 Task: Find connections with filter location Limay with filter topic #Creativitywith filter profile language German with filter current company THE BANKING RECRUITERS with filter school Jobs for freshers in MYSORE with filter industry Pet Services with filter service category Business Law with filter keywords title Operations Analyst
Action: Mouse moved to (546, 90)
Screenshot: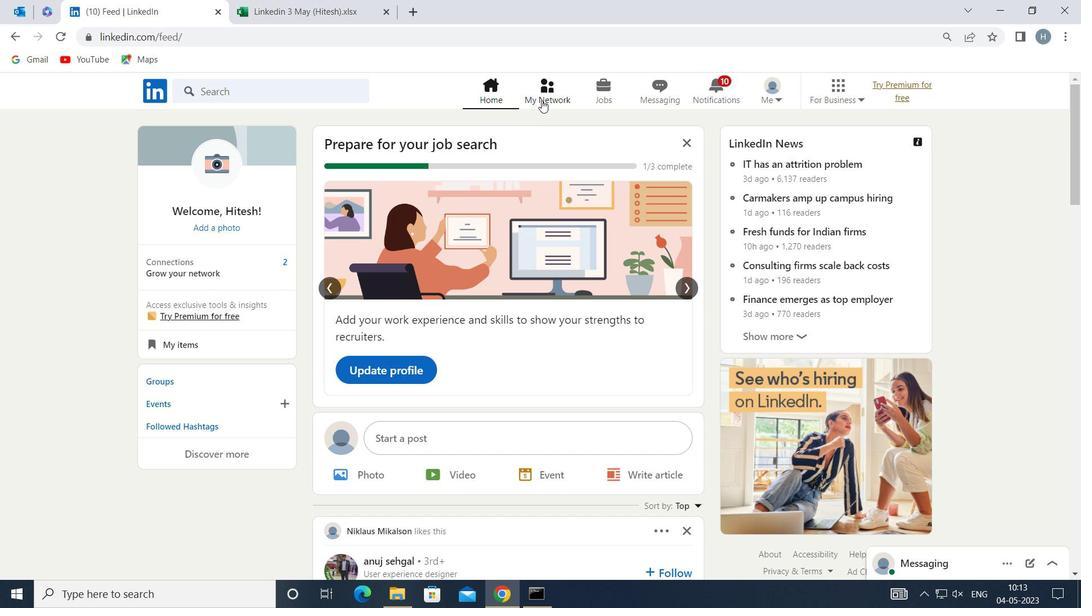
Action: Mouse pressed left at (546, 90)
Screenshot: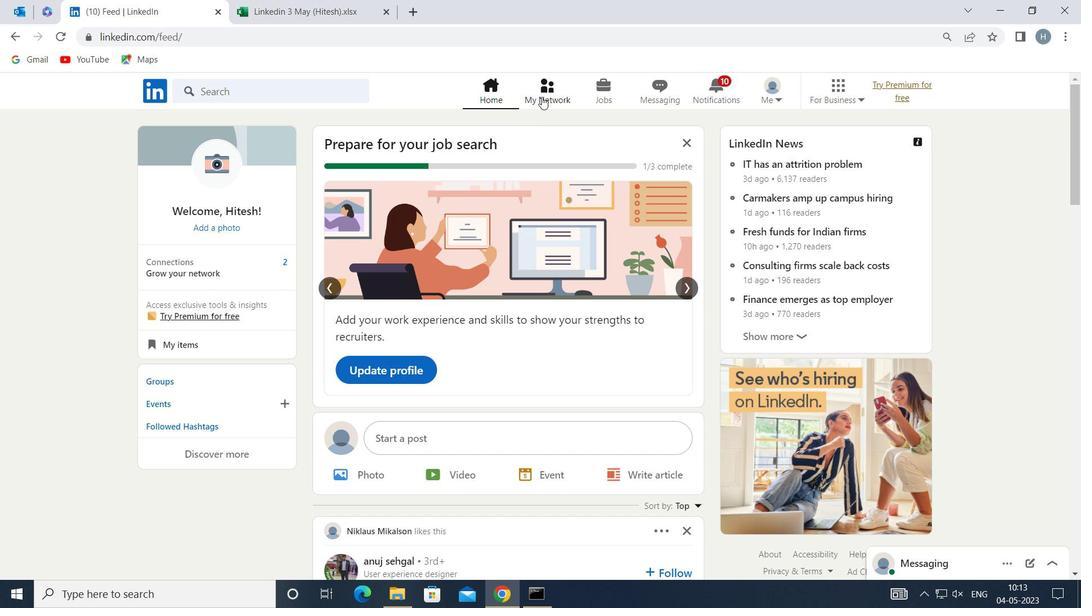 
Action: Mouse moved to (270, 162)
Screenshot: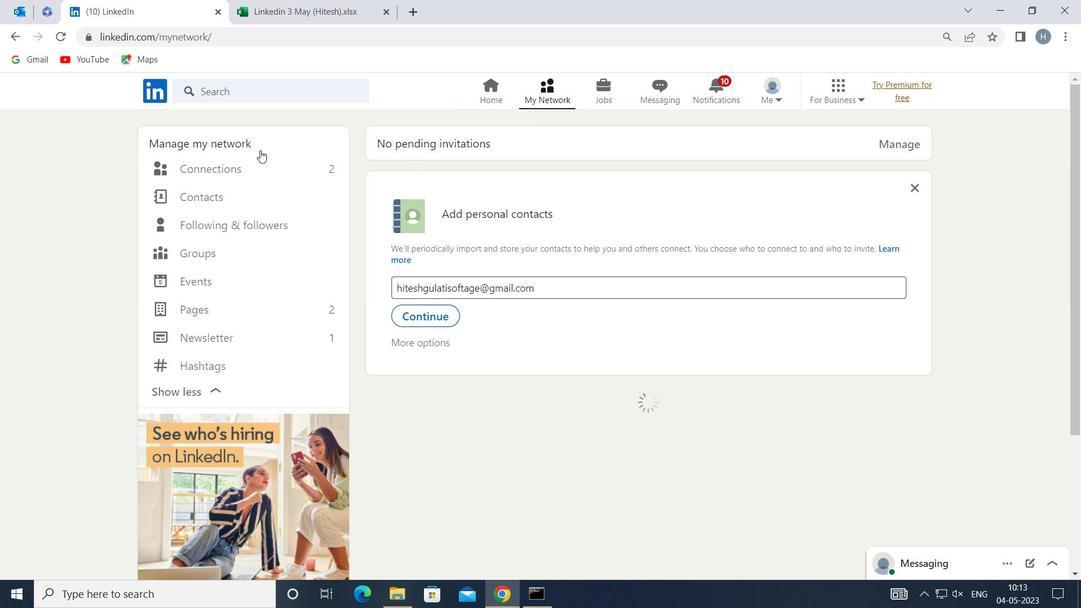
Action: Mouse pressed left at (270, 162)
Screenshot: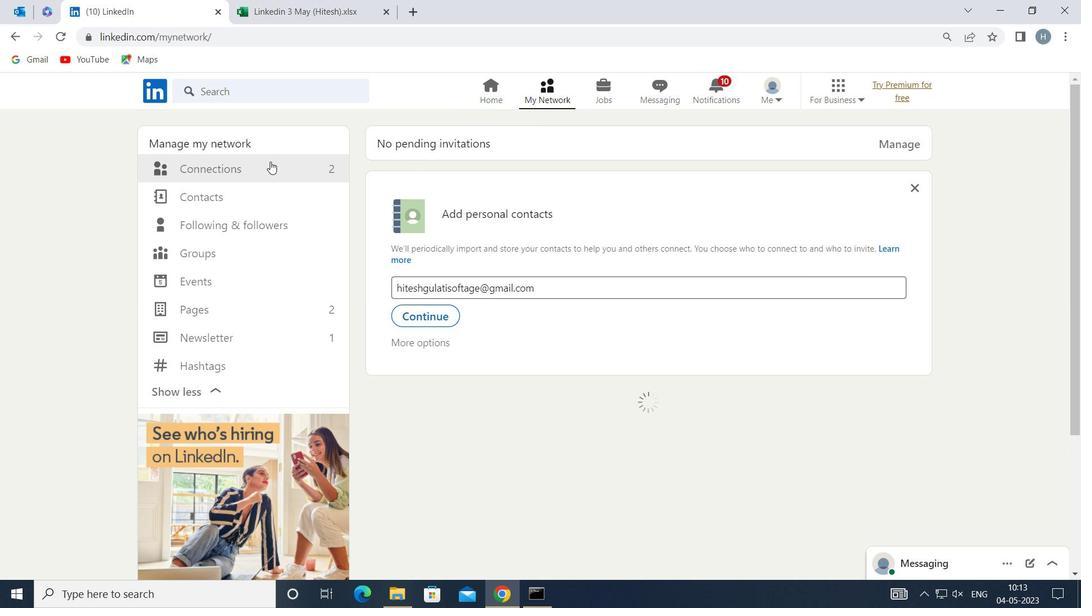 
Action: Mouse moved to (623, 170)
Screenshot: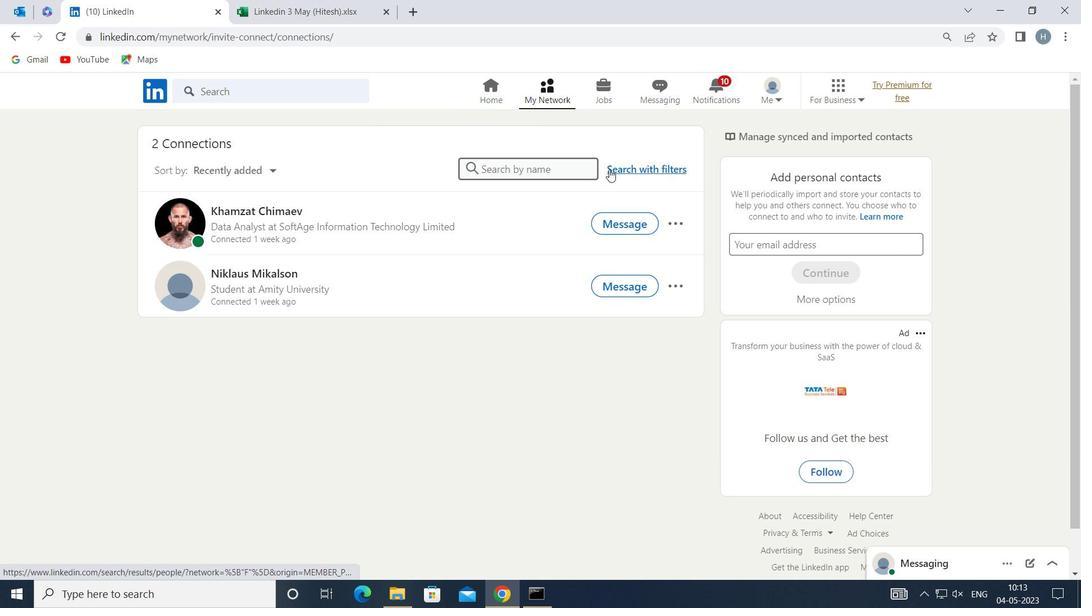 
Action: Mouse pressed left at (623, 170)
Screenshot: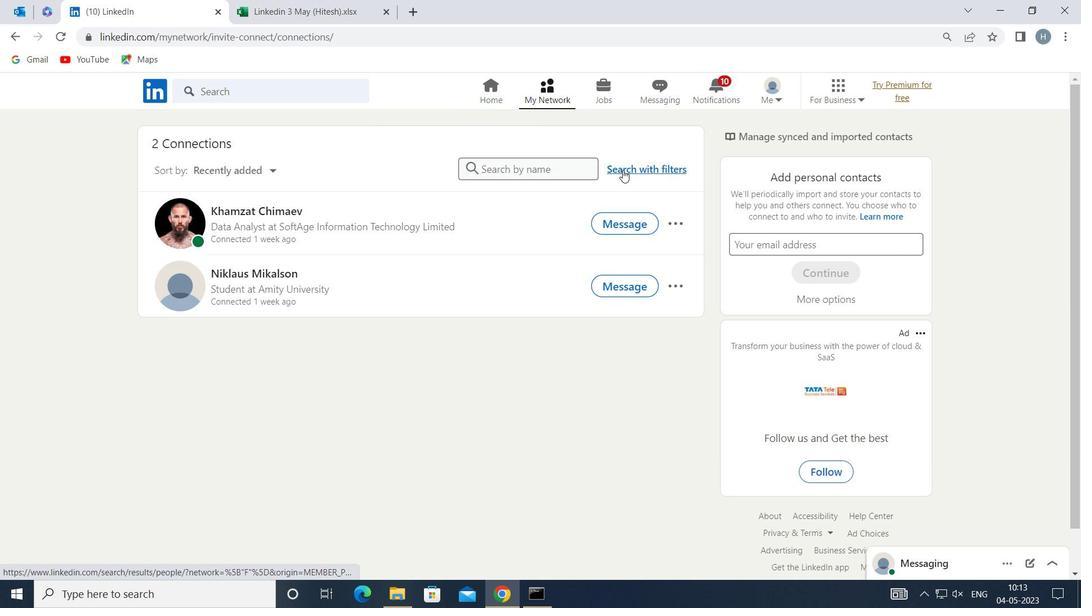 
Action: Mouse moved to (591, 131)
Screenshot: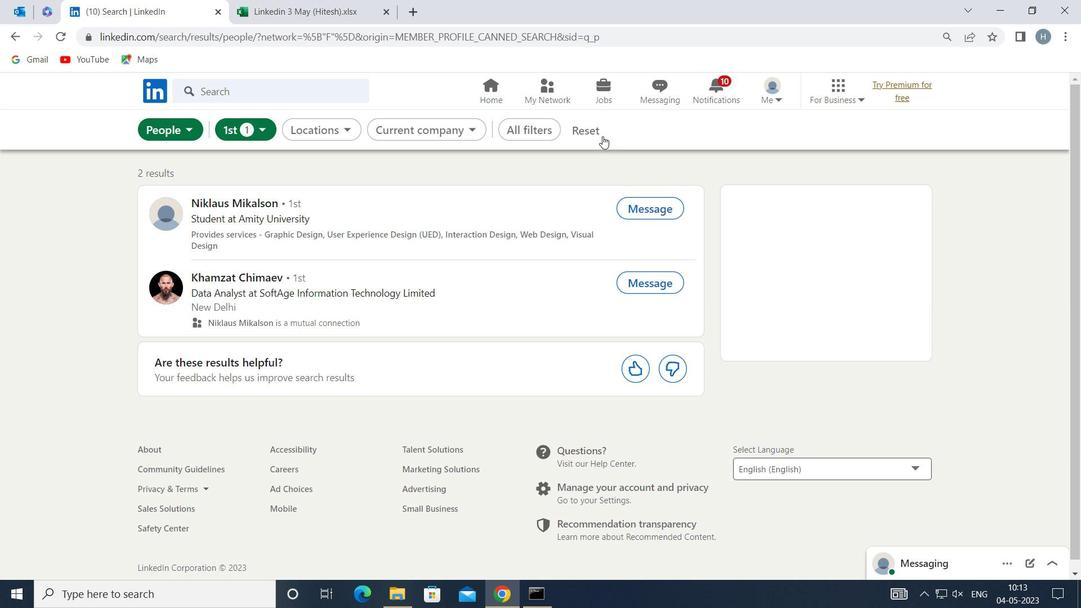 
Action: Mouse pressed left at (591, 131)
Screenshot: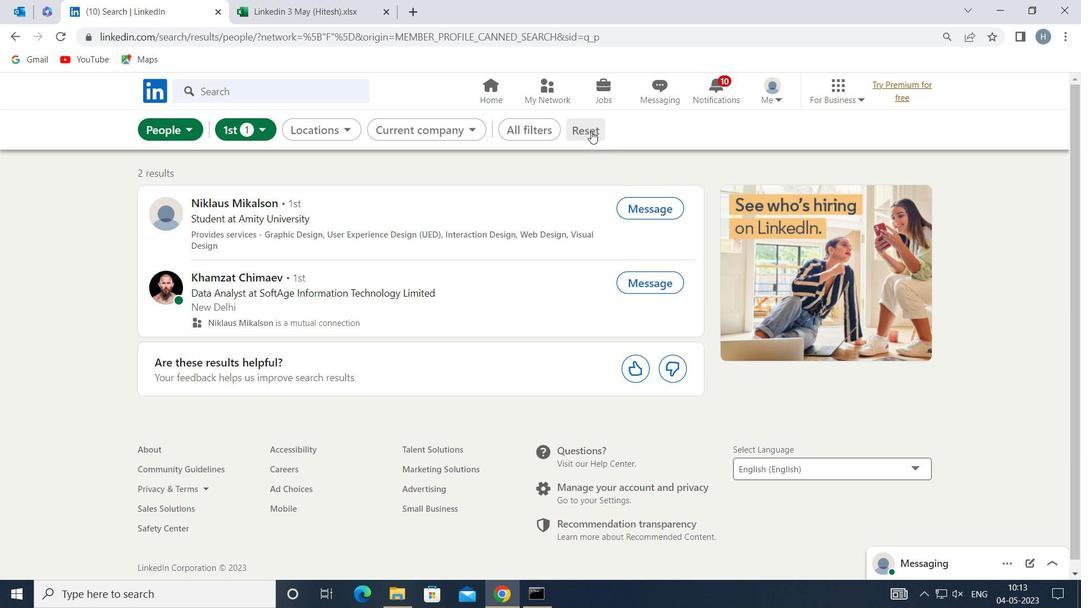 
Action: Mouse moved to (577, 130)
Screenshot: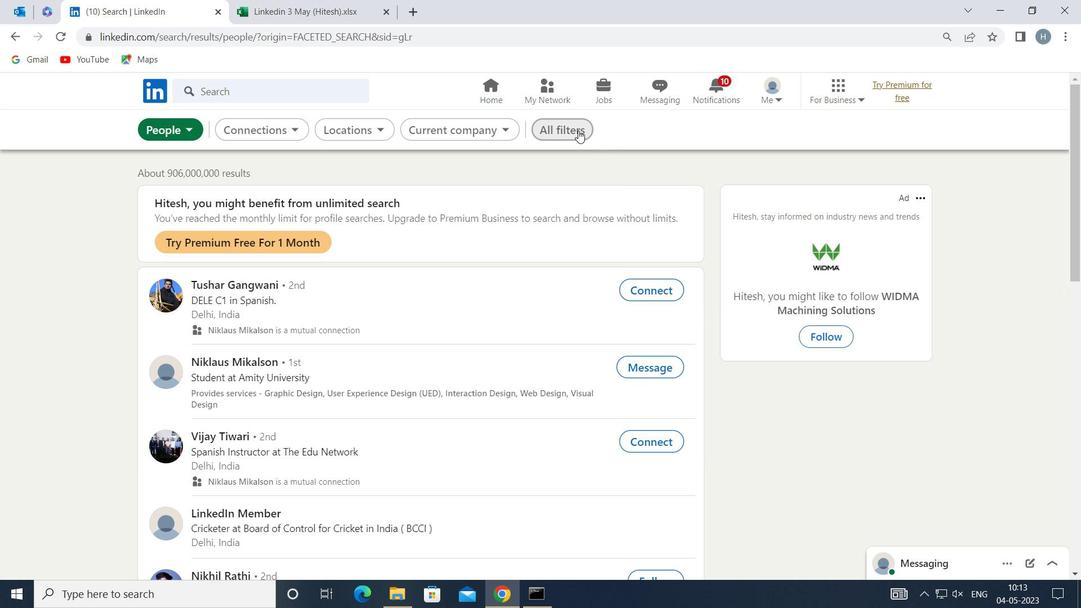 
Action: Mouse pressed left at (577, 130)
Screenshot: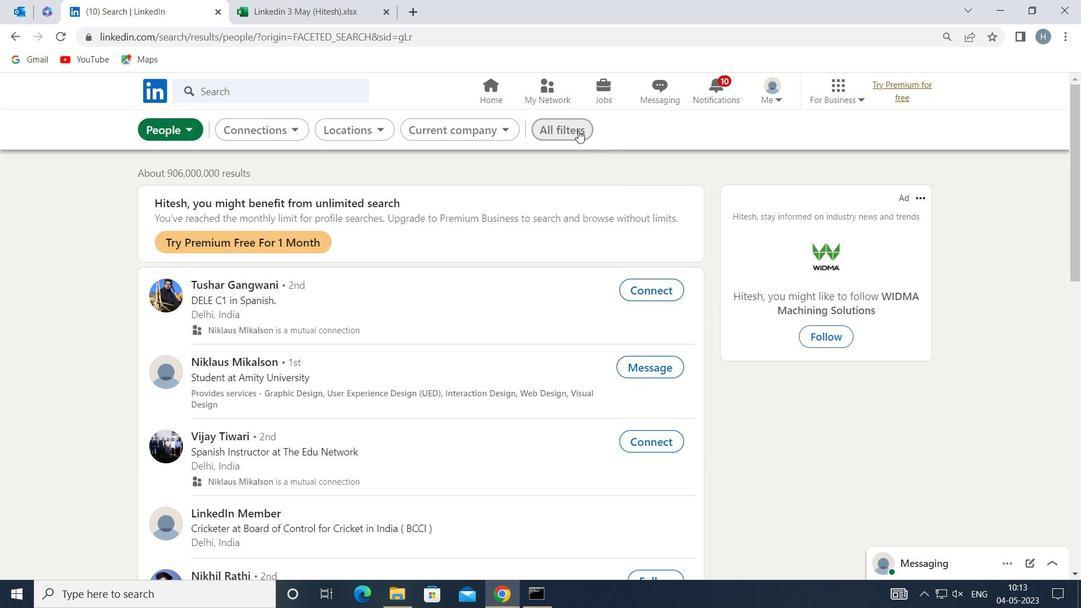 
Action: Mouse moved to (776, 245)
Screenshot: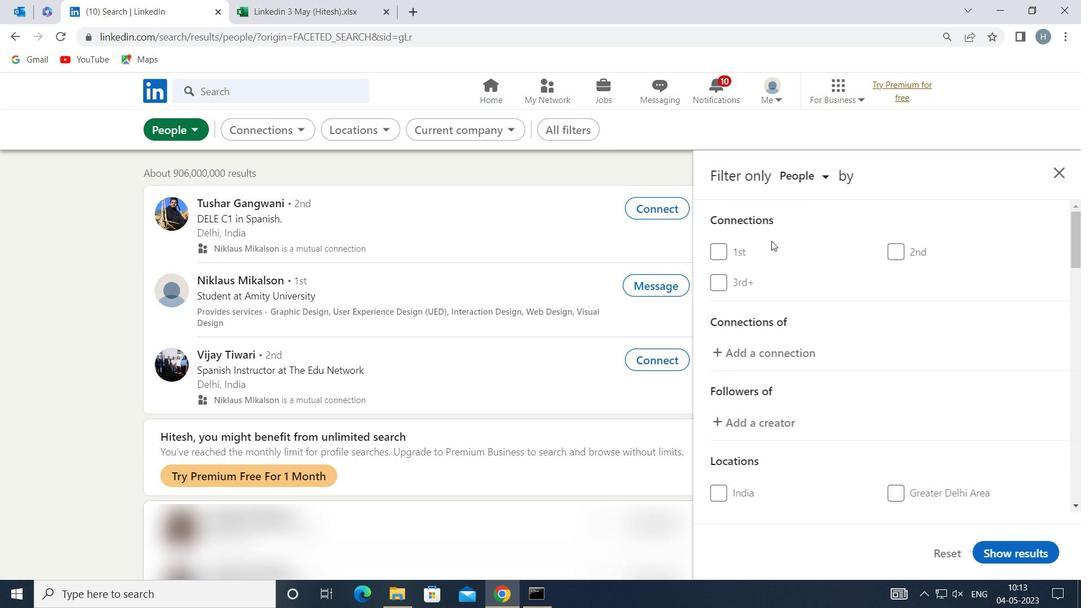 
Action: Mouse scrolled (776, 244) with delta (0, 0)
Screenshot: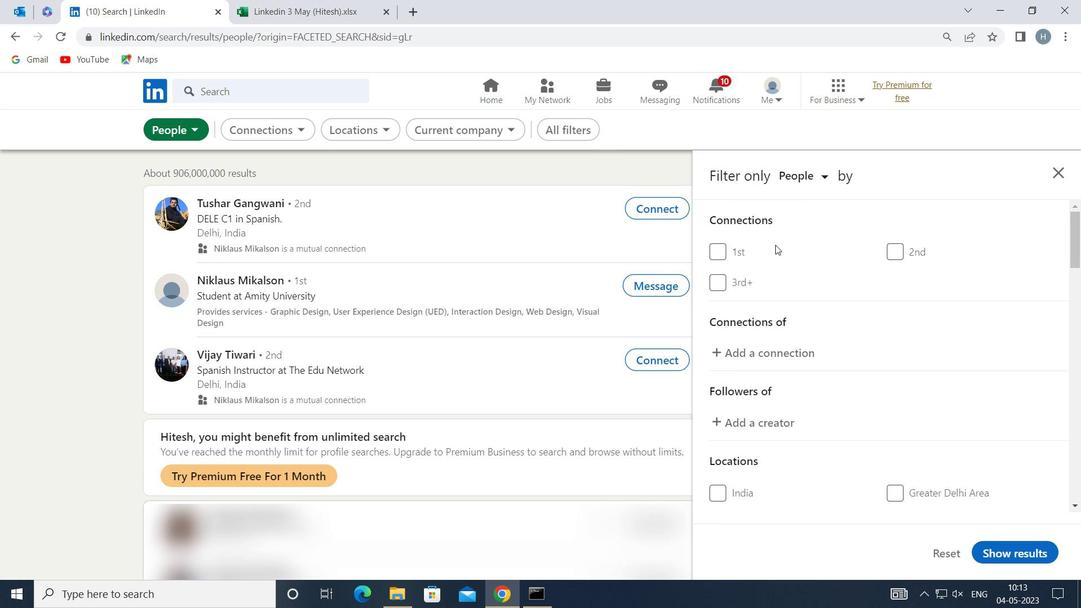 
Action: Mouse scrolled (776, 244) with delta (0, 0)
Screenshot: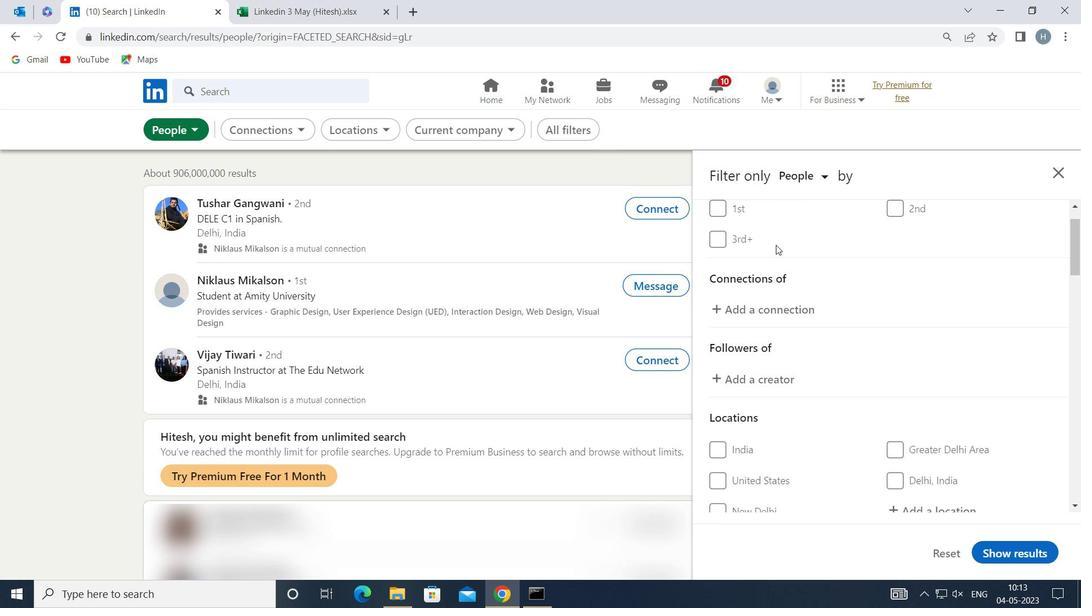 
Action: Mouse scrolled (776, 244) with delta (0, 0)
Screenshot: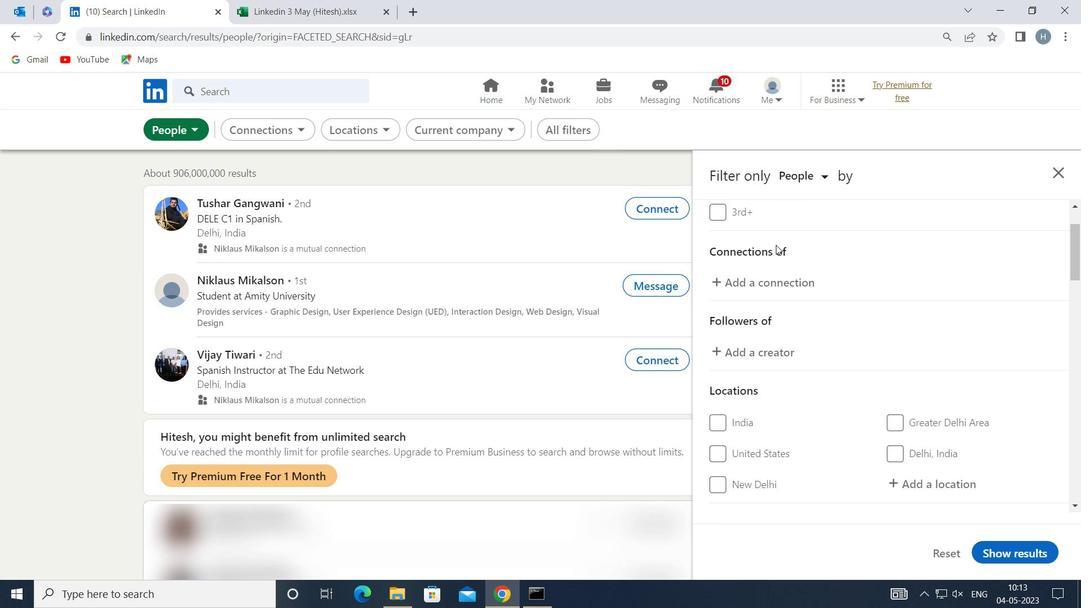 
Action: Mouse moved to (907, 340)
Screenshot: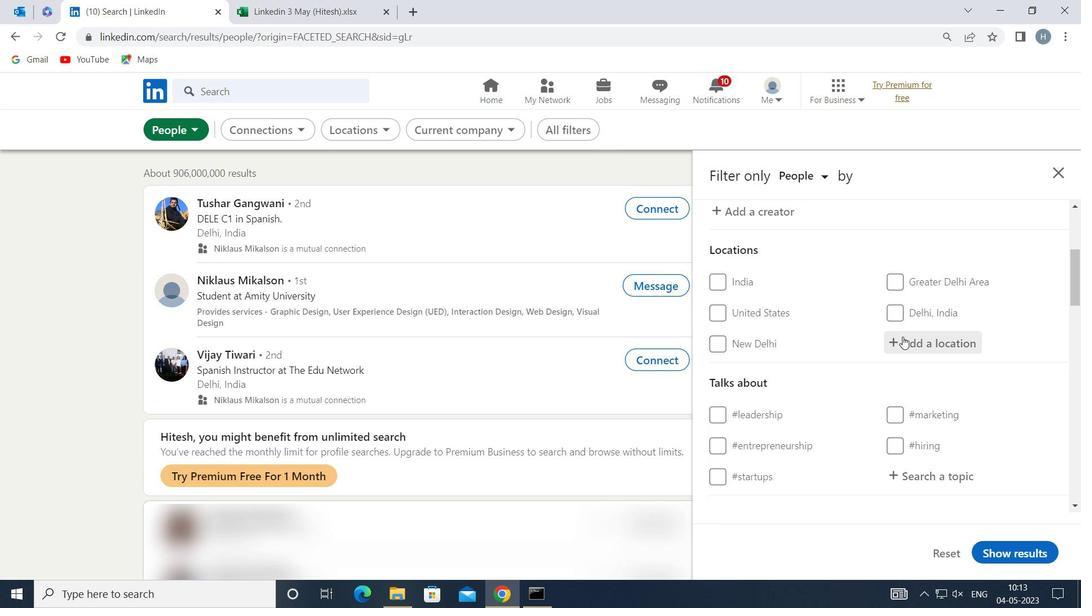 
Action: Mouse pressed left at (907, 340)
Screenshot: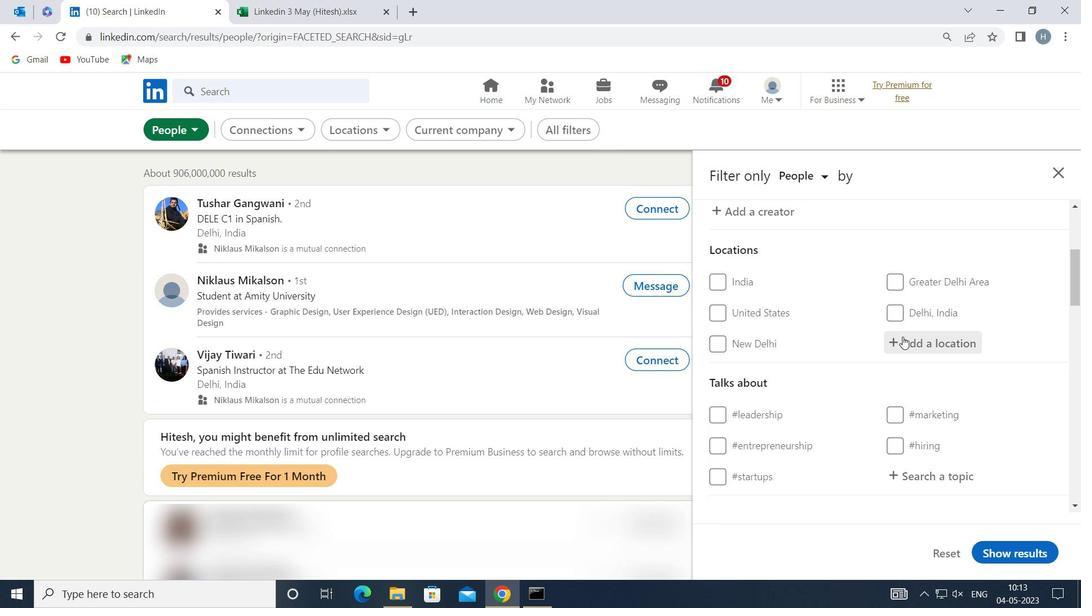 
Action: Mouse moved to (907, 340)
Screenshot: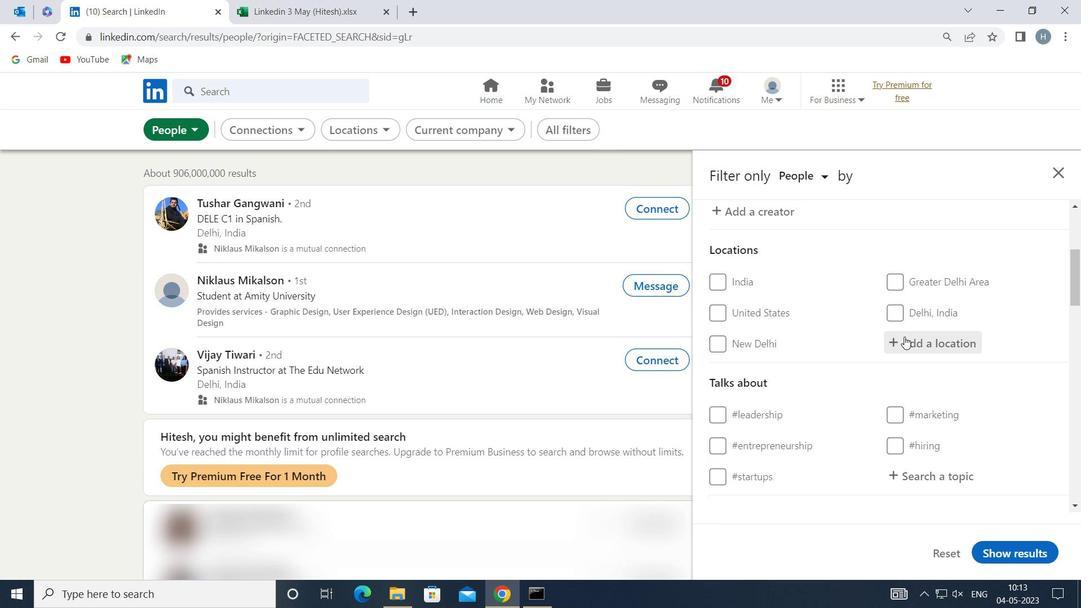 
Action: Key pressed <Key.shift>LIMAY
Screenshot: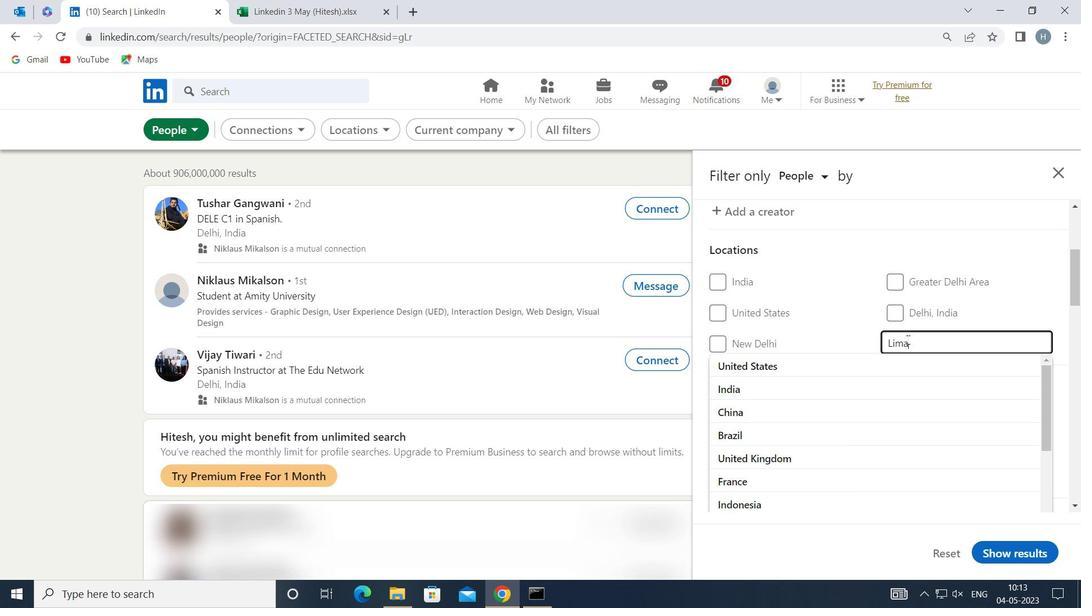 
Action: Mouse moved to (862, 367)
Screenshot: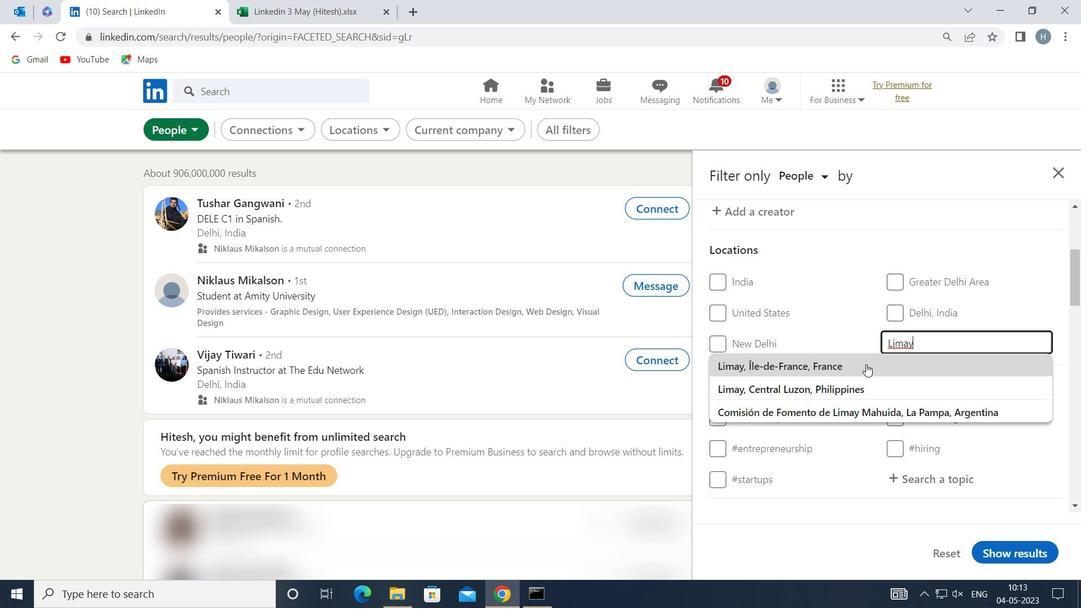 
Action: Mouse pressed left at (862, 367)
Screenshot: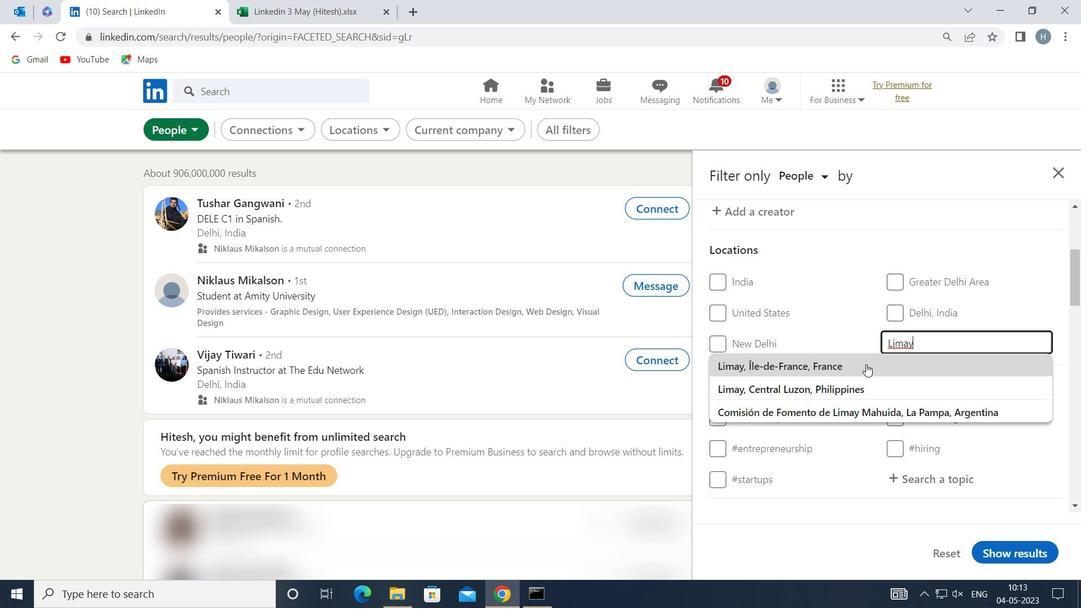 
Action: Mouse moved to (861, 366)
Screenshot: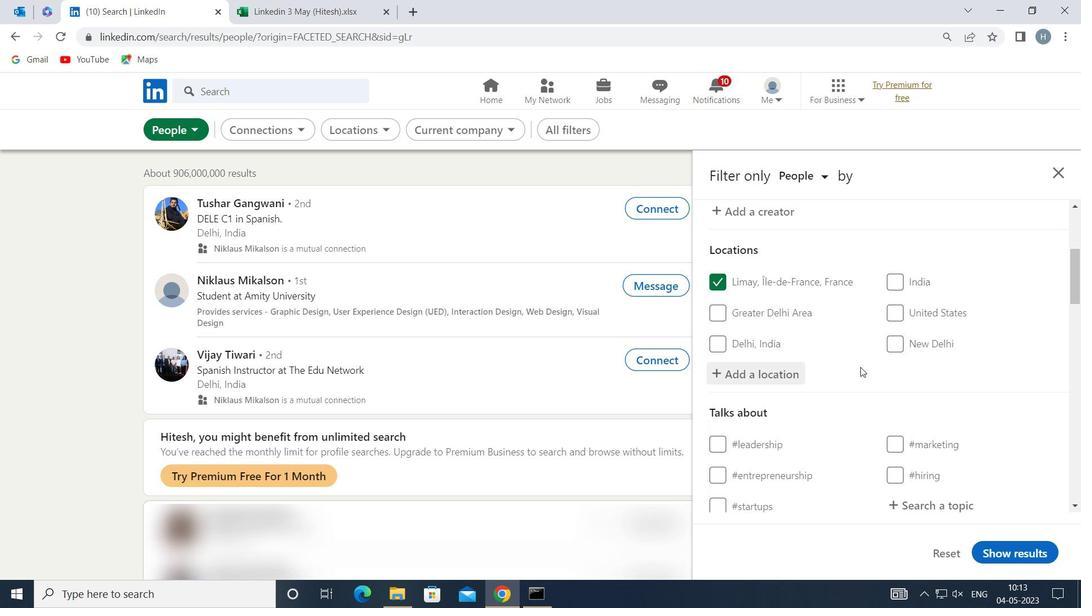 
Action: Mouse scrolled (861, 366) with delta (0, 0)
Screenshot: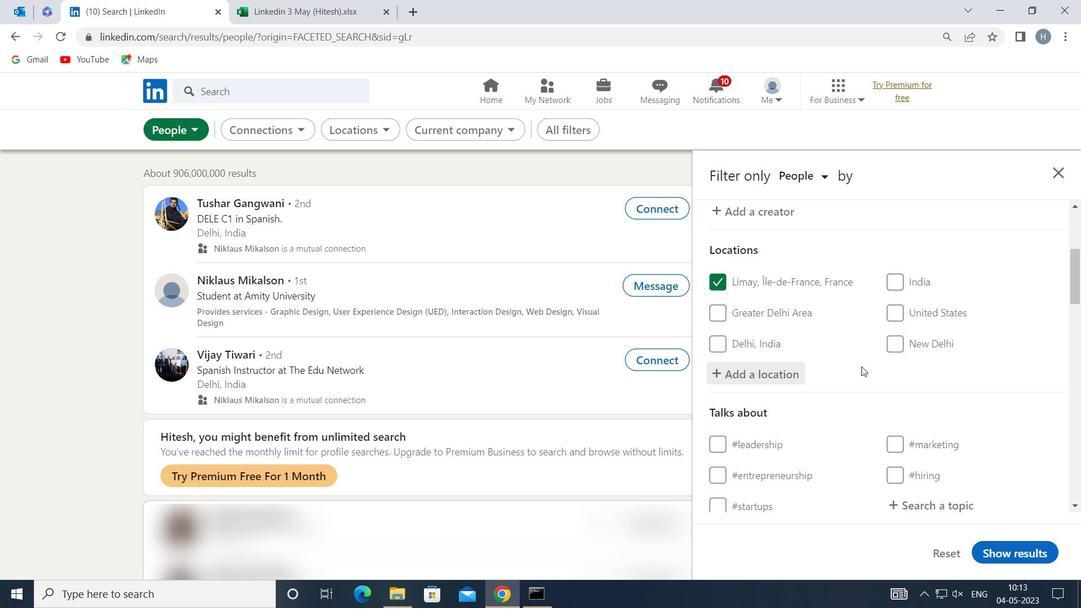 
Action: Mouse moved to (949, 434)
Screenshot: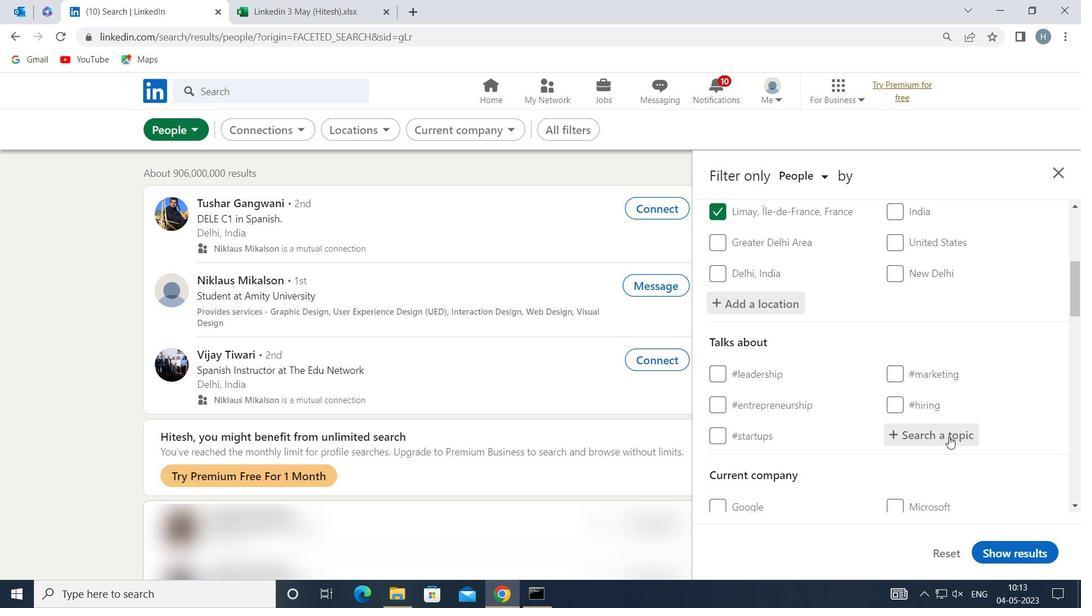 
Action: Mouse pressed left at (949, 434)
Screenshot: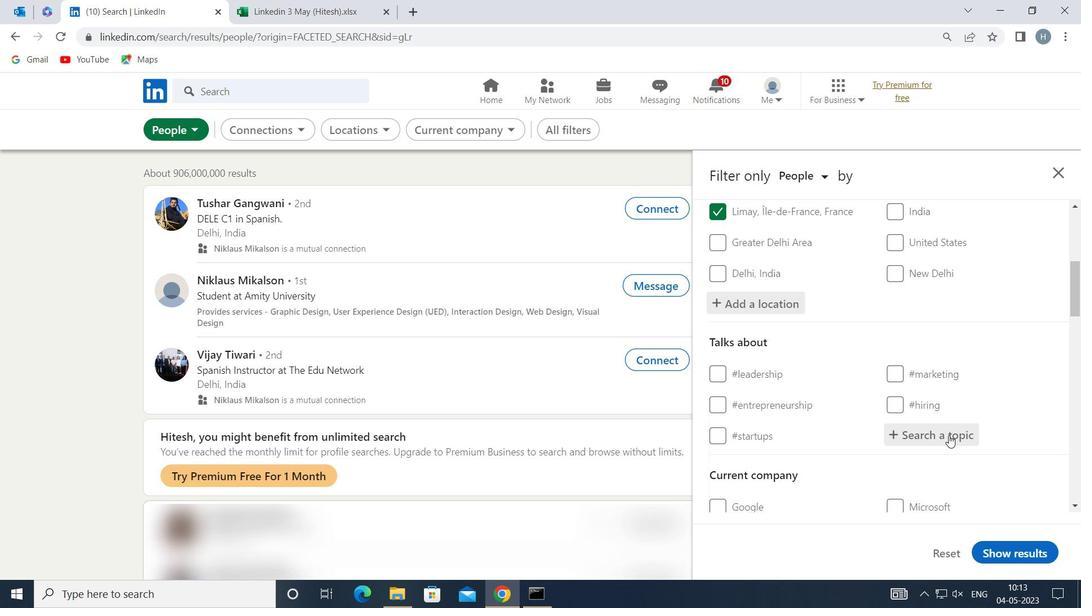 
Action: Mouse moved to (945, 429)
Screenshot: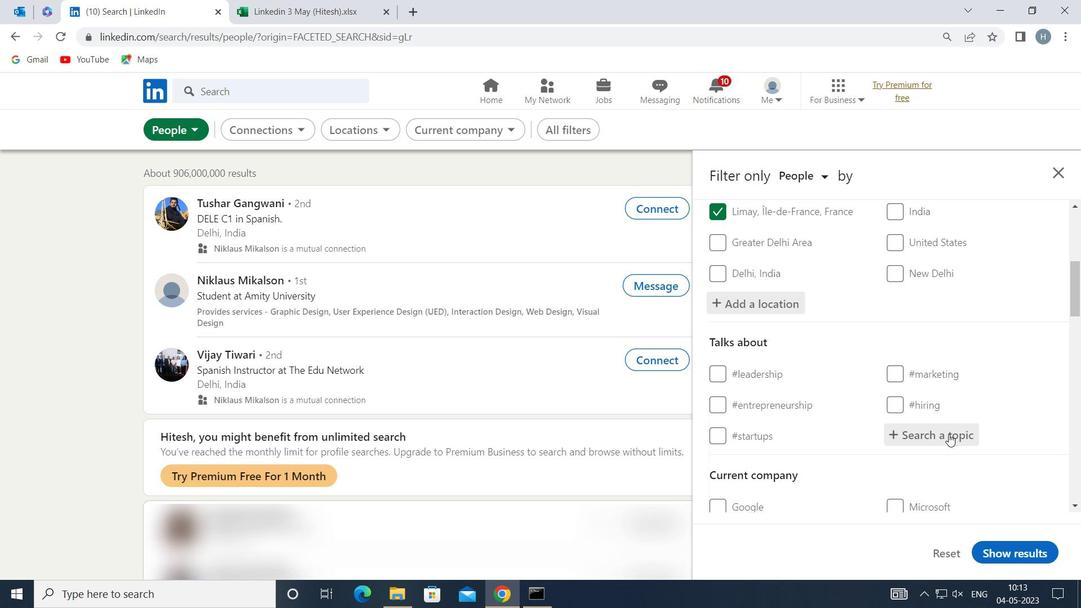 
Action: Key pressed <Key.shift>CREATIVITY
Screenshot: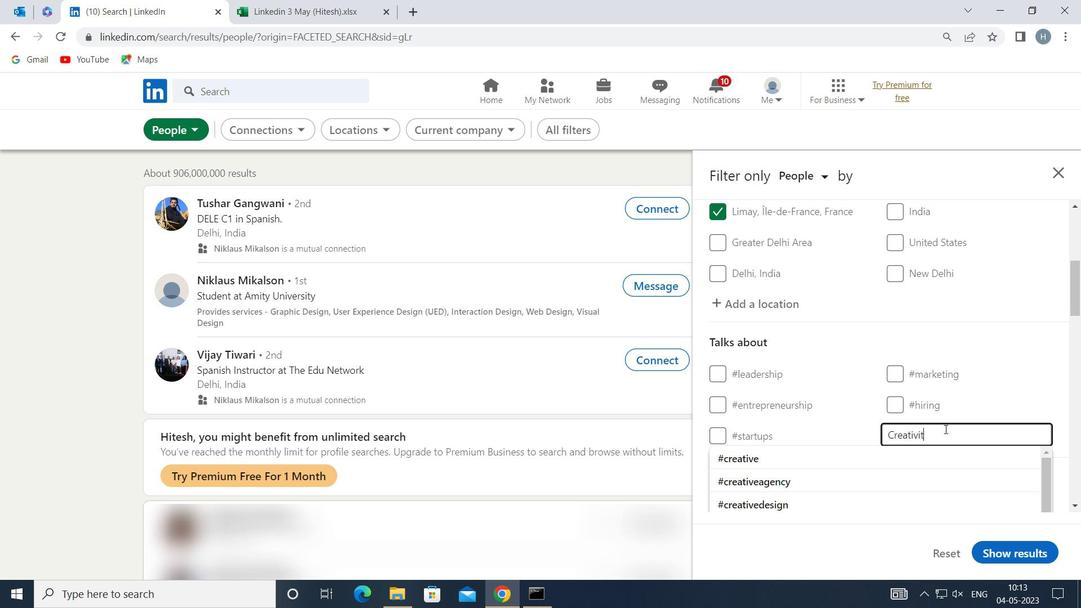 
Action: Mouse moved to (792, 454)
Screenshot: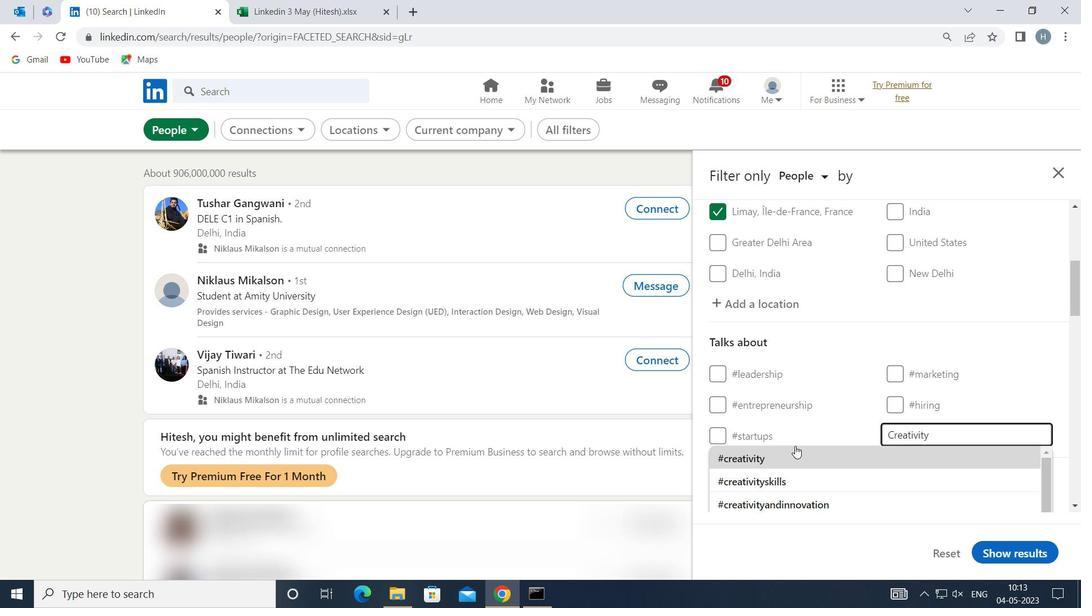 
Action: Mouse pressed left at (792, 454)
Screenshot: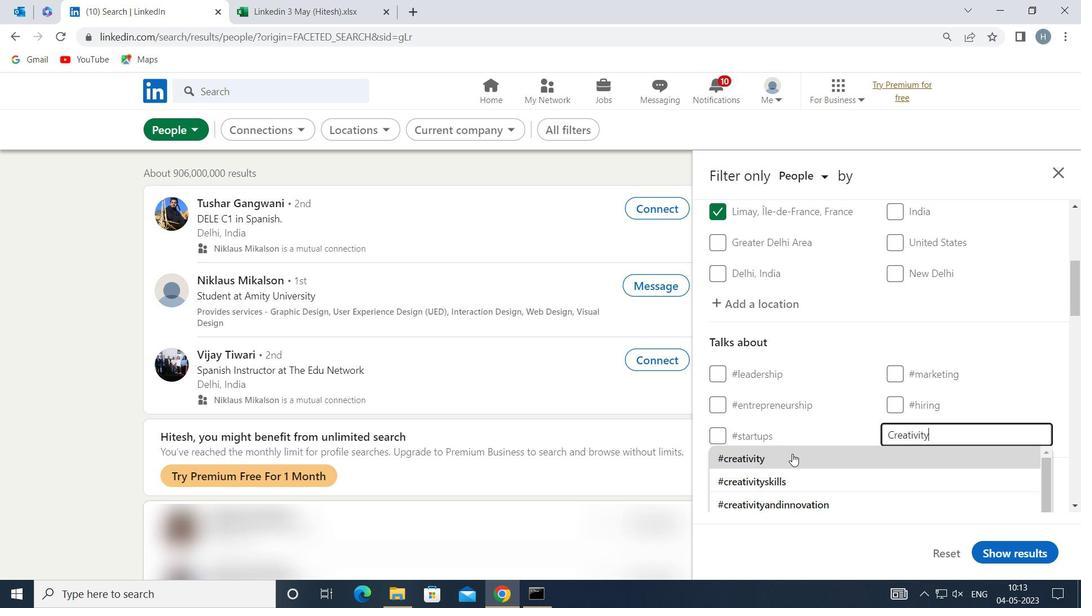 
Action: Mouse moved to (789, 401)
Screenshot: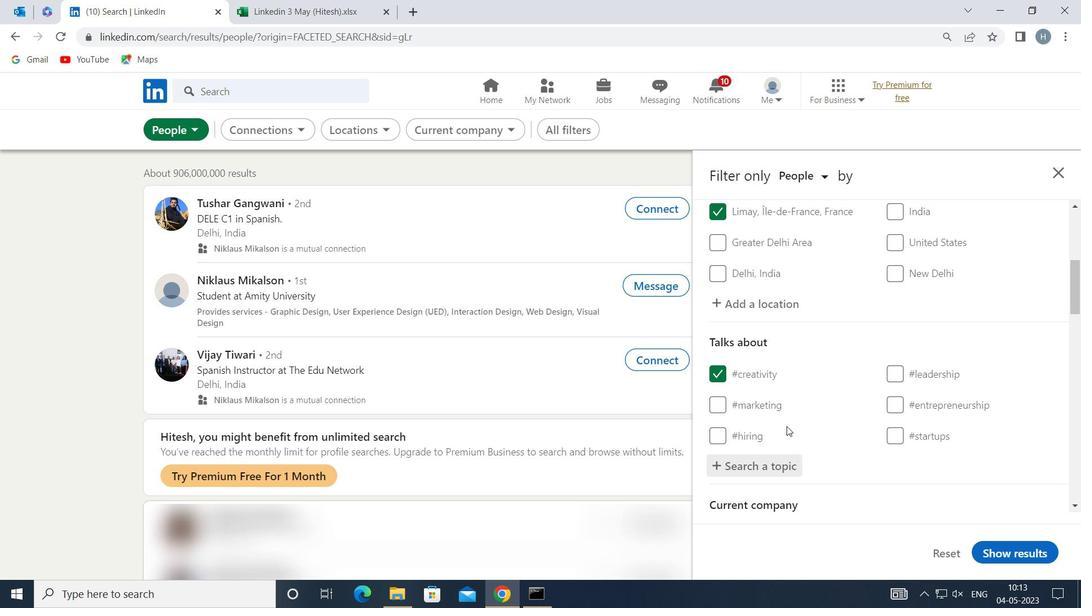 
Action: Mouse scrolled (789, 401) with delta (0, 0)
Screenshot: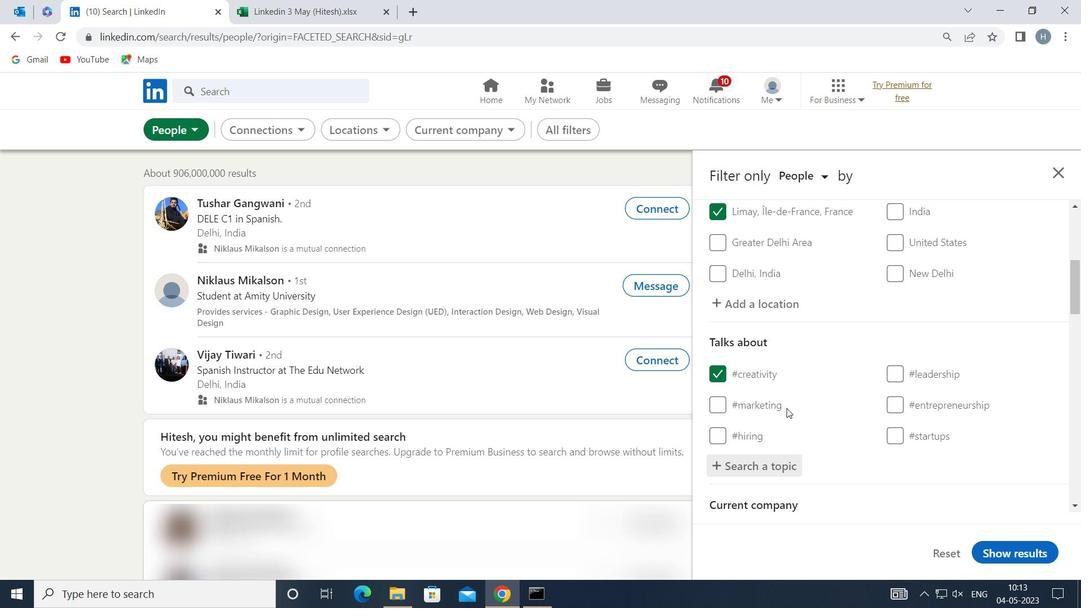 
Action: Mouse moved to (791, 401)
Screenshot: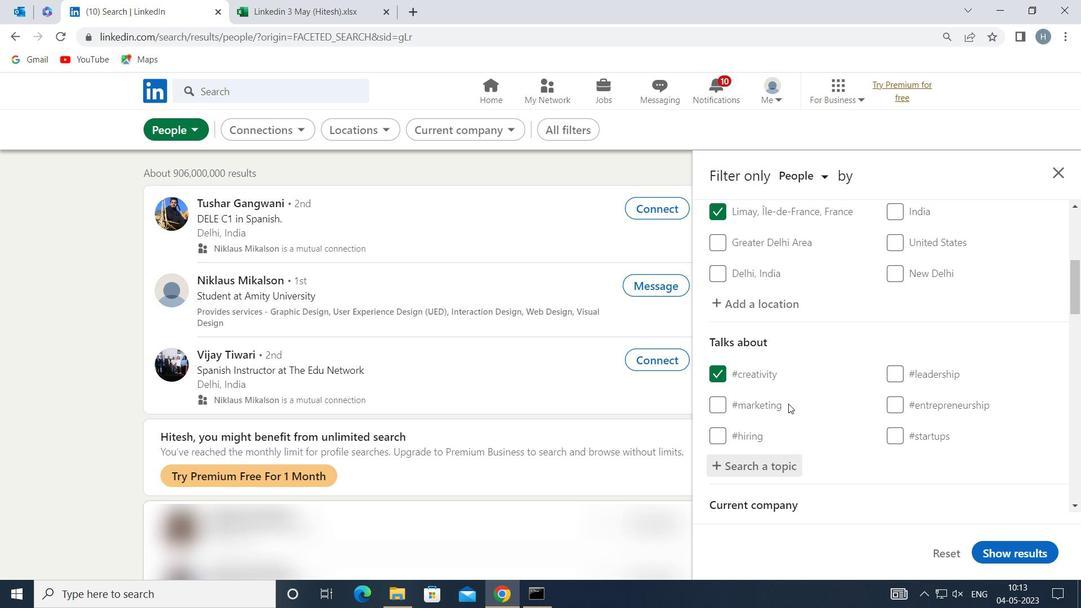 
Action: Mouse scrolled (791, 400) with delta (0, 0)
Screenshot: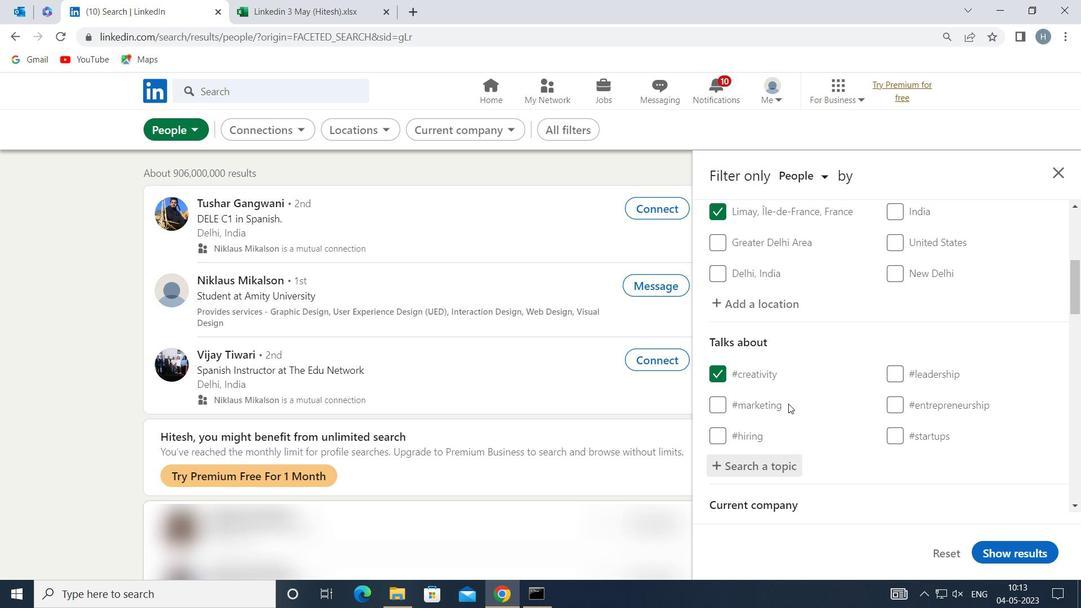 
Action: Mouse moved to (829, 383)
Screenshot: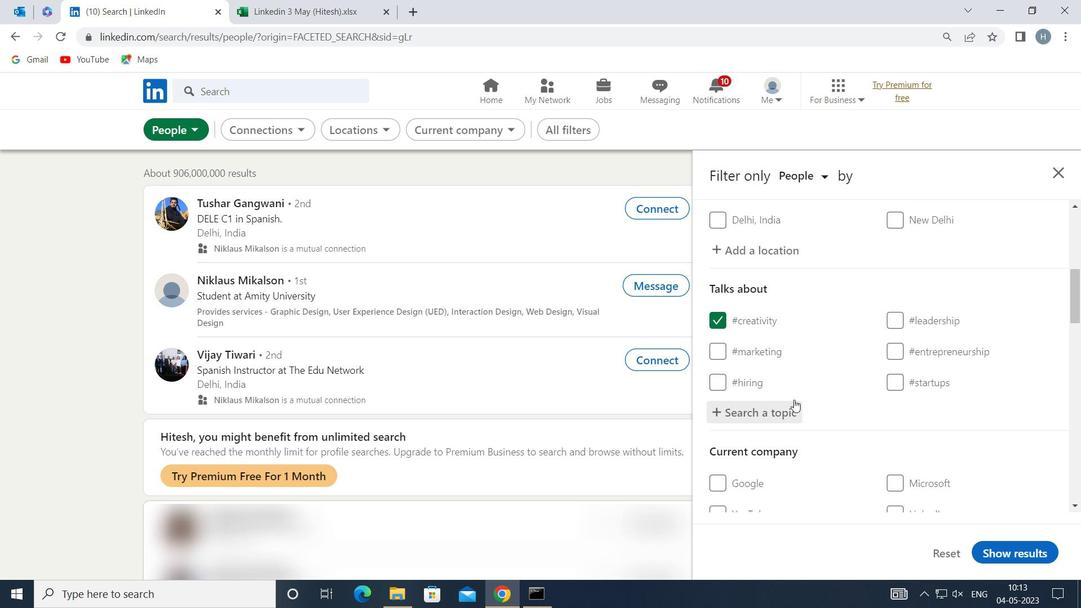 
Action: Mouse scrolled (829, 382) with delta (0, 0)
Screenshot: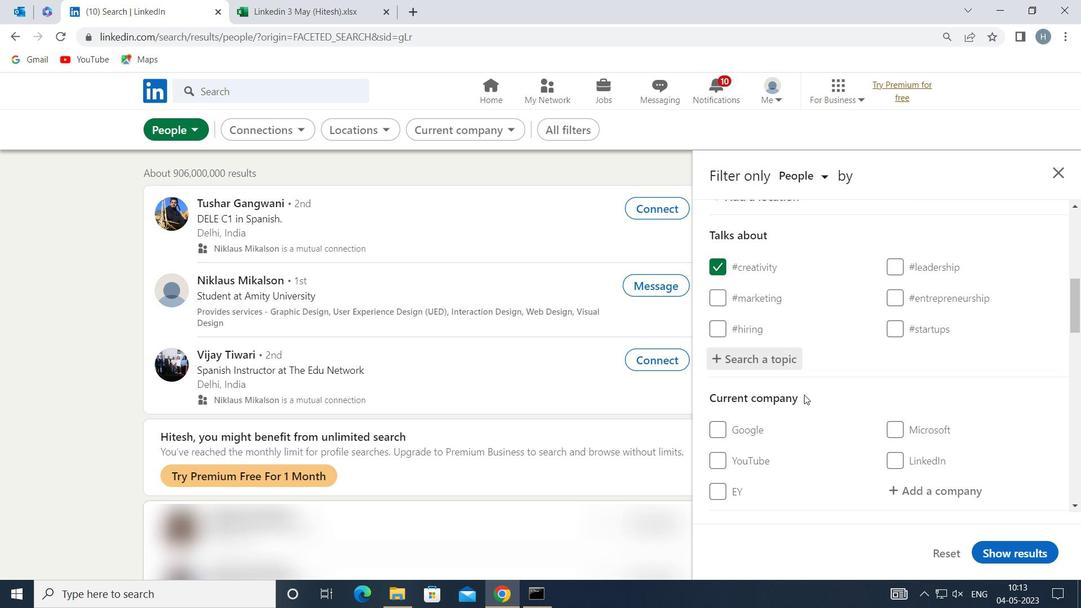 
Action: Mouse scrolled (829, 382) with delta (0, 0)
Screenshot: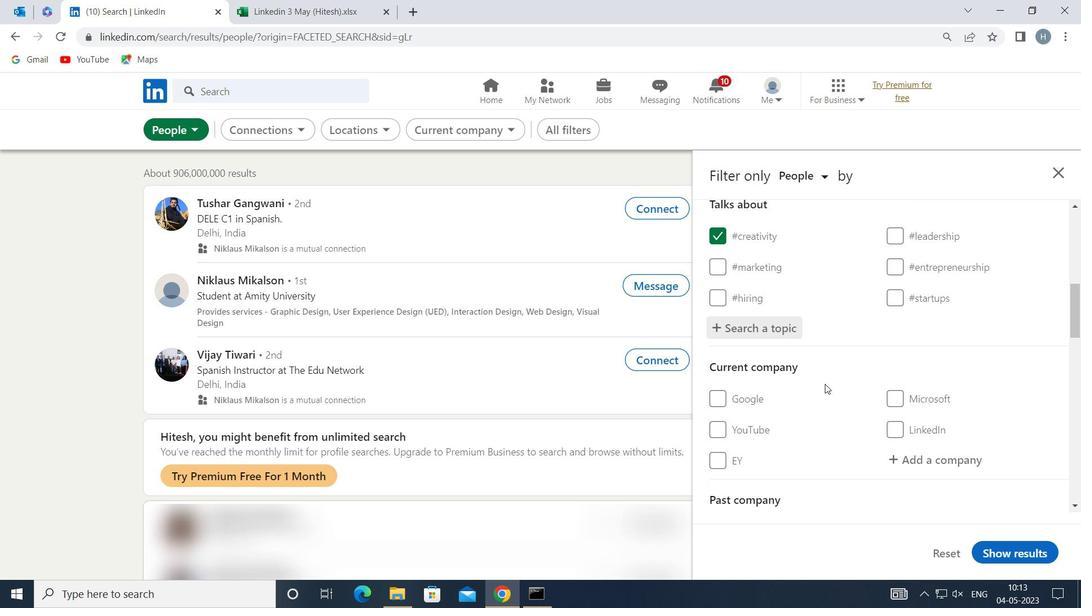 
Action: Mouse scrolled (829, 382) with delta (0, 0)
Screenshot: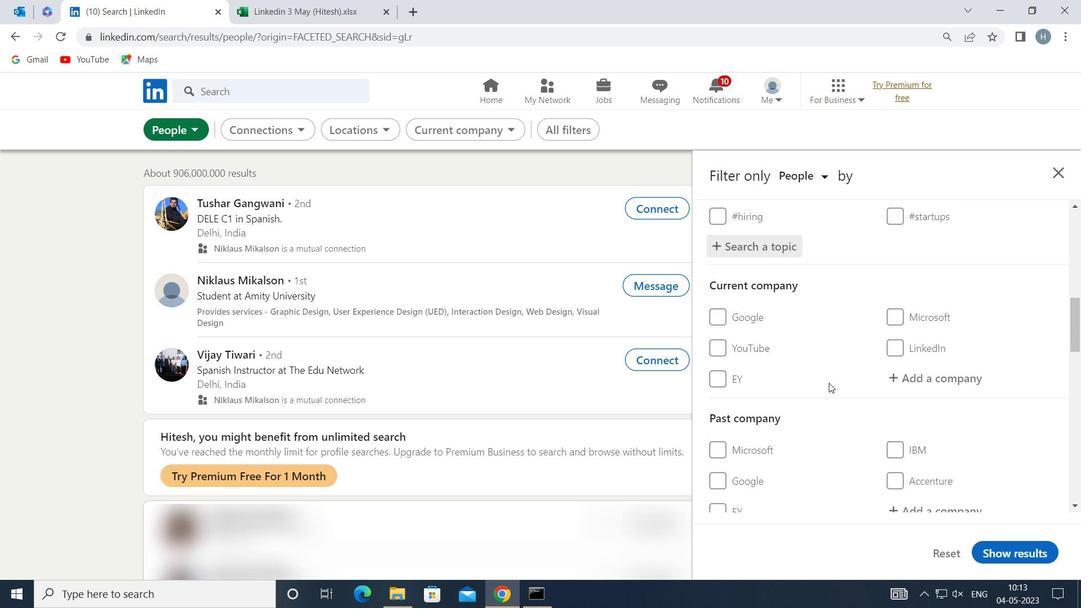 
Action: Mouse moved to (829, 381)
Screenshot: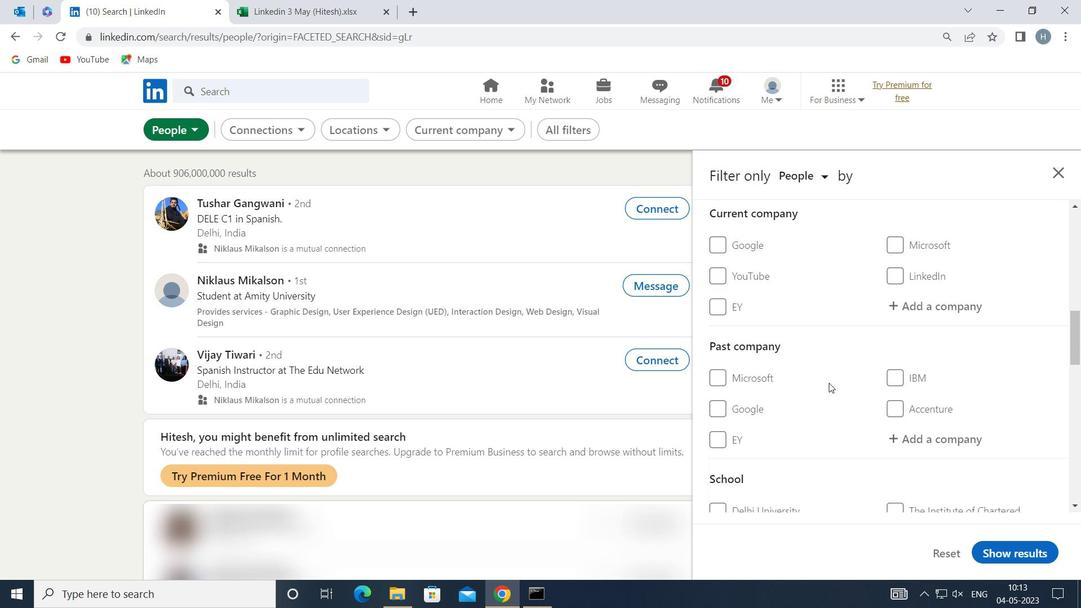 
Action: Mouse scrolled (829, 381) with delta (0, 0)
Screenshot: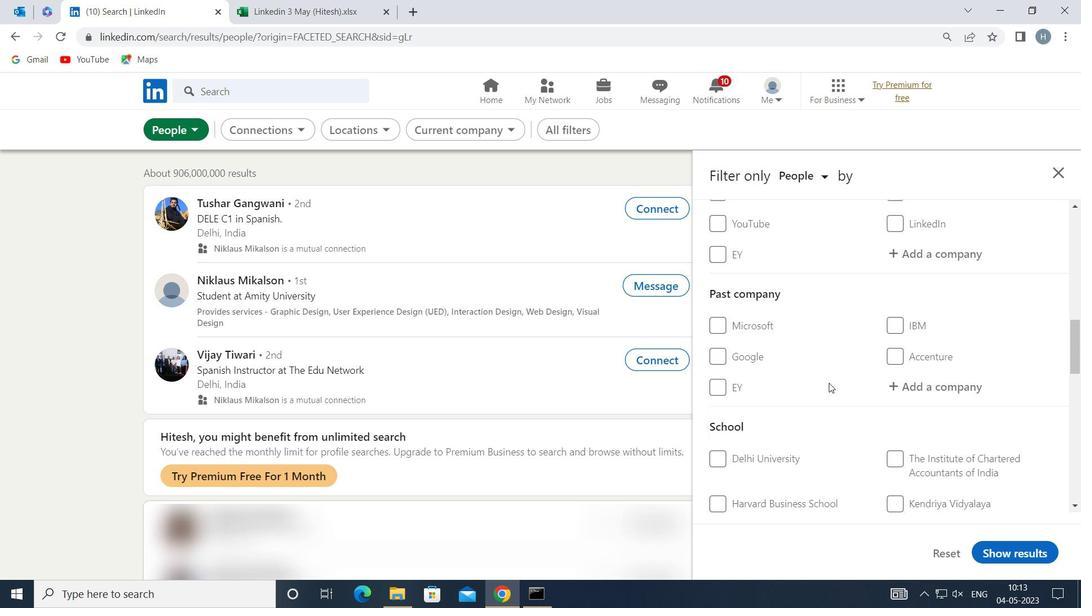 
Action: Mouse scrolled (829, 381) with delta (0, 0)
Screenshot: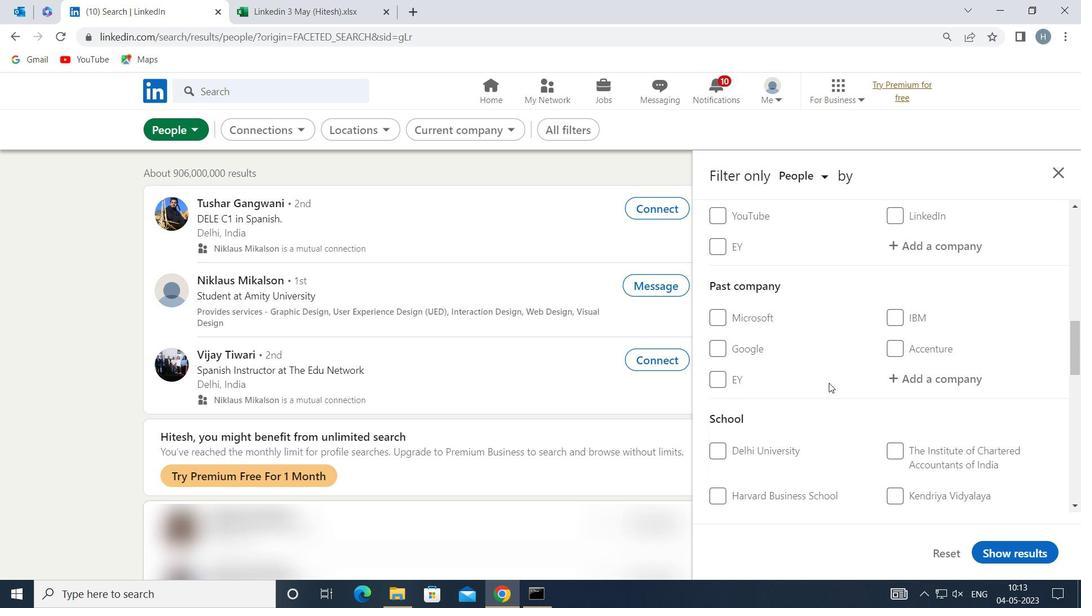 
Action: Mouse moved to (829, 381)
Screenshot: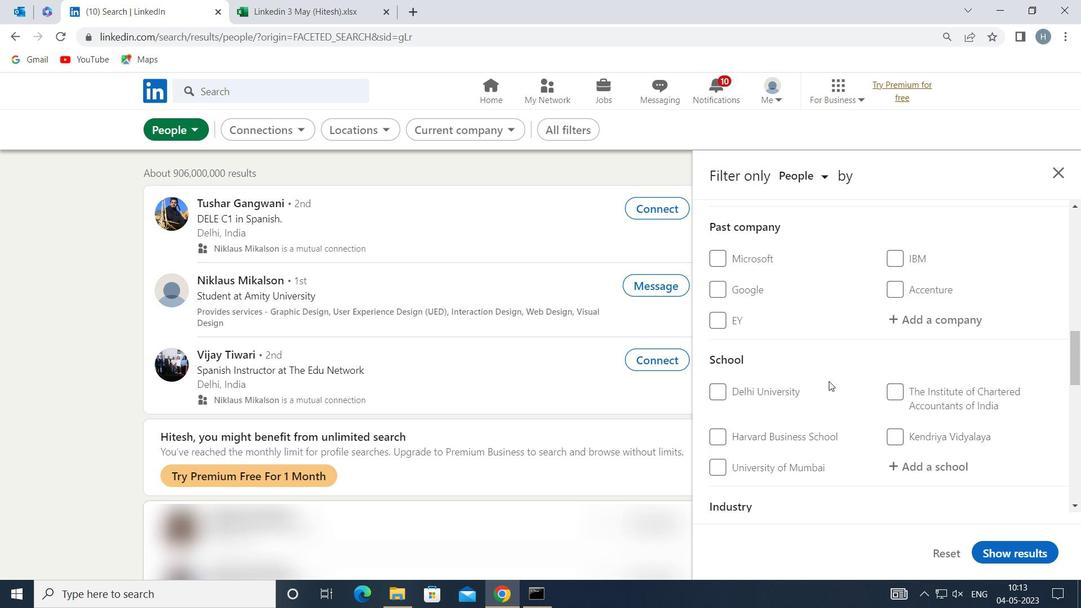 
Action: Mouse scrolled (829, 380) with delta (0, 0)
Screenshot: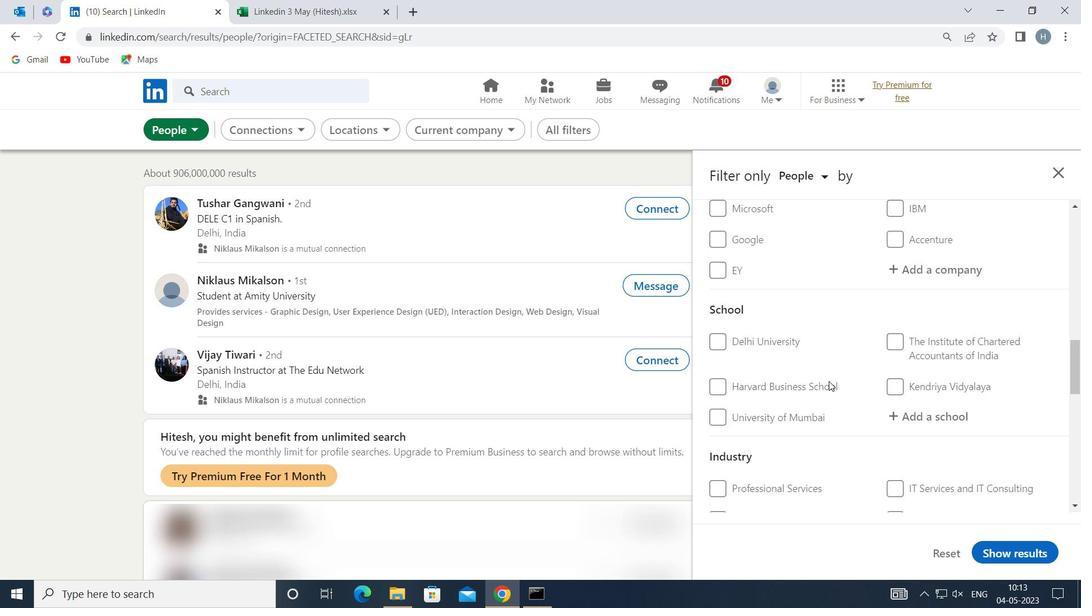 
Action: Mouse scrolled (829, 380) with delta (0, 0)
Screenshot: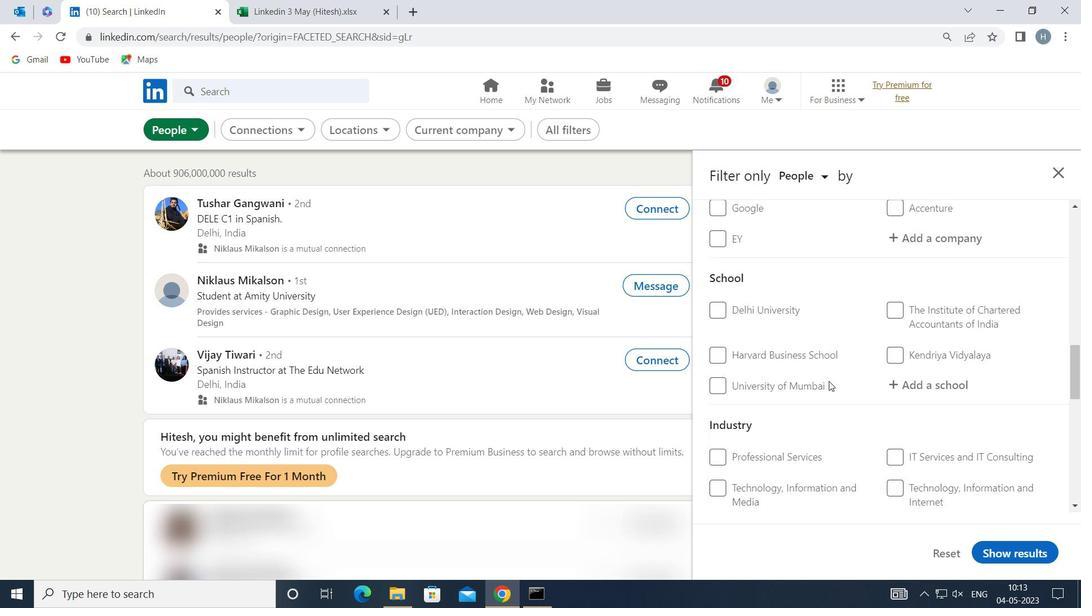 
Action: Mouse scrolled (829, 380) with delta (0, 0)
Screenshot: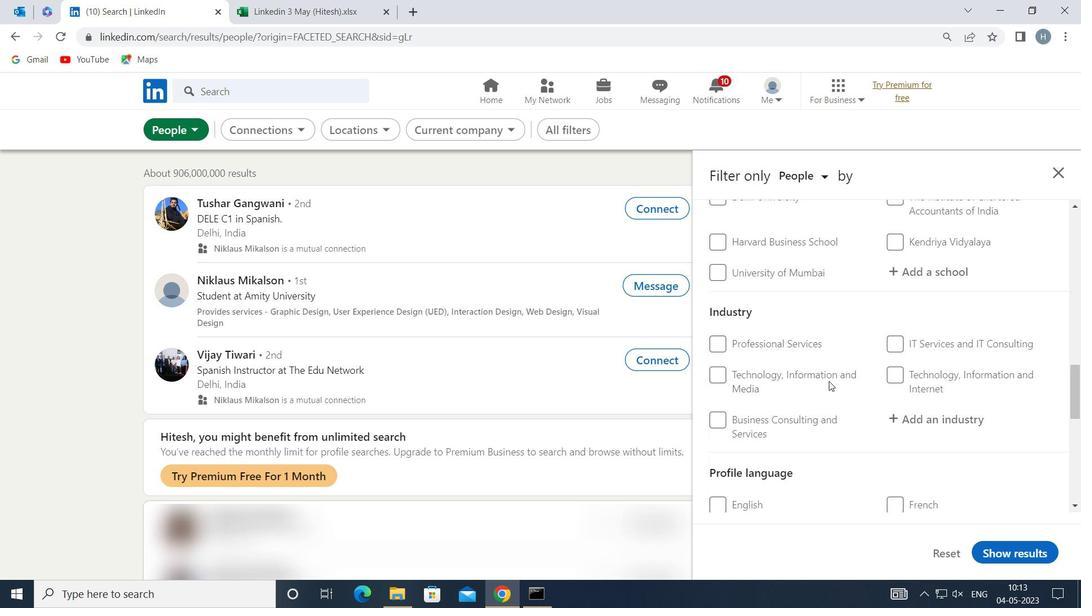 
Action: Mouse moved to (744, 469)
Screenshot: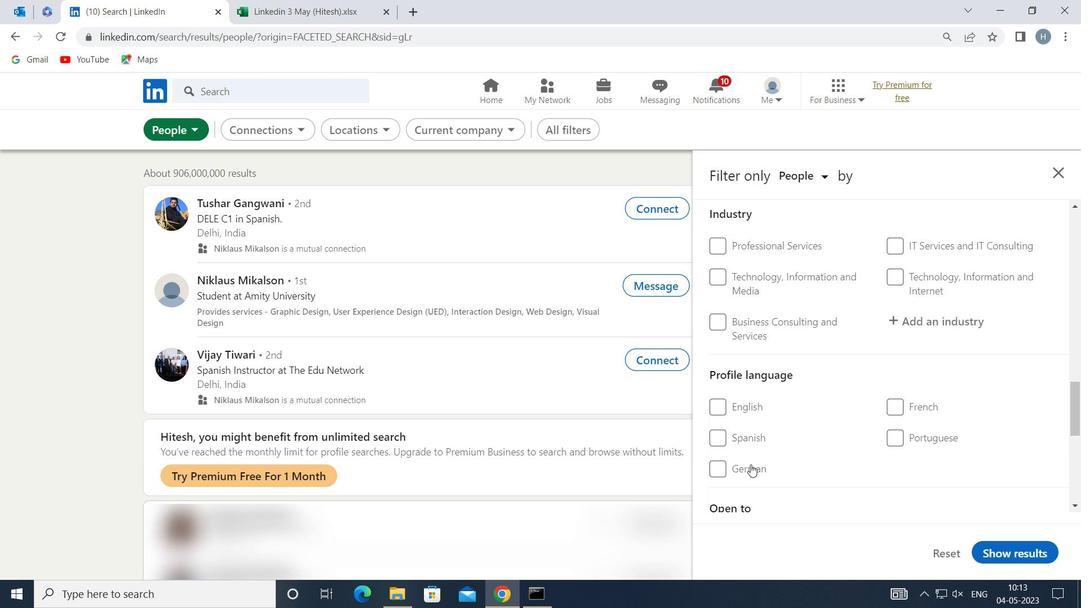 
Action: Mouse pressed left at (744, 469)
Screenshot: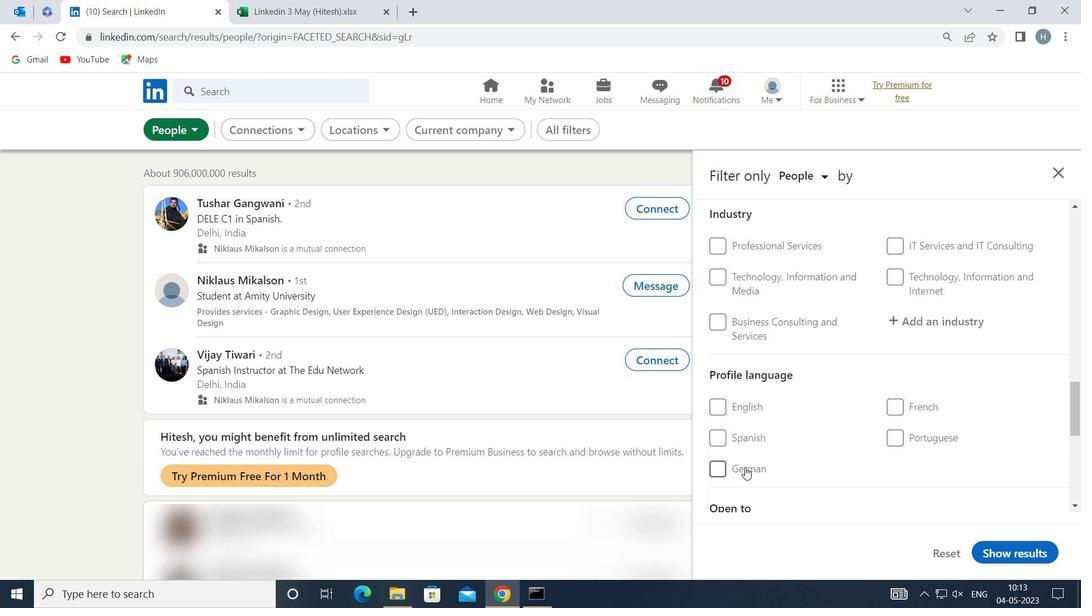 
Action: Mouse moved to (830, 446)
Screenshot: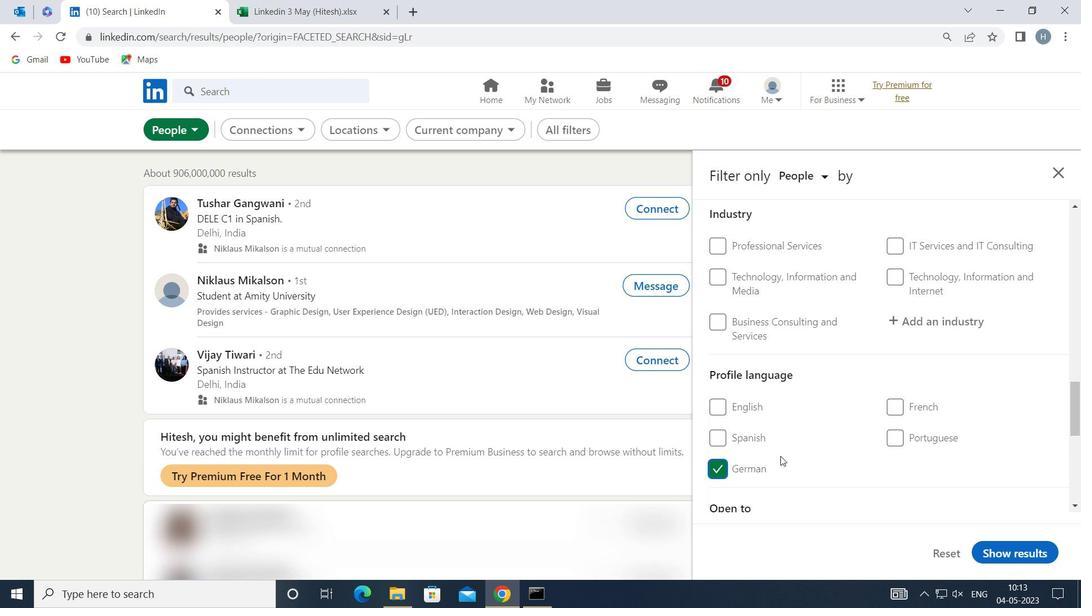 
Action: Mouse scrolled (830, 446) with delta (0, 0)
Screenshot: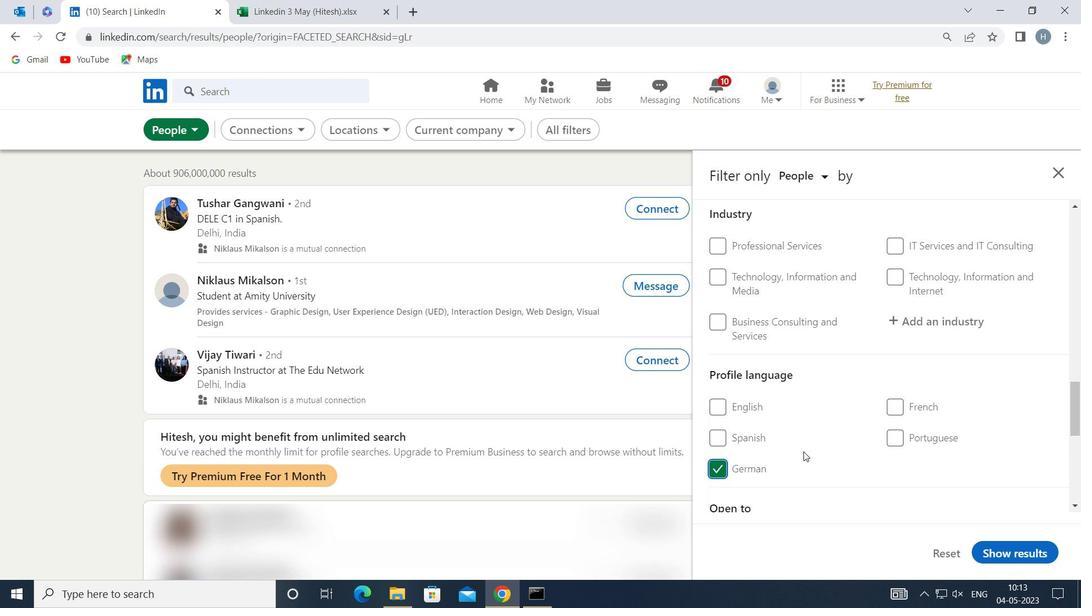 
Action: Mouse scrolled (830, 446) with delta (0, 0)
Screenshot: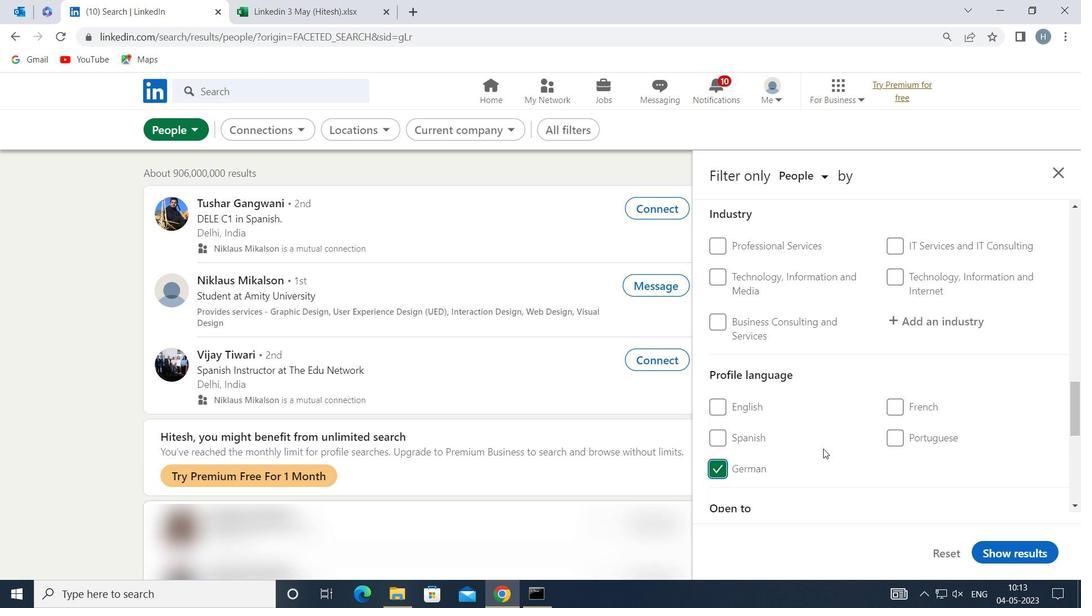 
Action: Mouse scrolled (830, 446) with delta (0, 0)
Screenshot: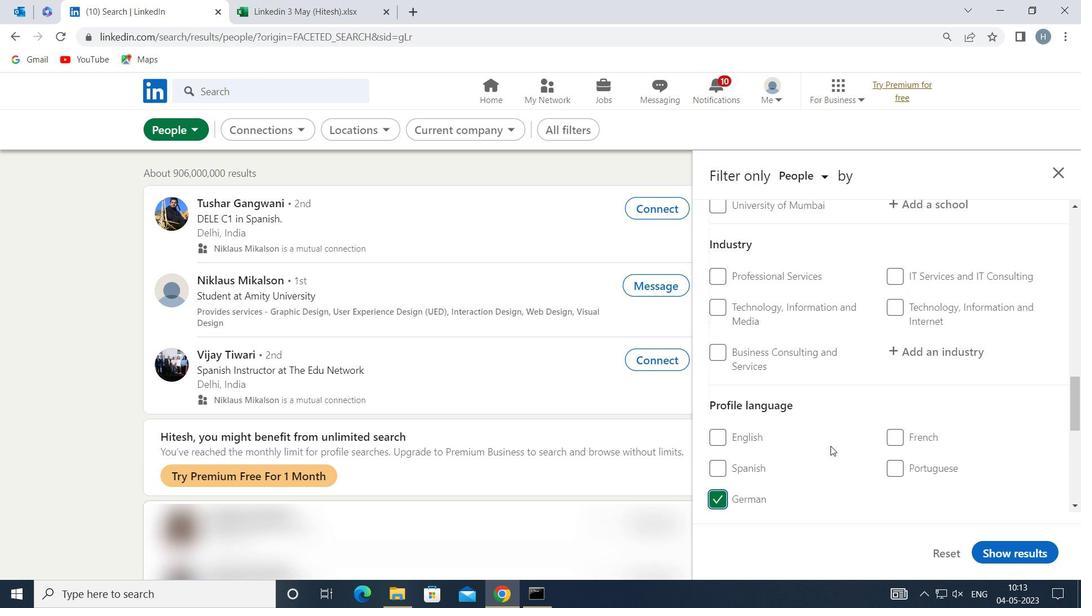 
Action: Mouse scrolled (830, 446) with delta (0, 0)
Screenshot: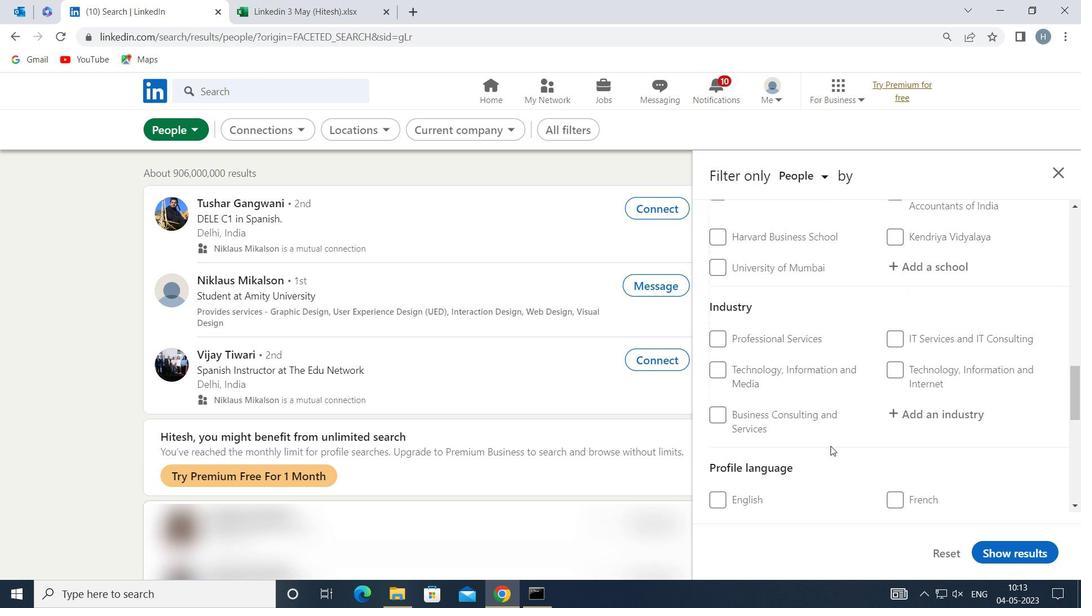 
Action: Mouse scrolled (830, 446) with delta (0, 0)
Screenshot: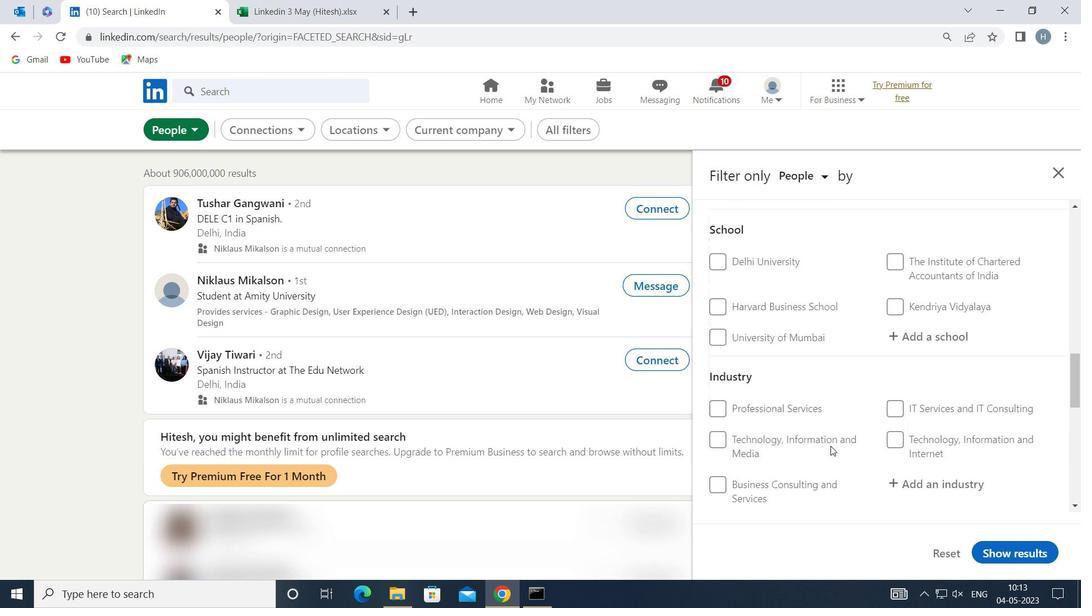 
Action: Mouse scrolled (830, 446) with delta (0, 0)
Screenshot: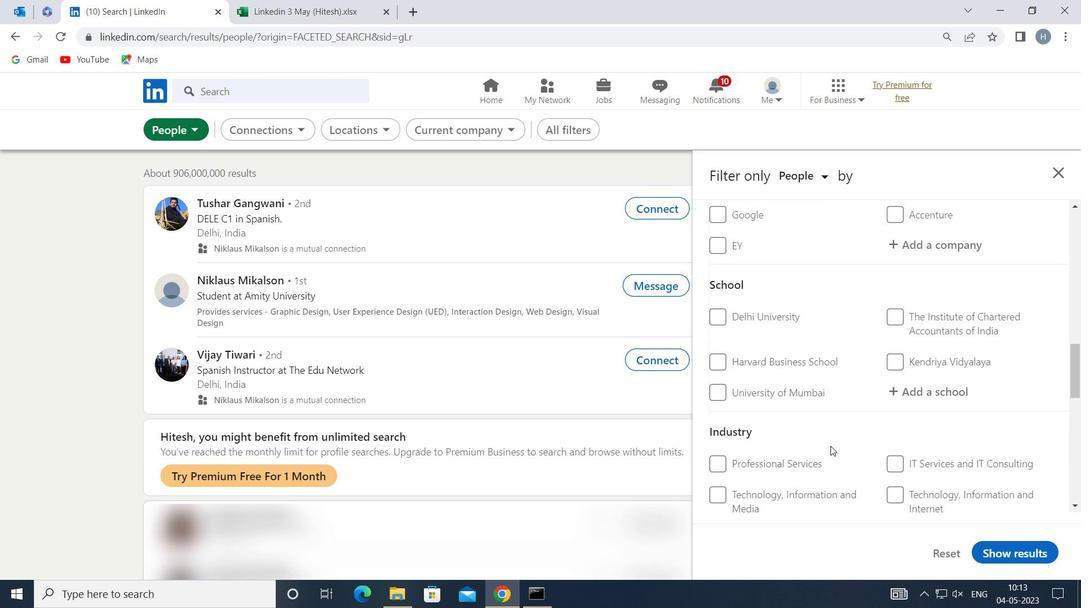 
Action: Mouse scrolled (830, 446) with delta (0, 0)
Screenshot: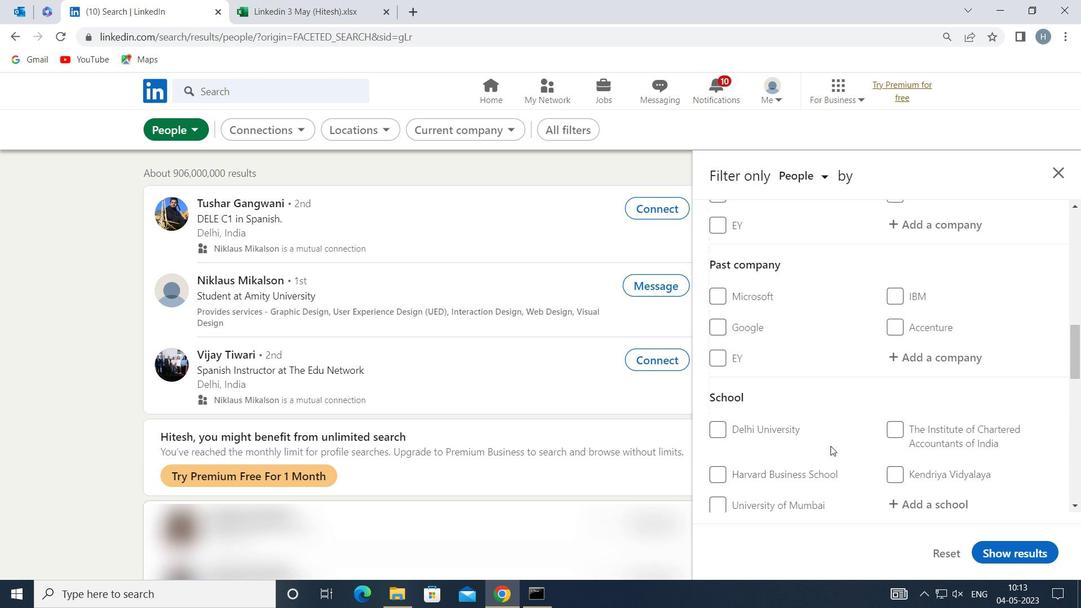 
Action: Mouse scrolled (830, 446) with delta (0, 0)
Screenshot: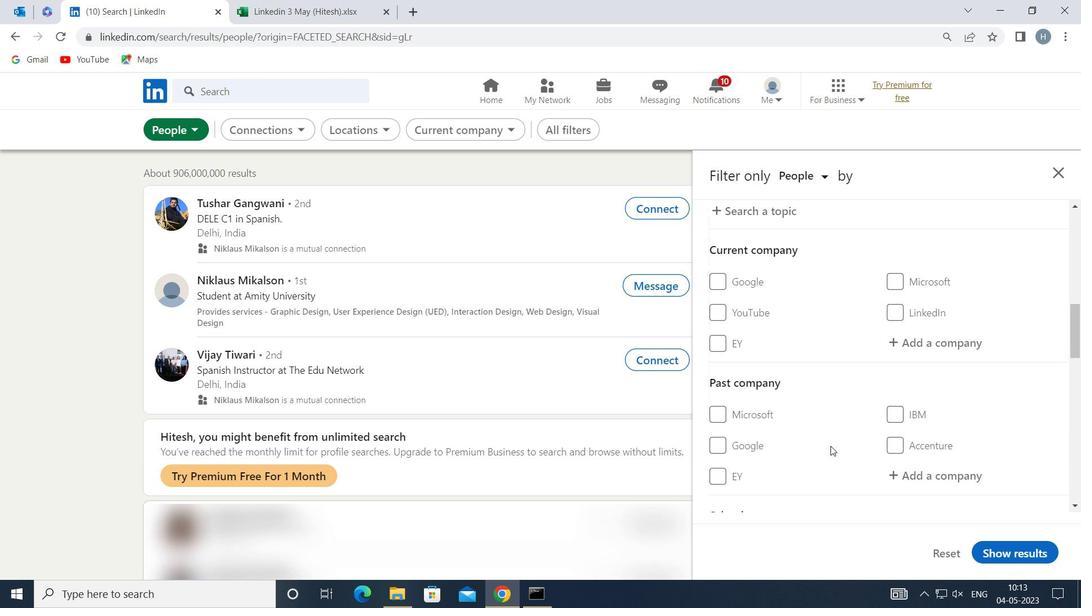 
Action: Mouse moved to (916, 454)
Screenshot: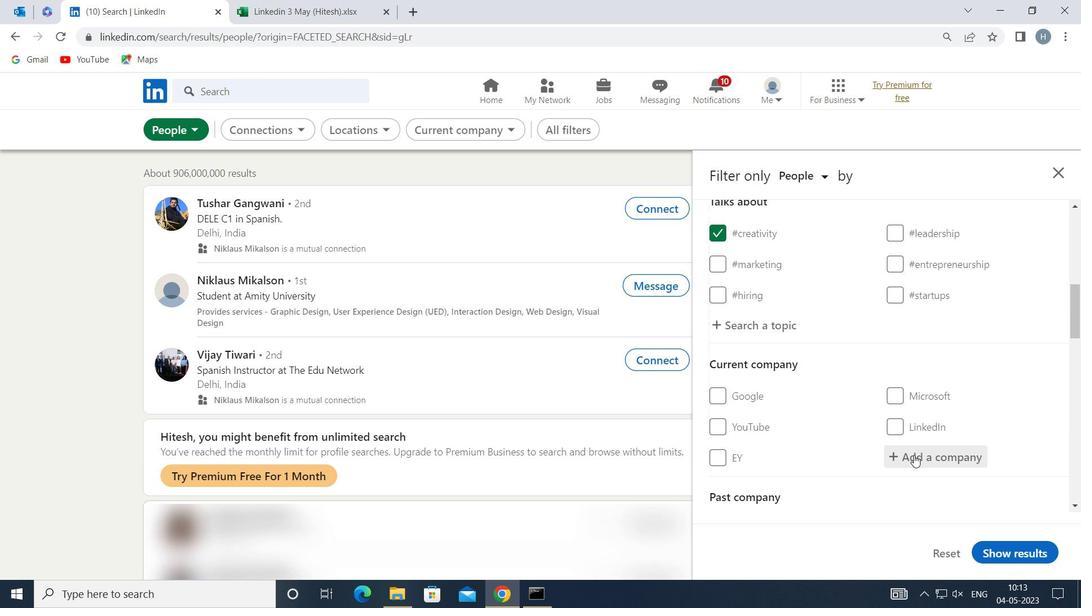 
Action: Mouse pressed left at (916, 454)
Screenshot: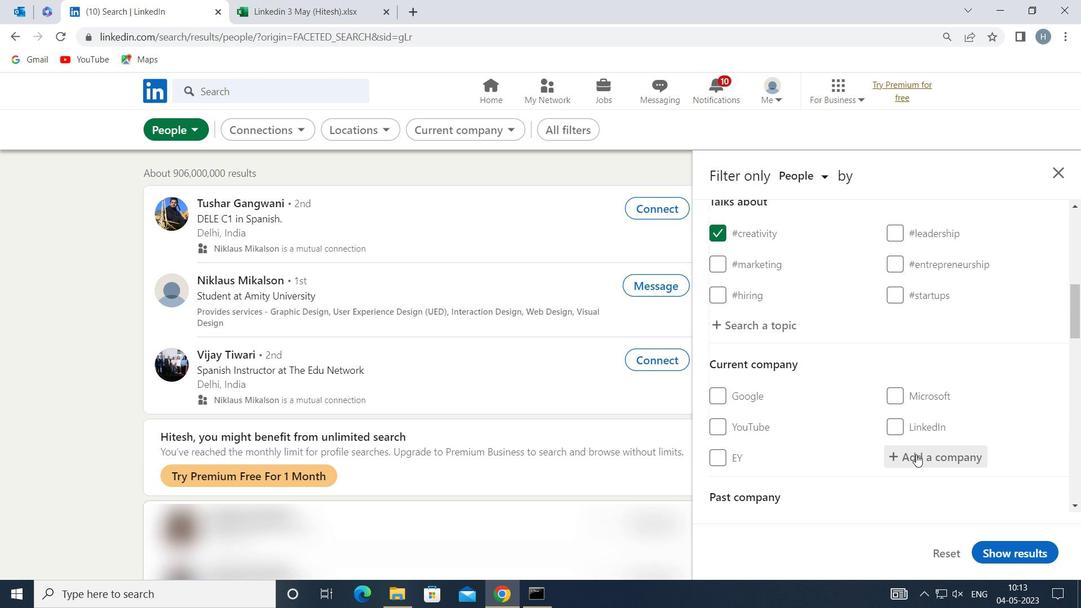 
Action: Key pressed <Key.shift>THE<Key.space>BANKING<Key.space>RE
Screenshot: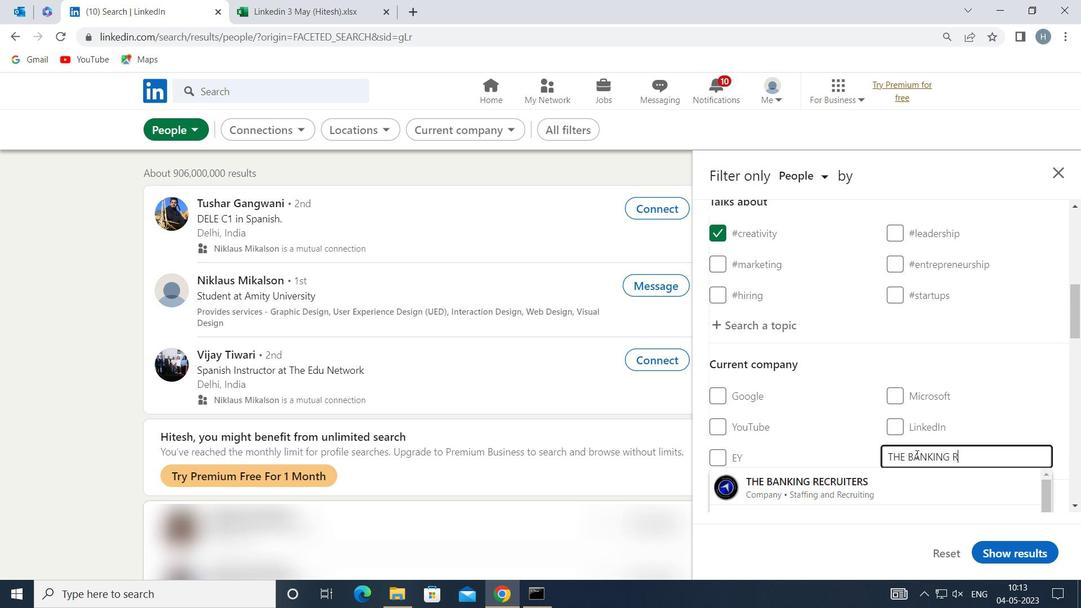 
Action: Mouse moved to (815, 488)
Screenshot: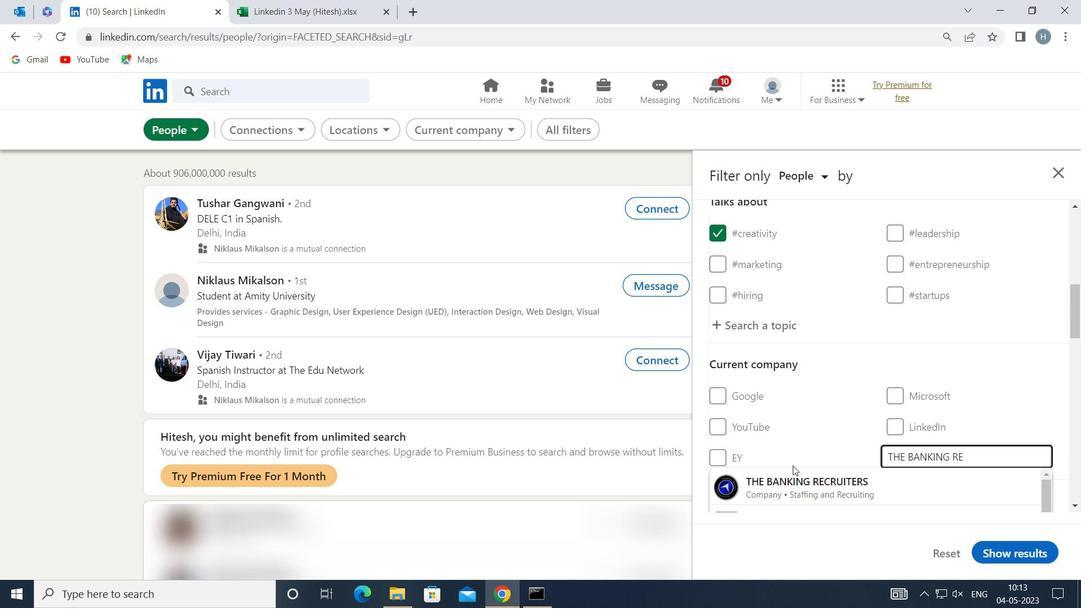 
Action: Mouse pressed left at (815, 488)
Screenshot: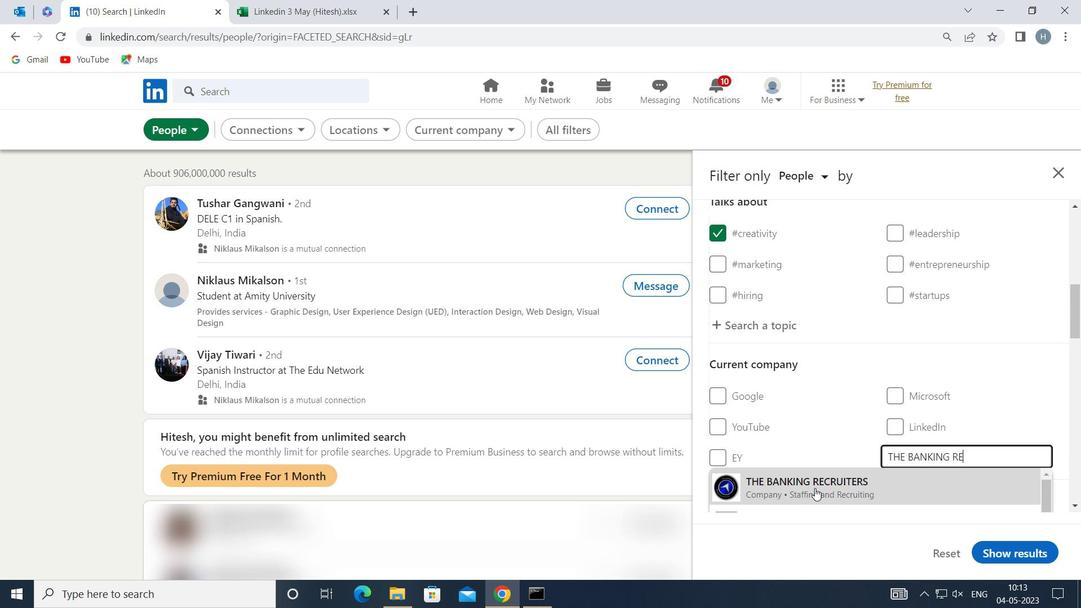 
Action: Mouse moved to (839, 447)
Screenshot: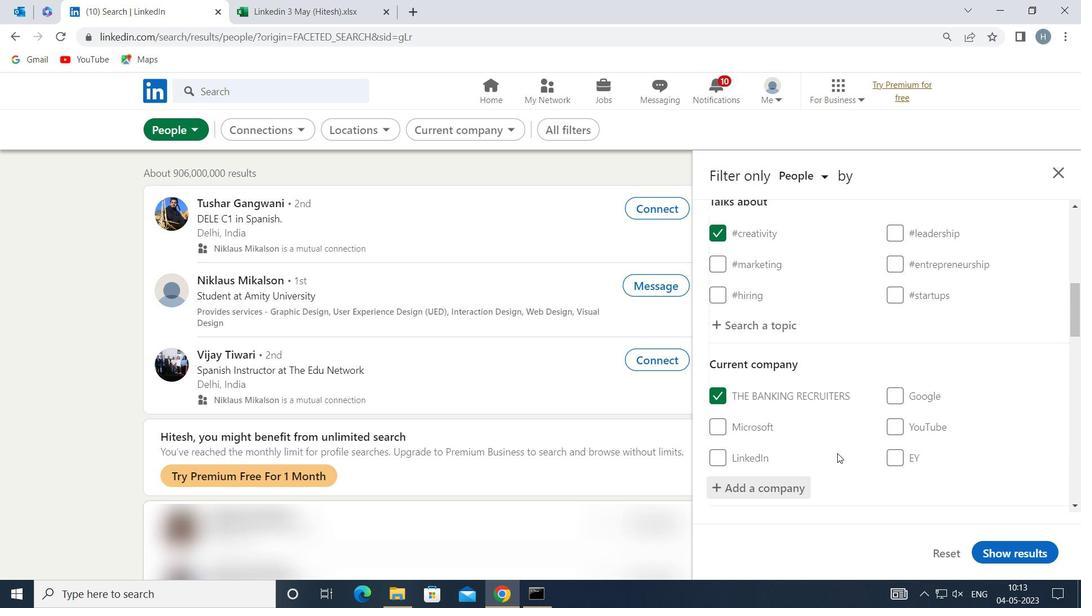 
Action: Mouse scrolled (839, 446) with delta (0, 0)
Screenshot: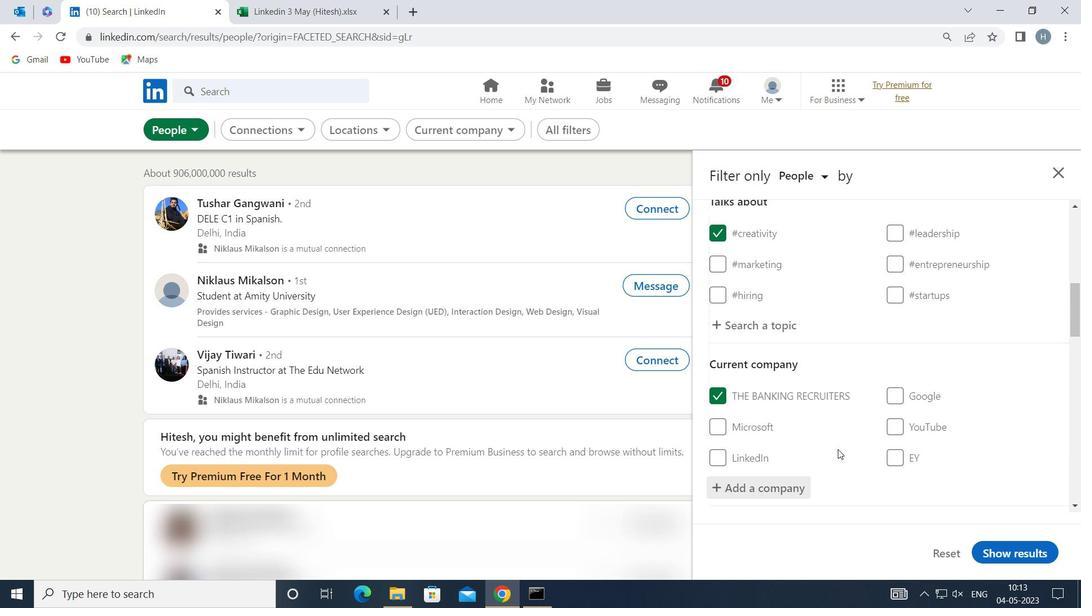 
Action: Mouse moved to (841, 445)
Screenshot: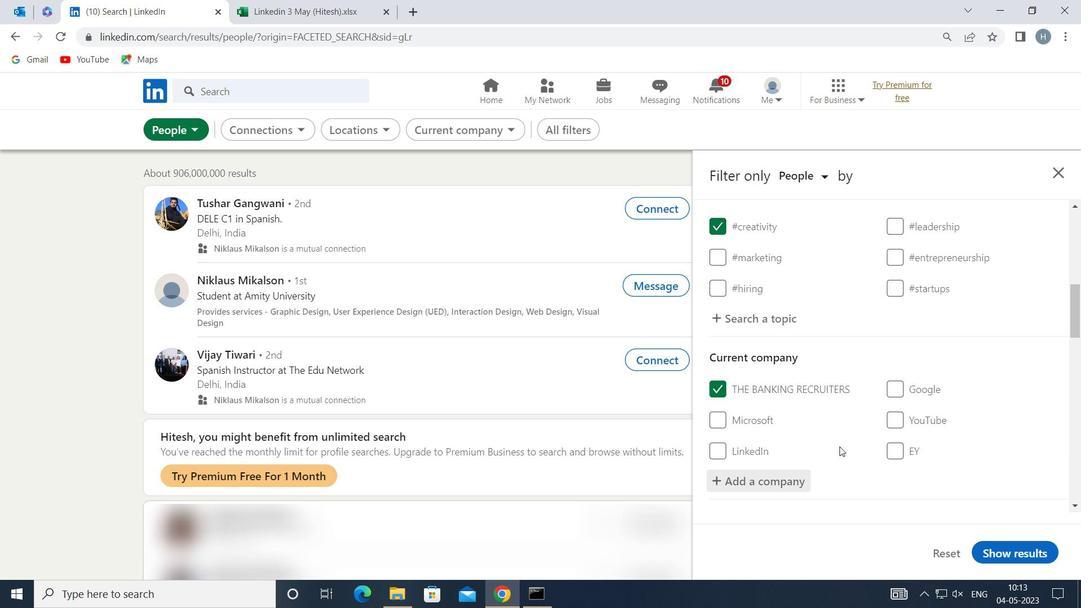 
Action: Mouse scrolled (841, 445) with delta (0, 0)
Screenshot: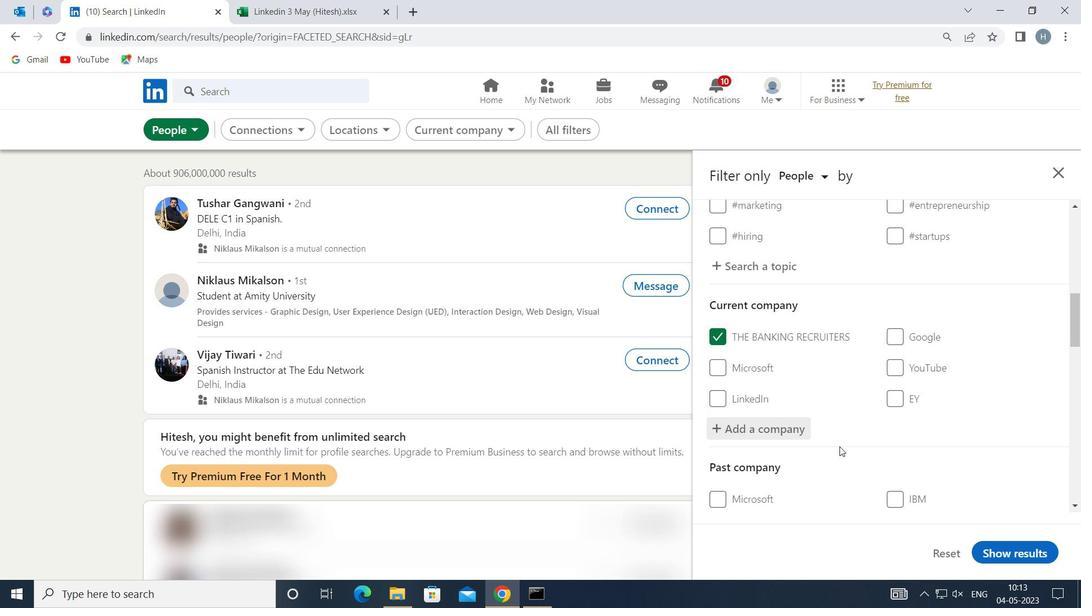 
Action: Mouse scrolled (841, 445) with delta (0, 0)
Screenshot: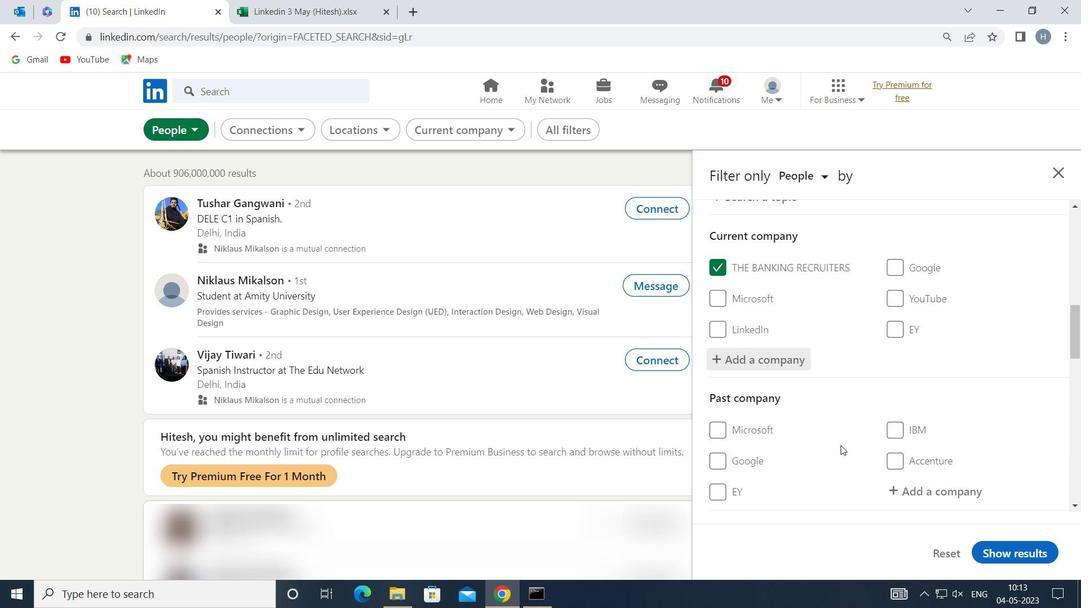 
Action: Mouse scrolled (841, 445) with delta (0, 0)
Screenshot: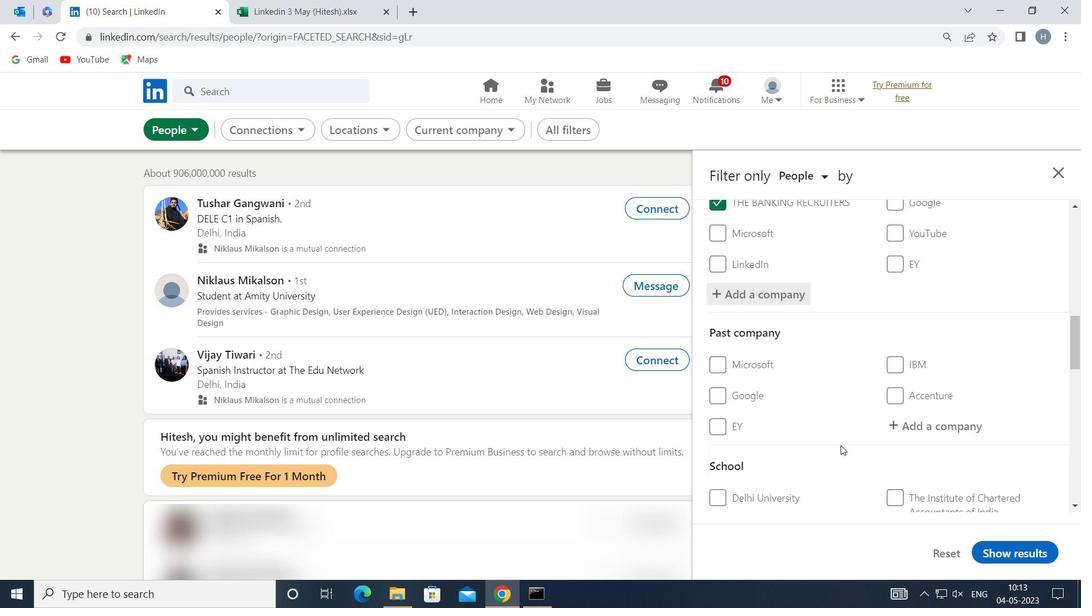 
Action: Mouse scrolled (841, 445) with delta (0, 0)
Screenshot: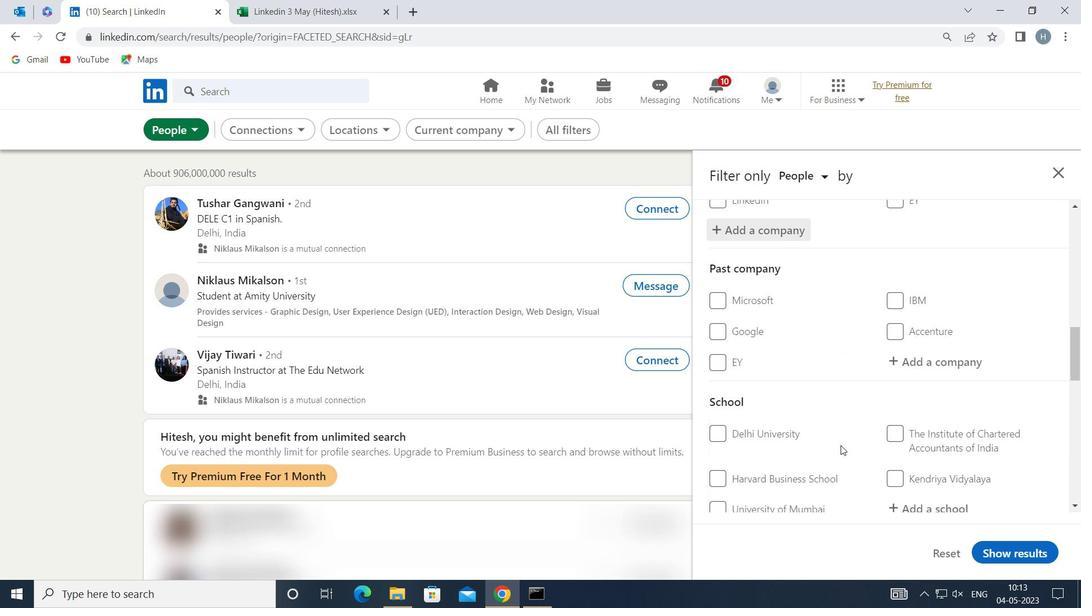 
Action: Mouse moved to (935, 414)
Screenshot: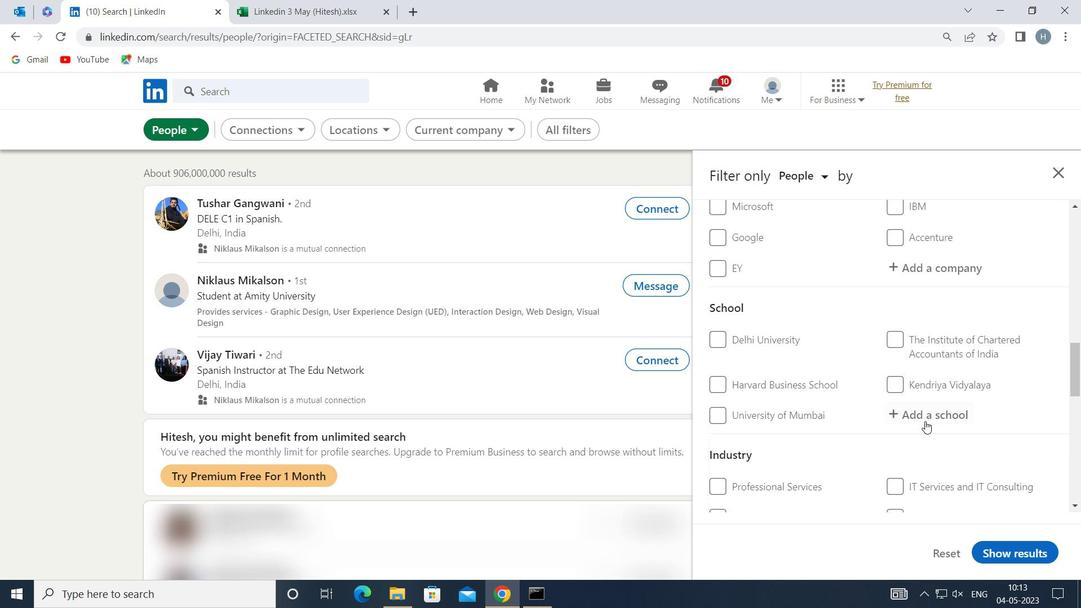 
Action: Mouse pressed left at (935, 414)
Screenshot: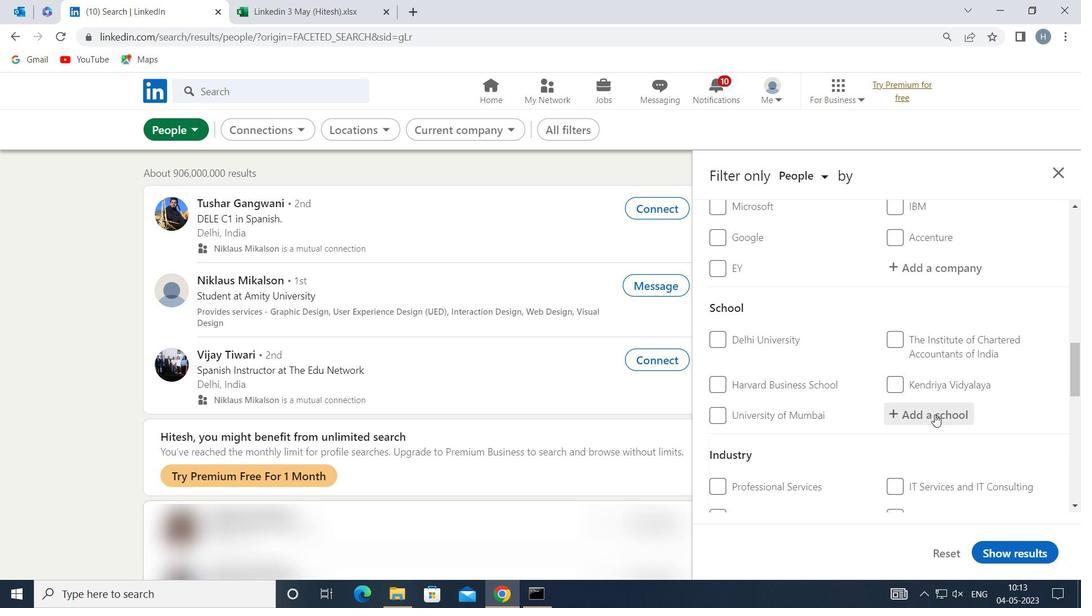
Action: Mouse moved to (935, 412)
Screenshot: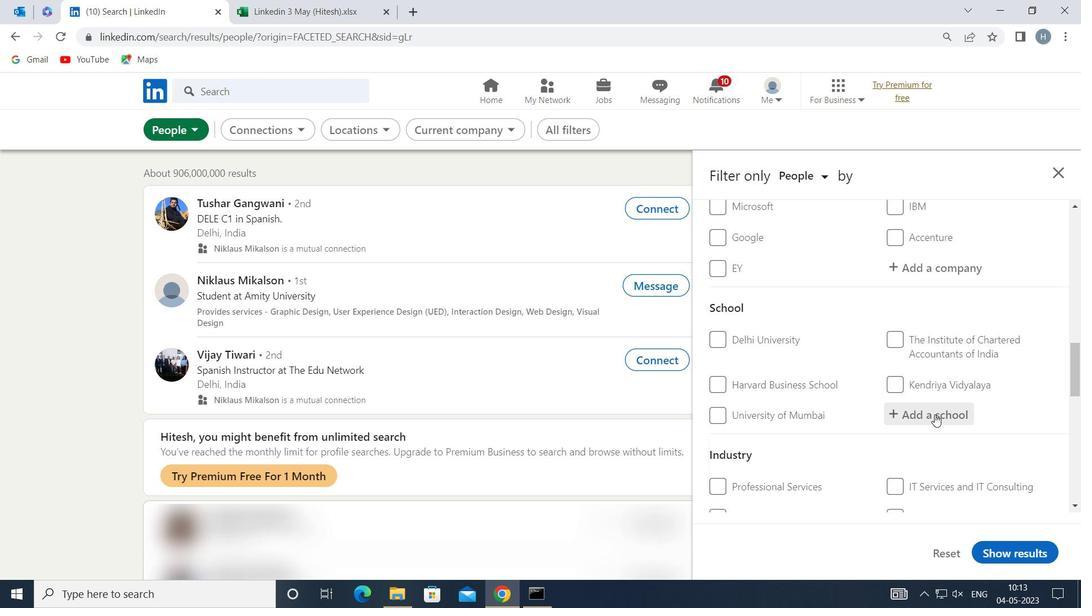 
Action: Key pressed <Key.shift><Key.shift><Key.shift><Key.shift><Key.shift><Key.shift><Key.shift><Key.shift><Key.shift>JOBS<Key.space>FOR<Key.space><Key.shift><Key.shift>FRE
Screenshot: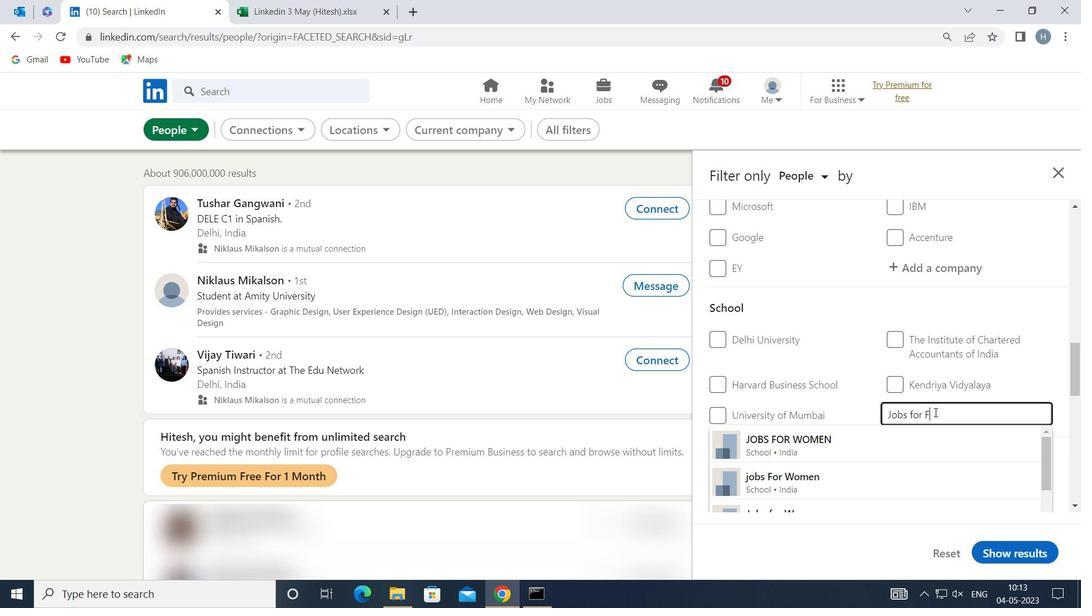 
Action: Mouse moved to (935, 411)
Screenshot: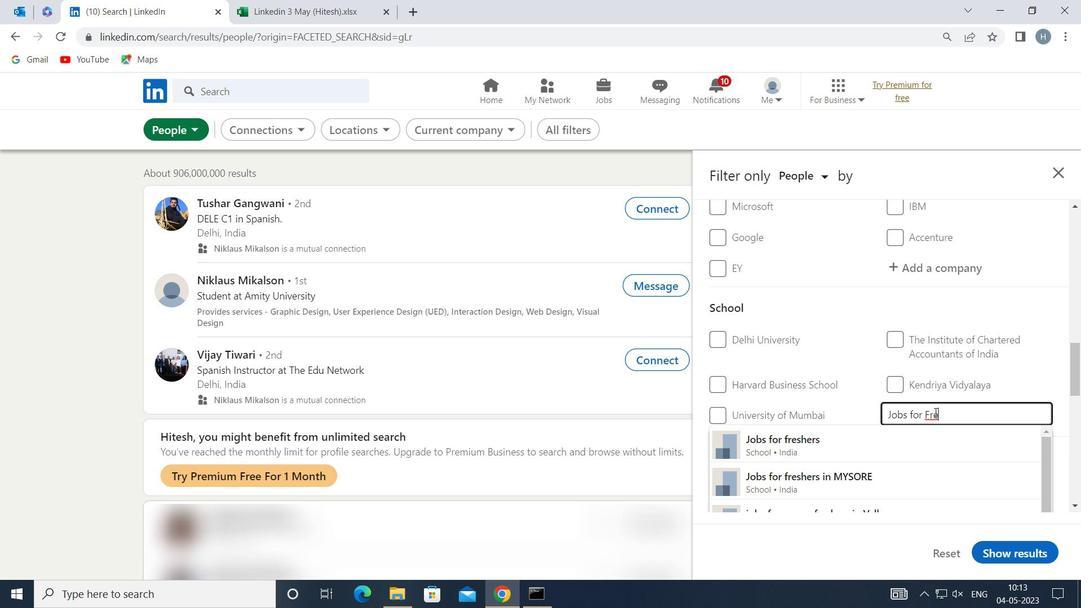 
Action: Key pressed S
Screenshot: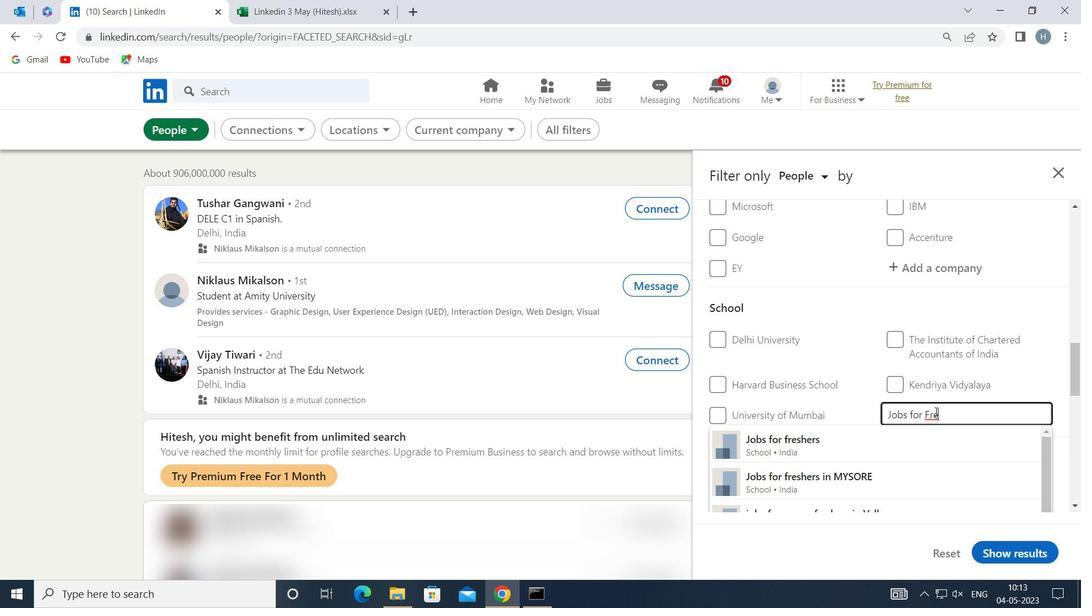 
Action: Mouse moved to (935, 411)
Screenshot: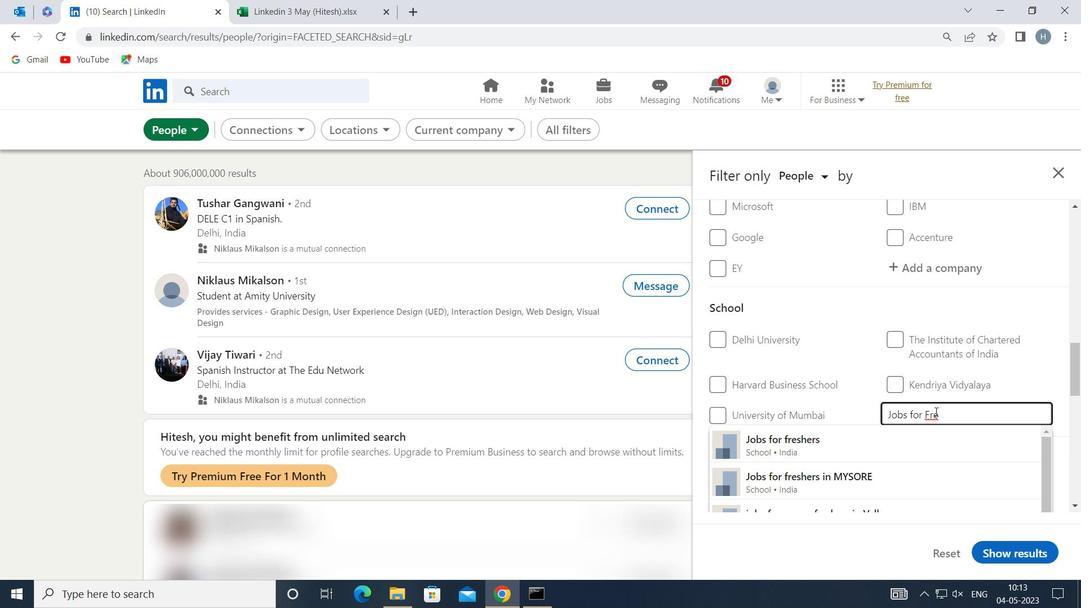 
Action: Key pressed HERS
Screenshot: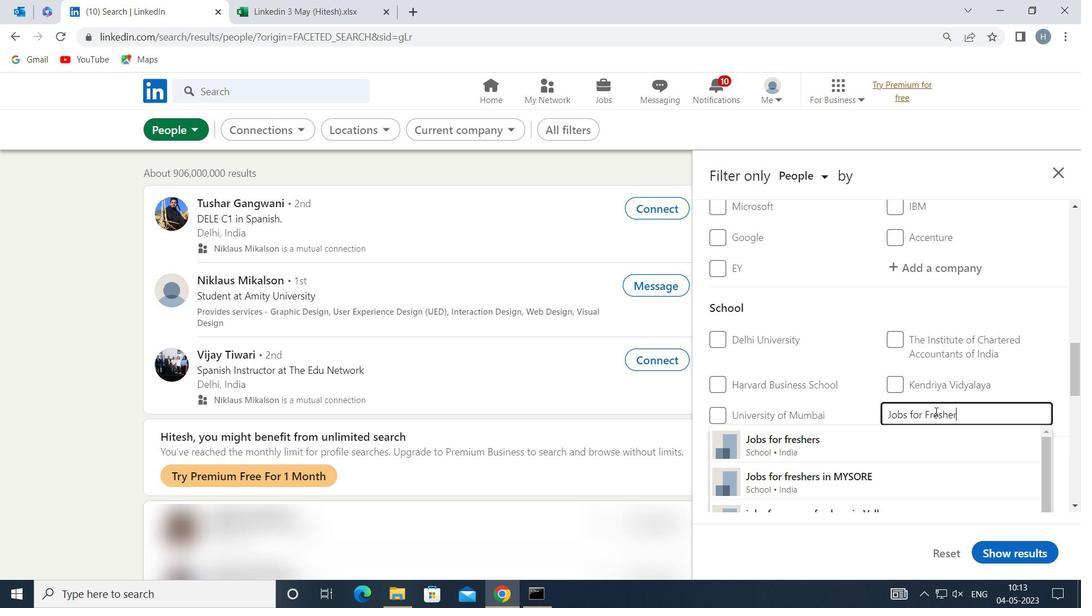 
Action: Mouse moved to (922, 470)
Screenshot: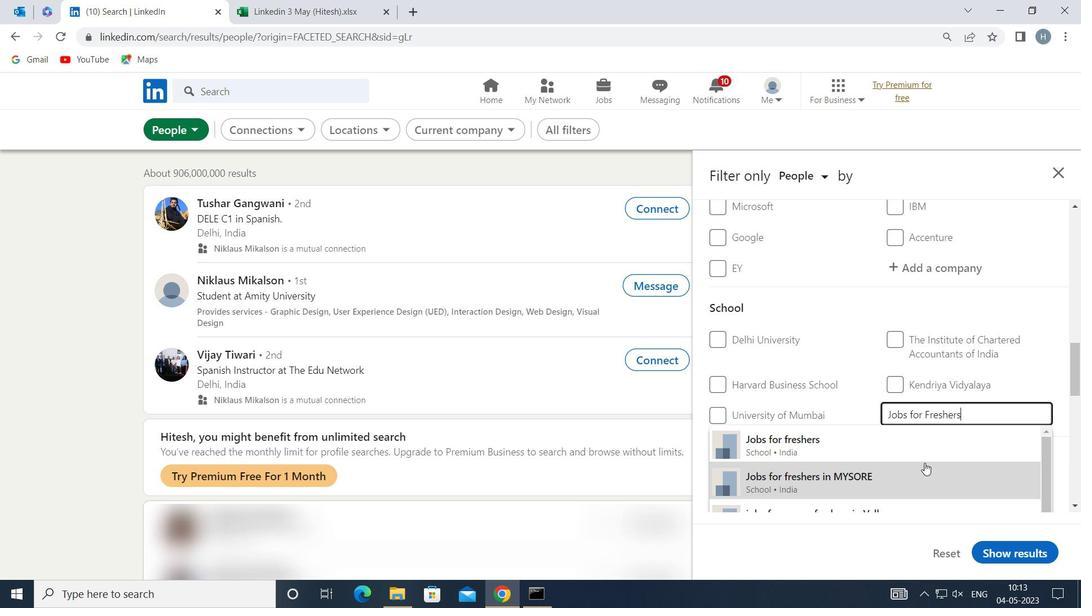 
Action: Mouse pressed left at (922, 470)
Screenshot: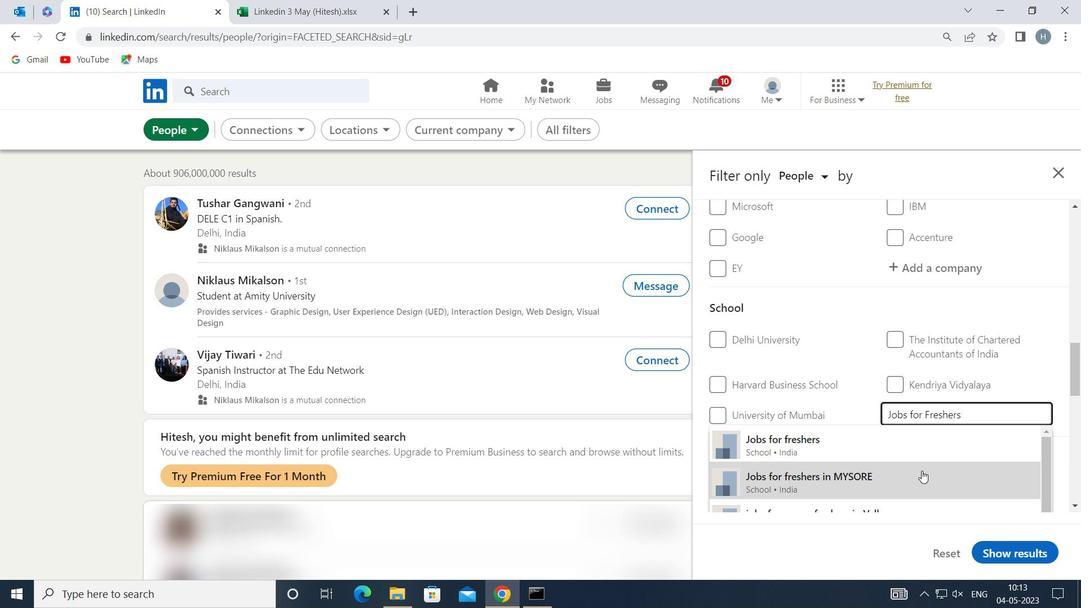 
Action: Mouse moved to (897, 418)
Screenshot: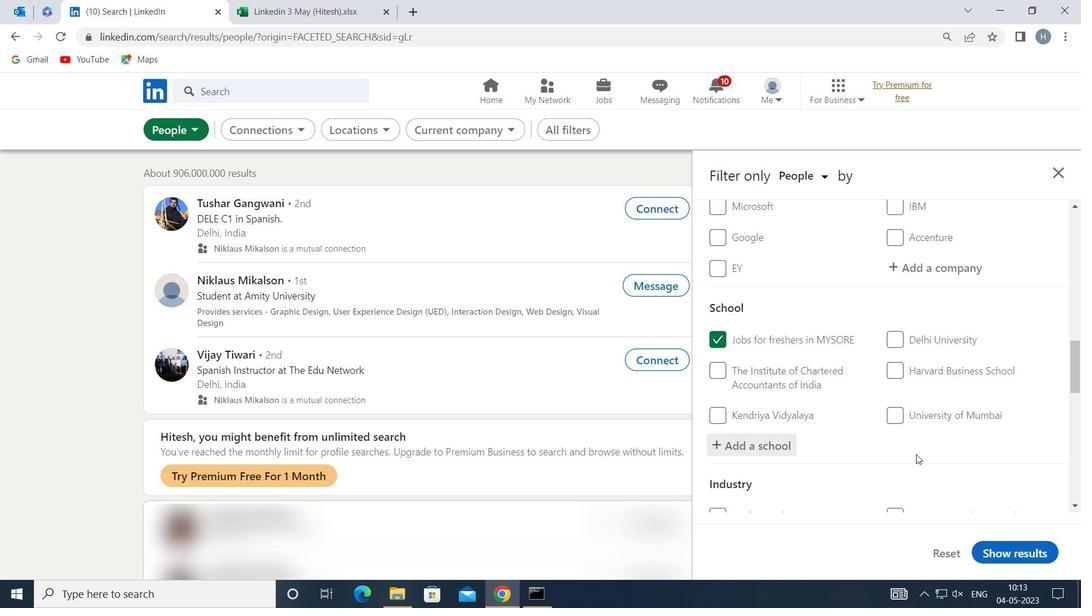 
Action: Mouse scrolled (897, 418) with delta (0, 0)
Screenshot: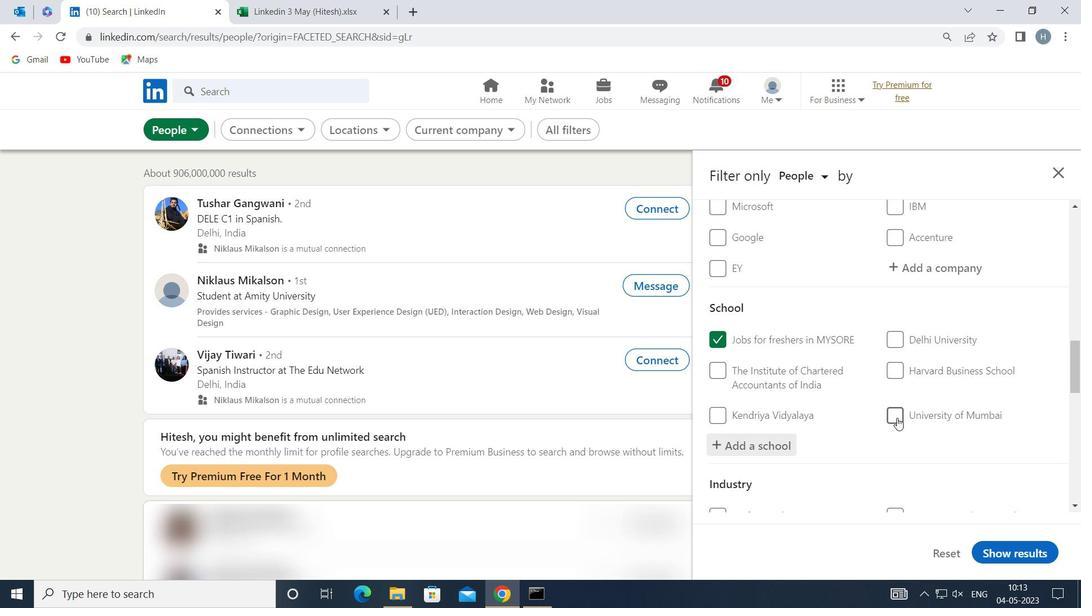
Action: Mouse moved to (901, 394)
Screenshot: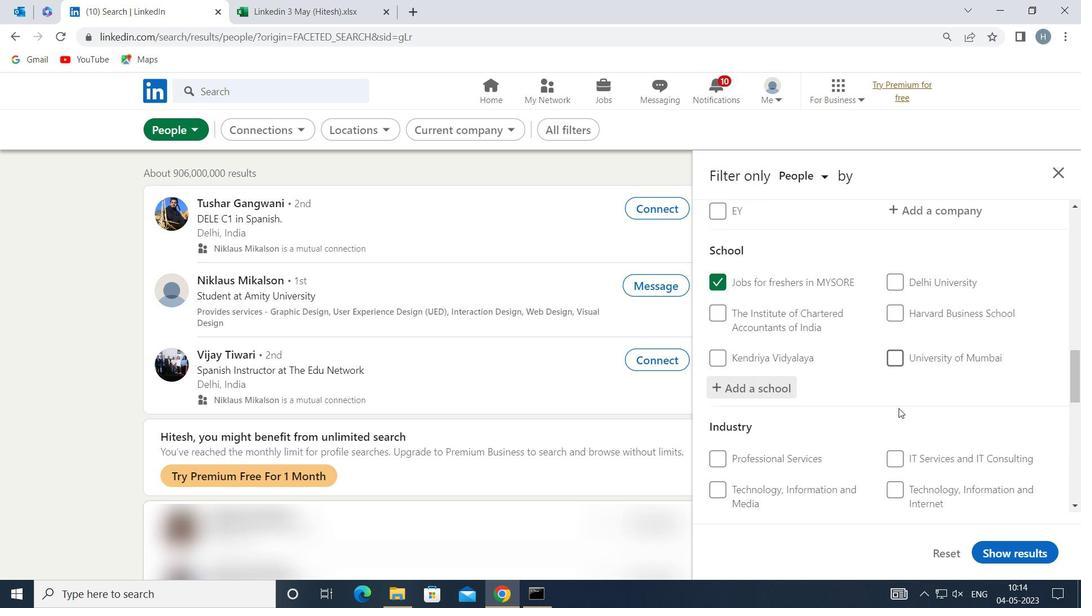 
Action: Mouse scrolled (901, 393) with delta (0, 0)
Screenshot: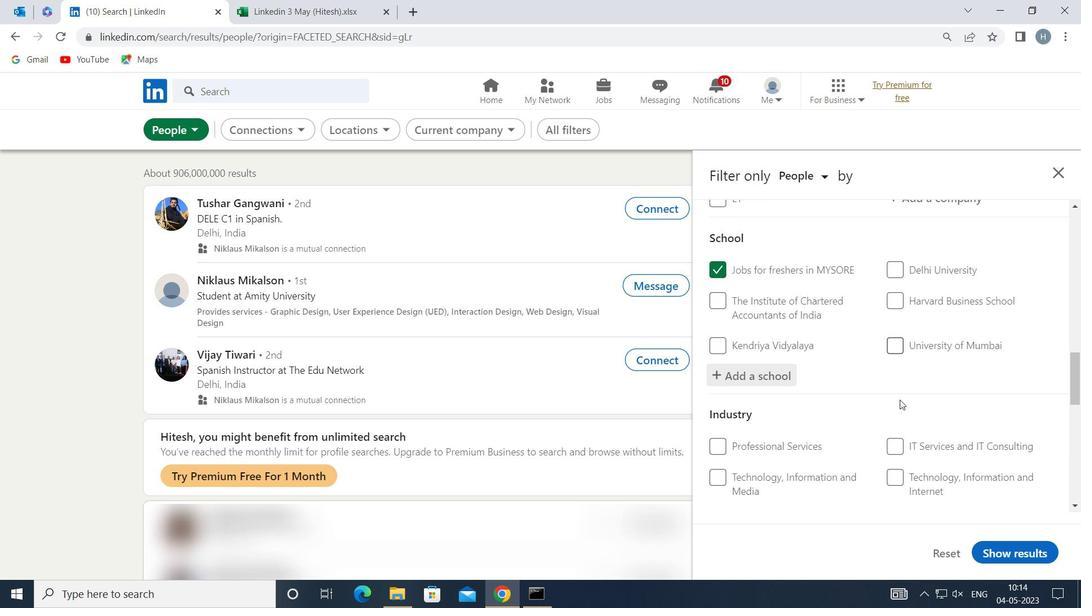 
Action: Mouse moved to (904, 390)
Screenshot: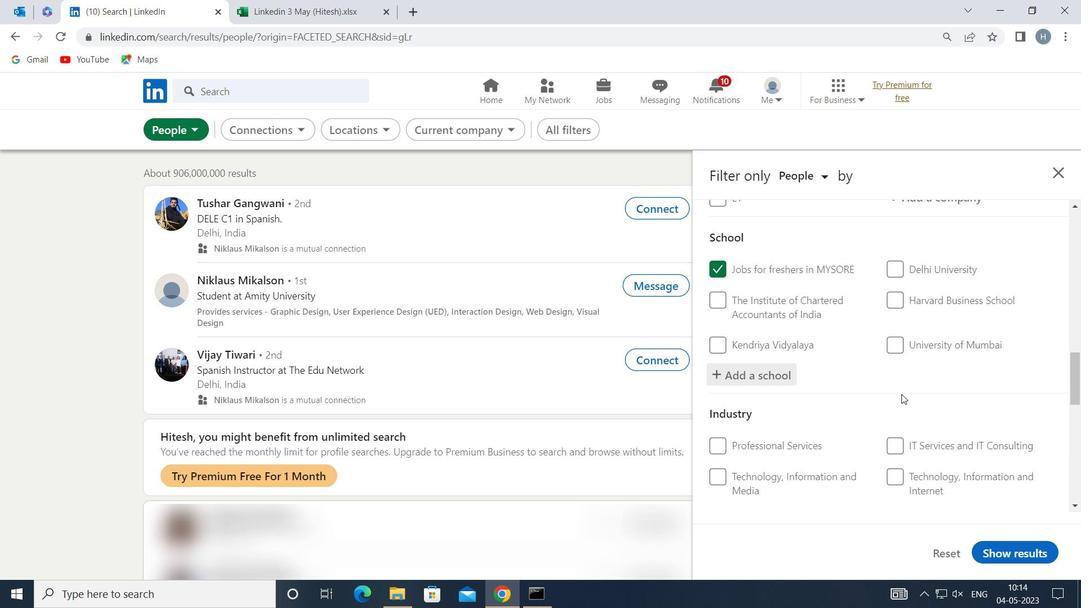 
Action: Mouse scrolled (904, 389) with delta (0, 0)
Screenshot: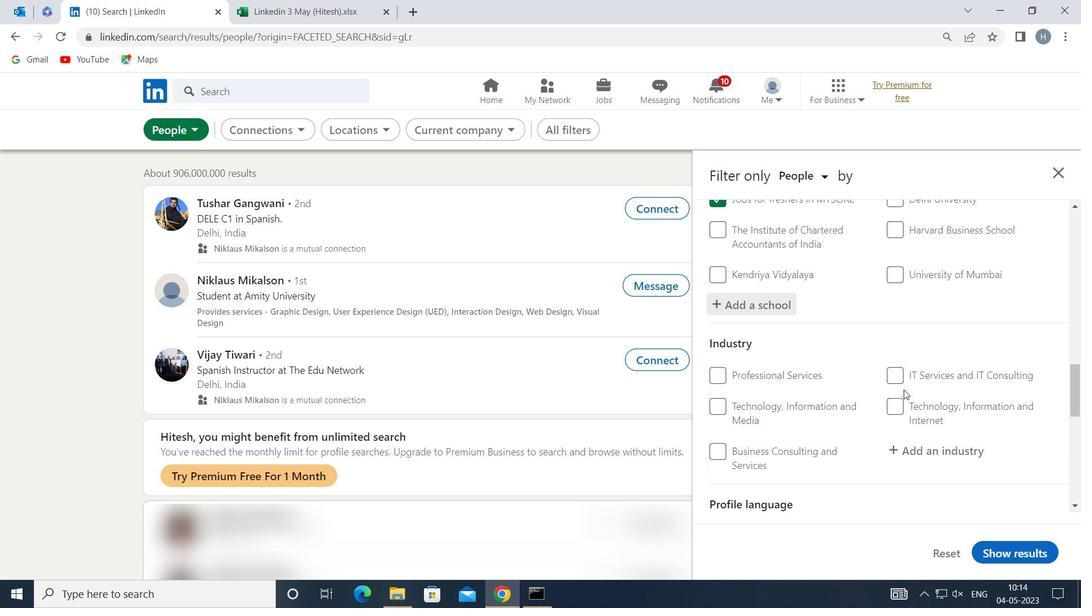 
Action: Mouse moved to (934, 382)
Screenshot: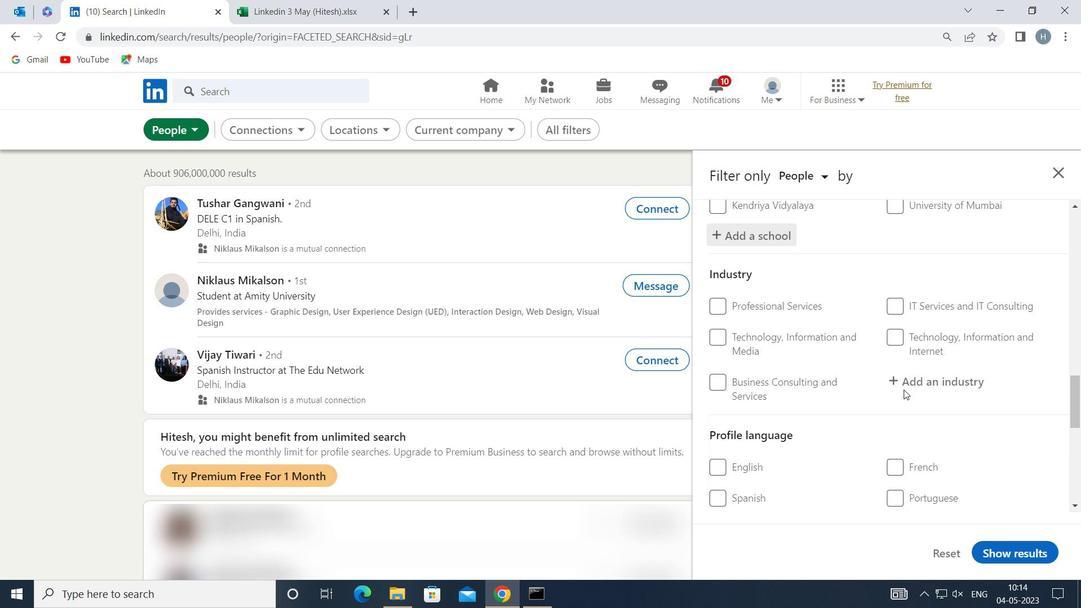 
Action: Mouse pressed left at (934, 382)
Screenshot: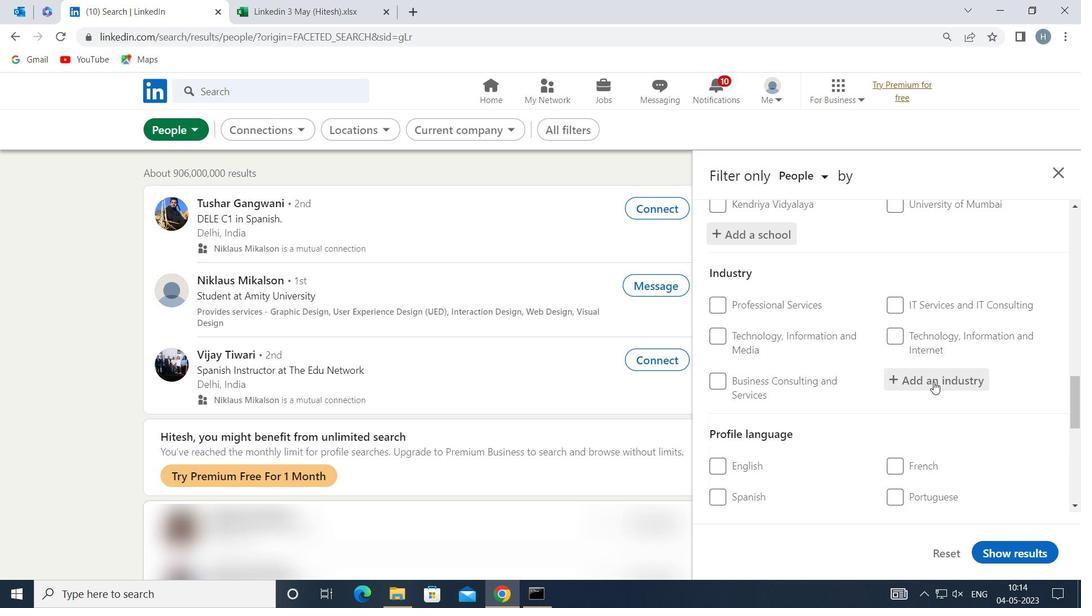 
Action: Mouse moved to (933, 382)
Screenshot: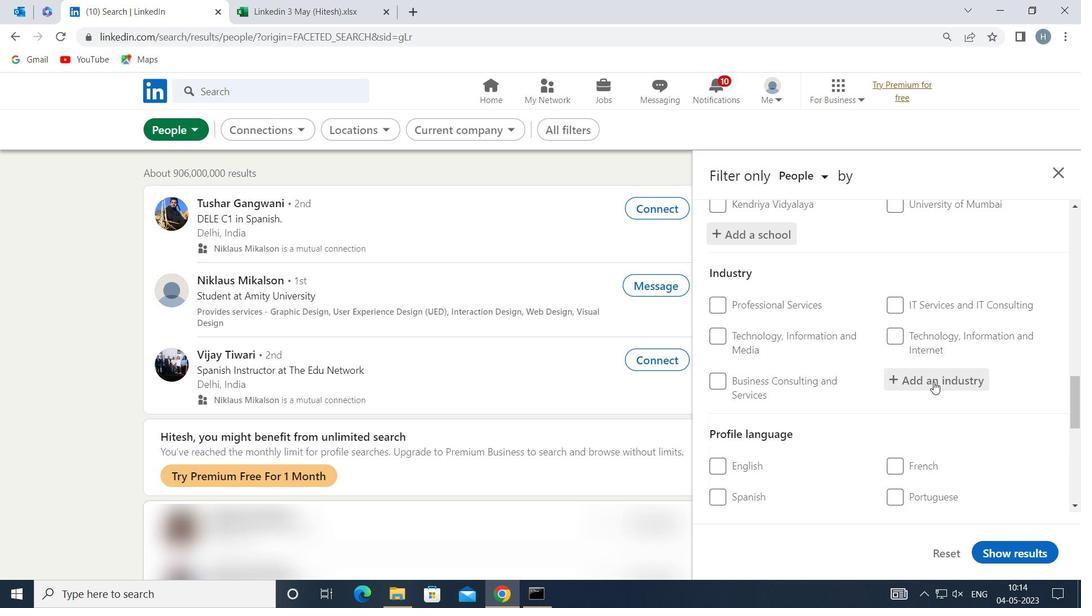 
Action: Key pressed <Key.shift>PET<Key.space><Key.shift>SER
Screenshot: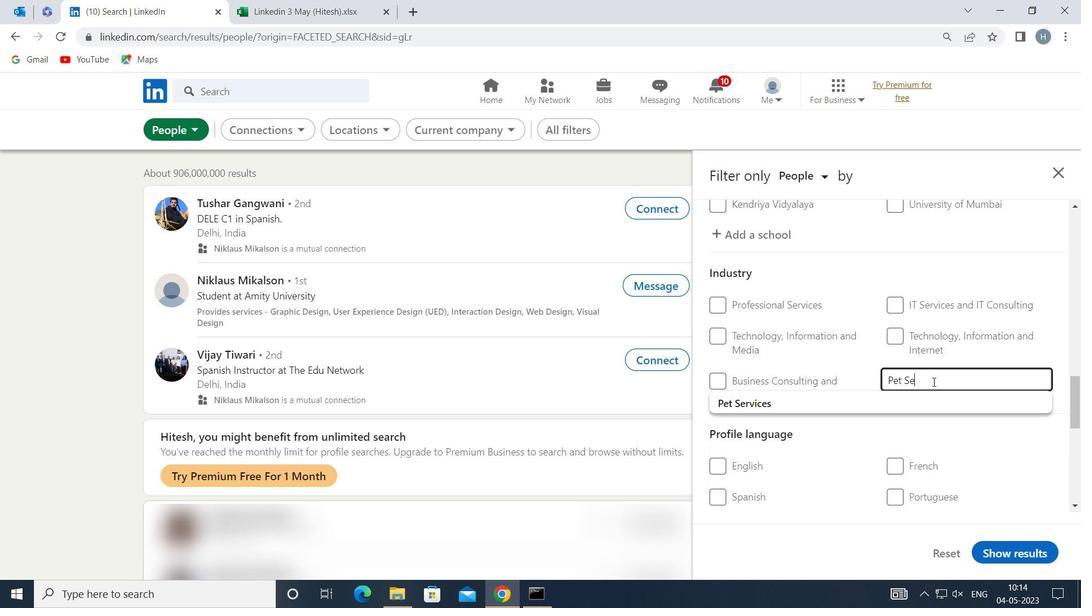 
Action: Mouse moved to (853, 399)
Screenshot: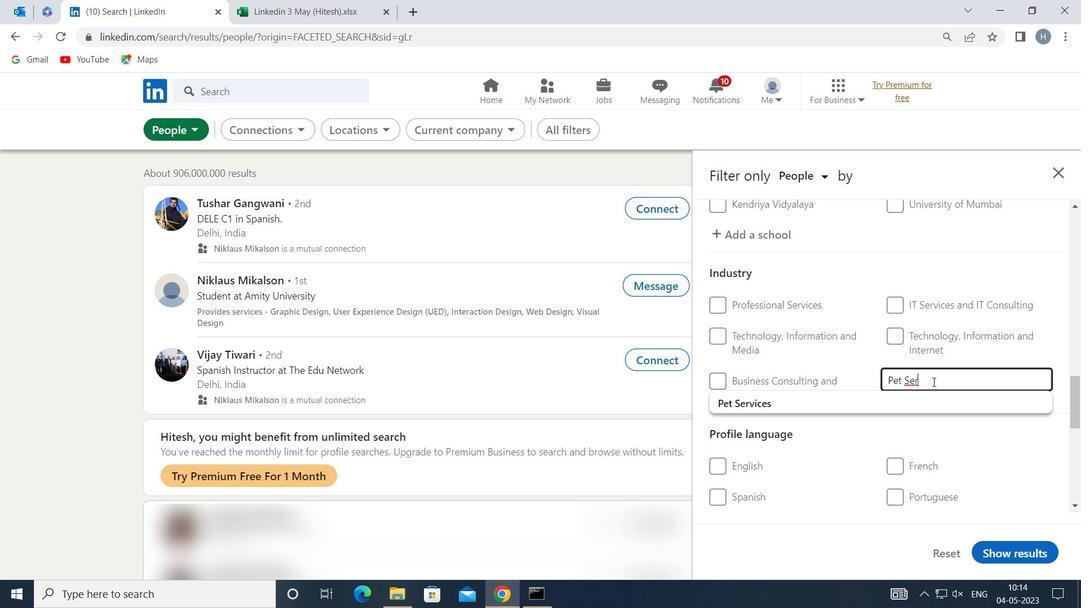 
Action: Mouse pressed left at (853, 399)
Screenshot: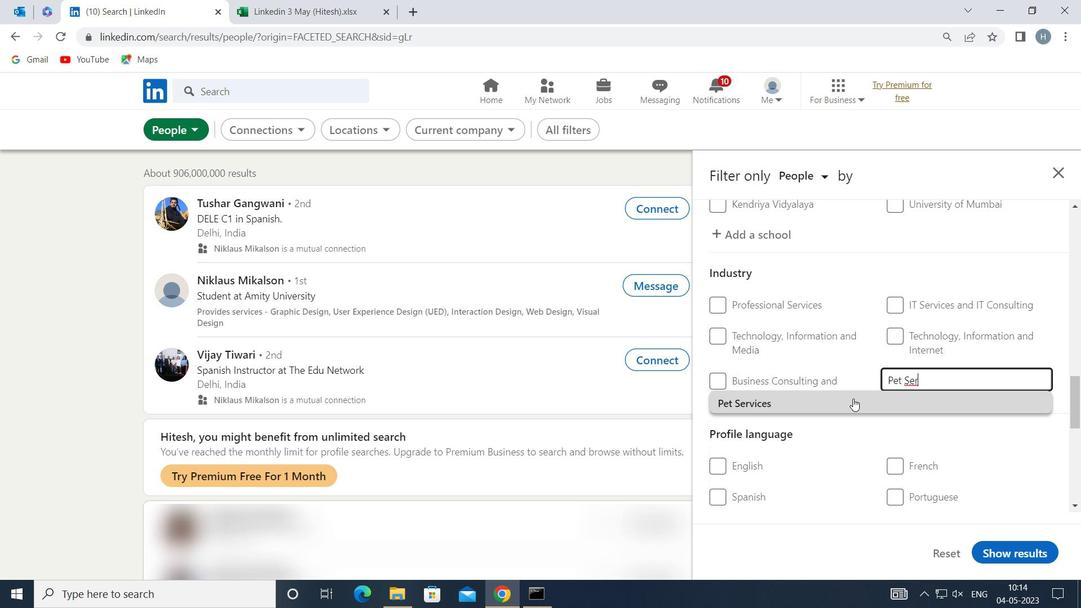 
Action: Mouse moved to (854, 387)
Screenshot: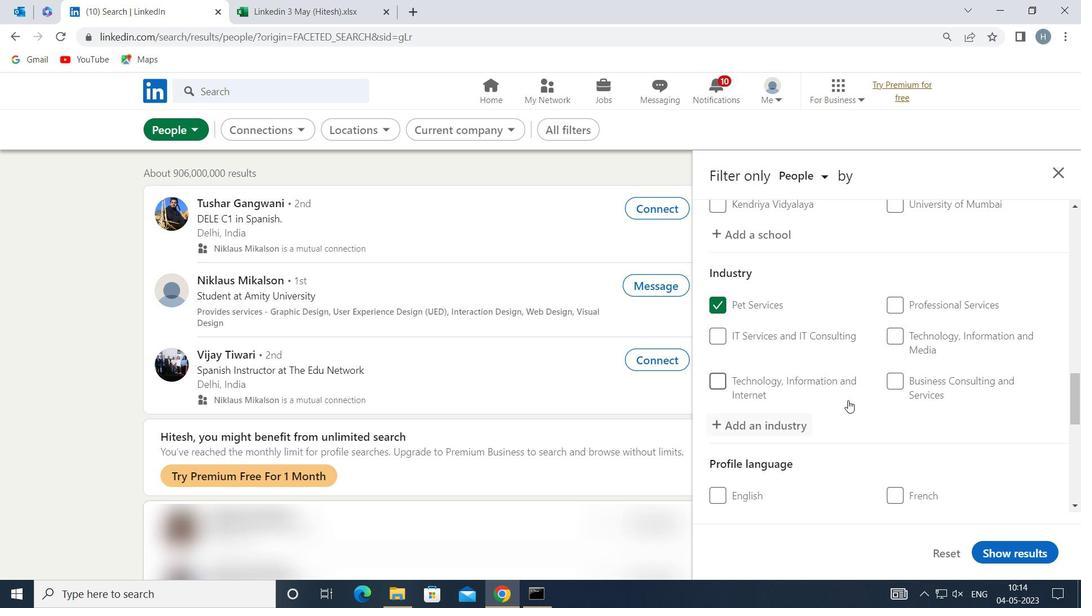 
Action: Mouse scrolled (854, 387) with delta (0, 0)
Screenshot: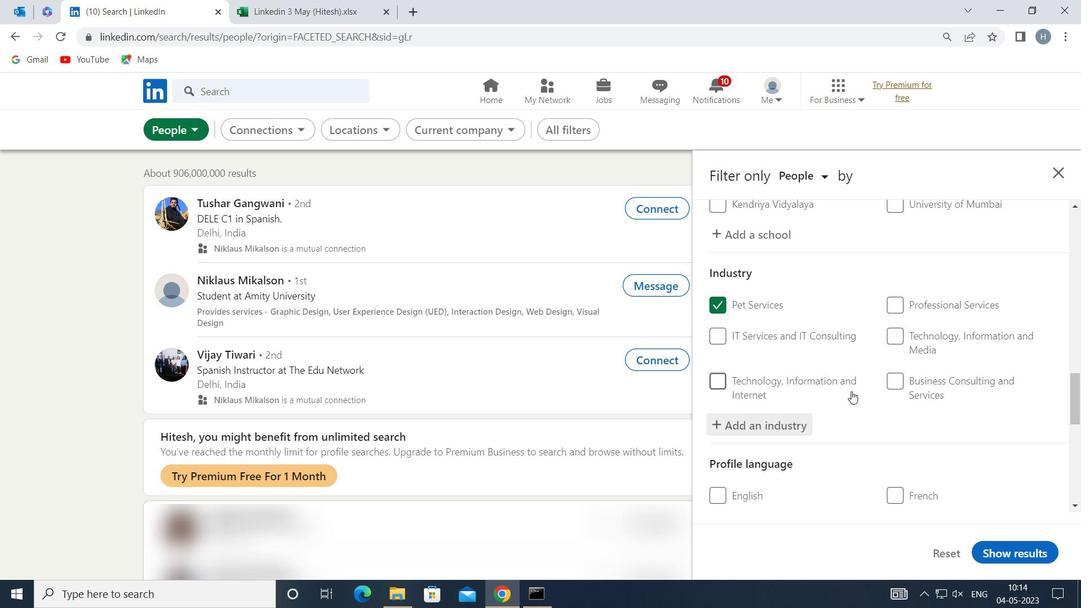 
Action: Mouse scrolled (854, 387) with delta (0, 0)
Screenshot: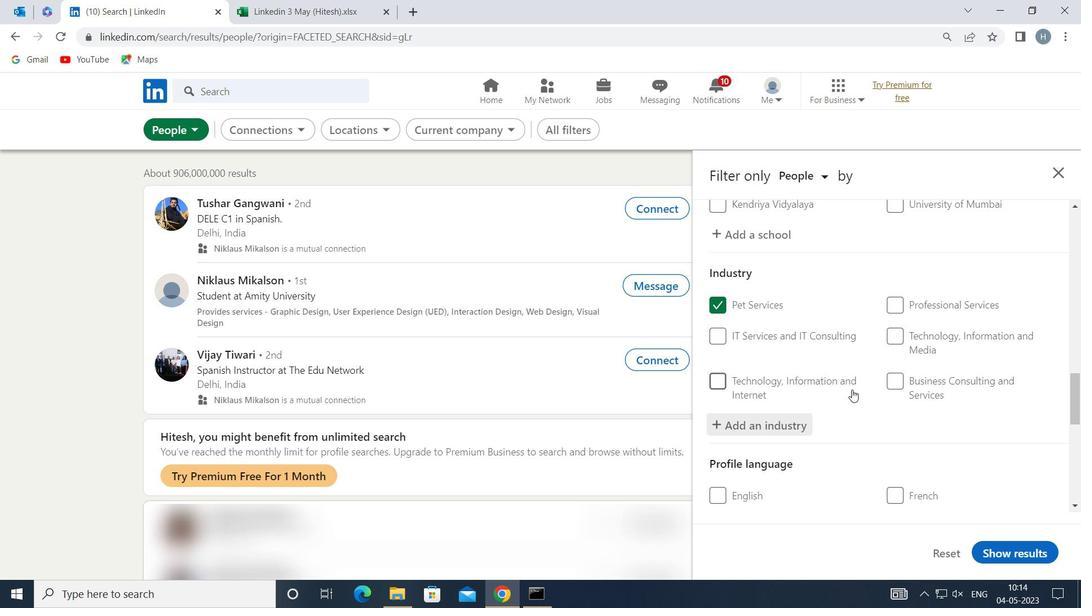 
Action: Mouse scrolled (854, 387) with delta (0, 0)
Screenshot: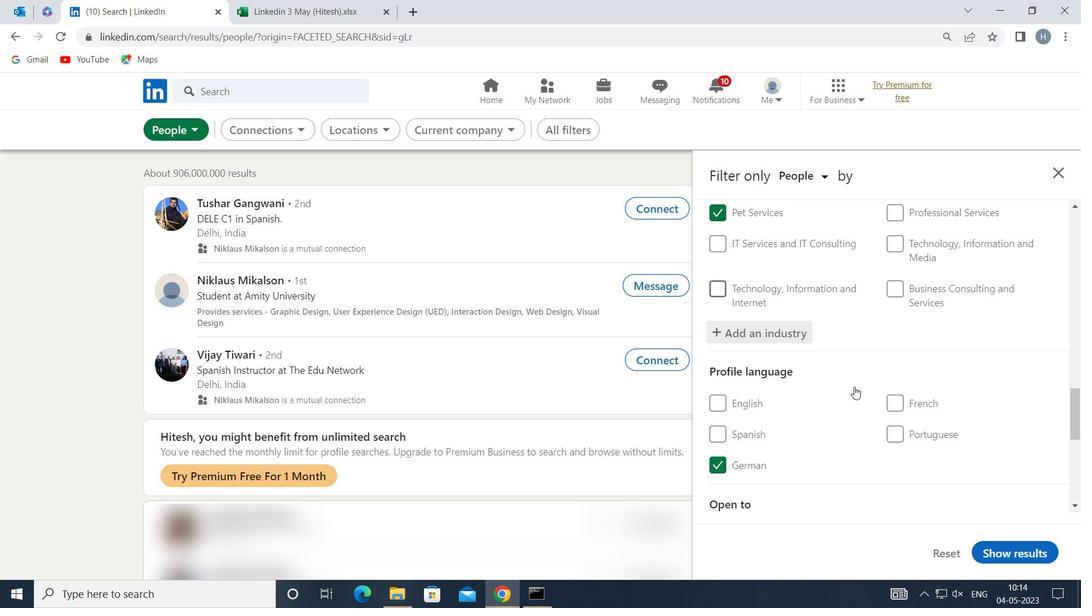 
Action: Mouse scrolled (854, 387) with delta (0, 0)
Screenshot: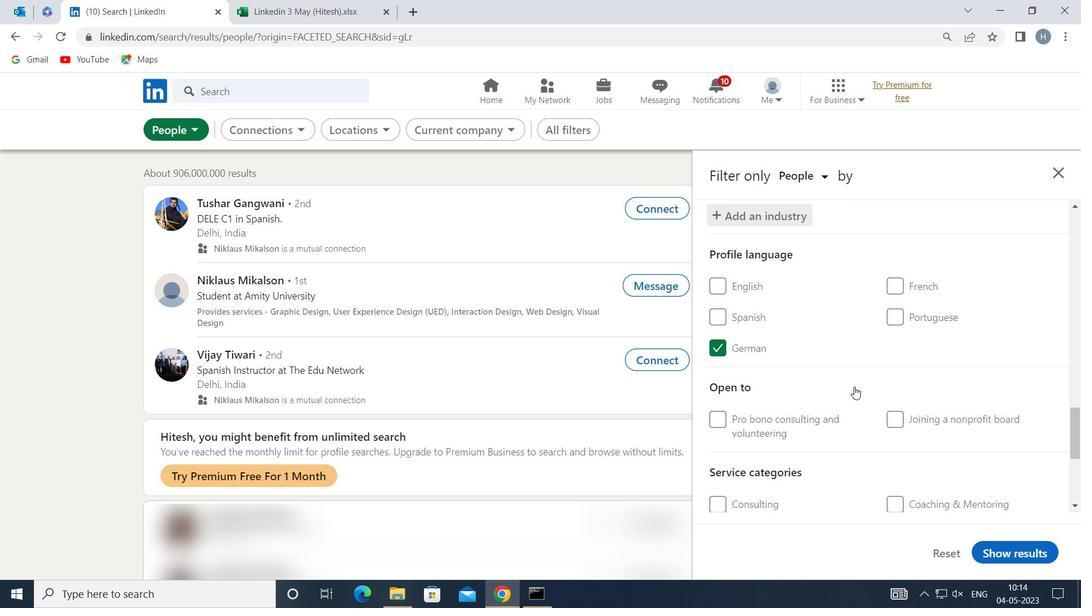
Action: Mouse scrolled (854, 387) with delta (0, 0)
Screenshot: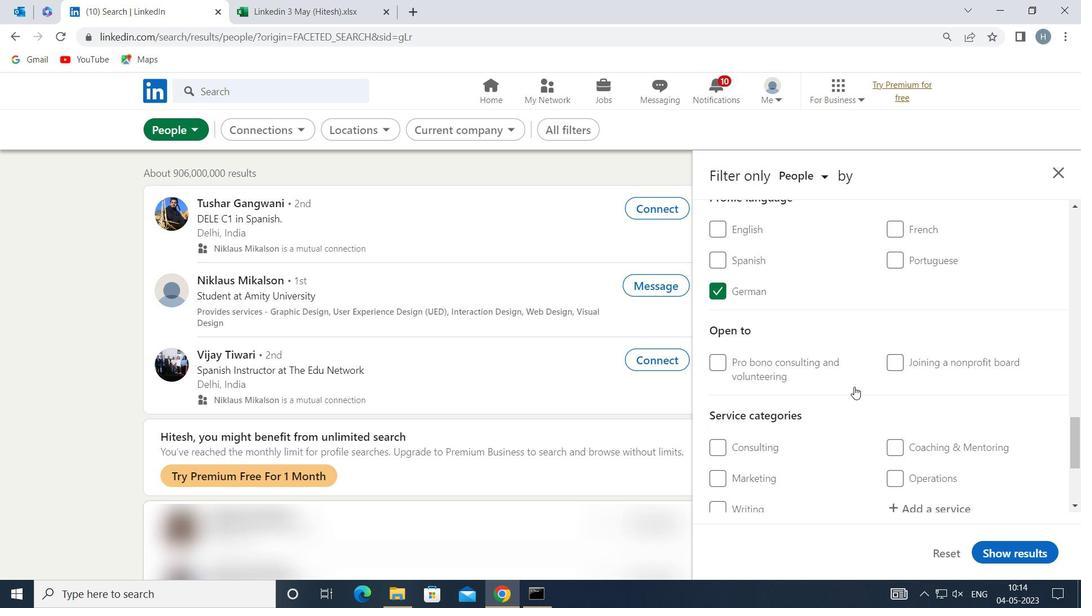 
Action: Mouse moved to (928, 420)
Screenshot: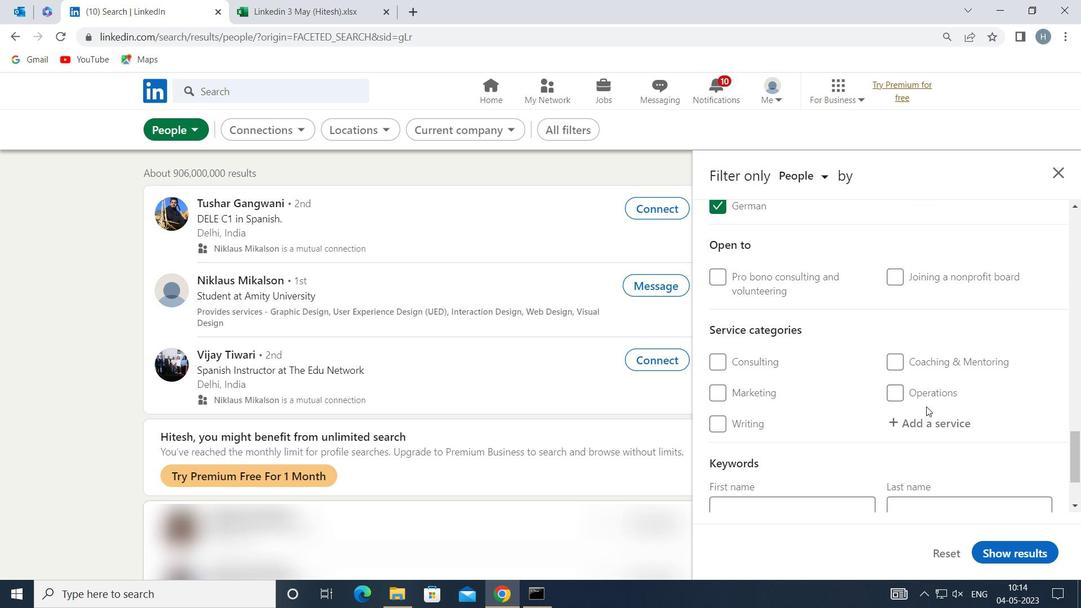 
Action: Mouse pressed left at (928, 420)
Screenshot: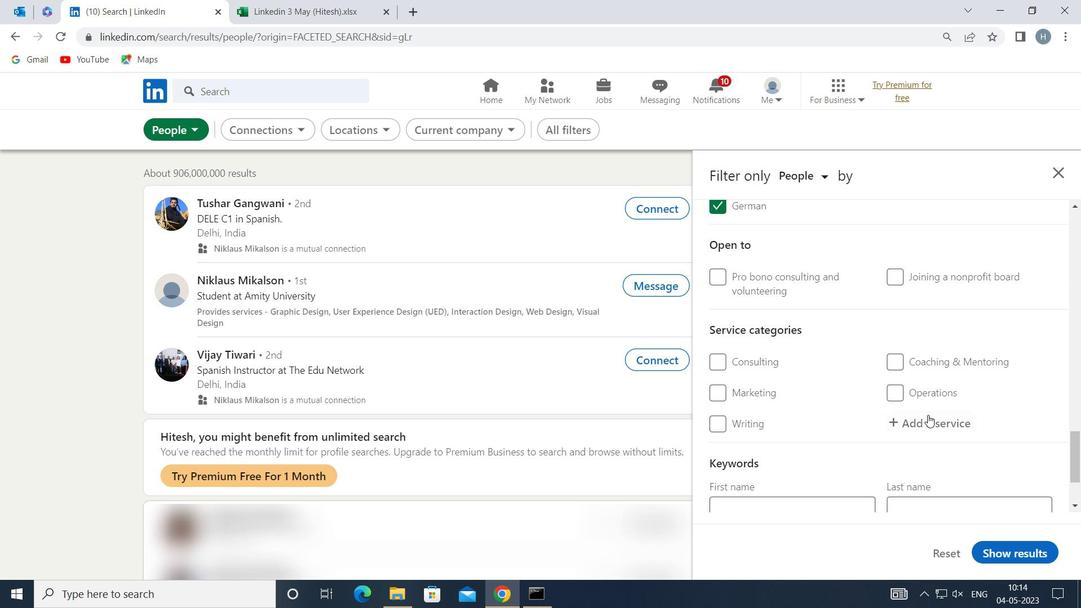 
Action: Mouse moved to (924, 420)
Screenshot: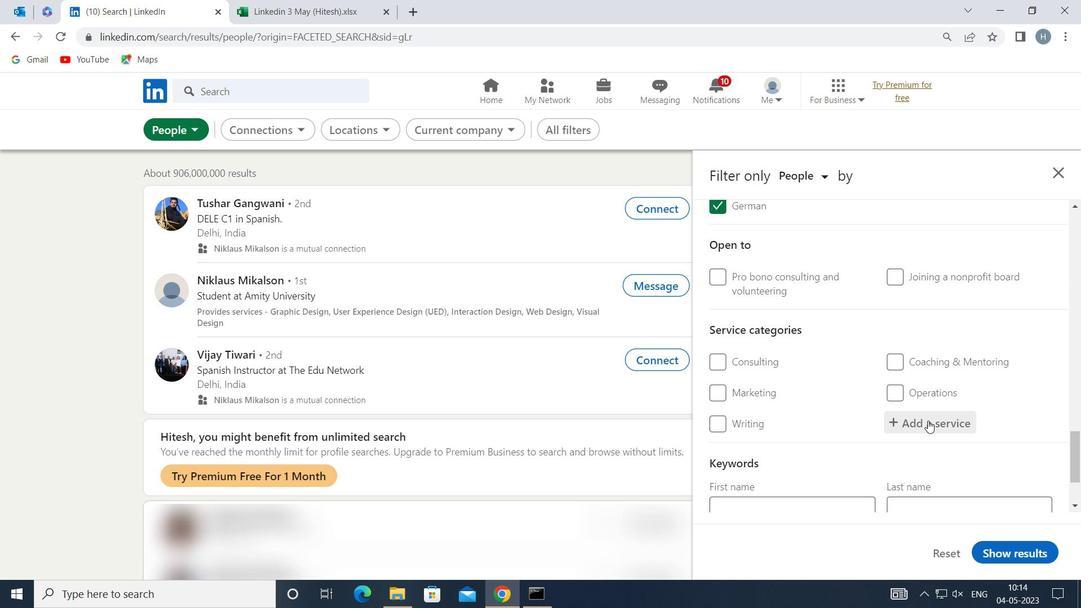 
Action: Key pressed <Key.shift>BUSINESS<Key.space><Key.shift>L
Screenshot: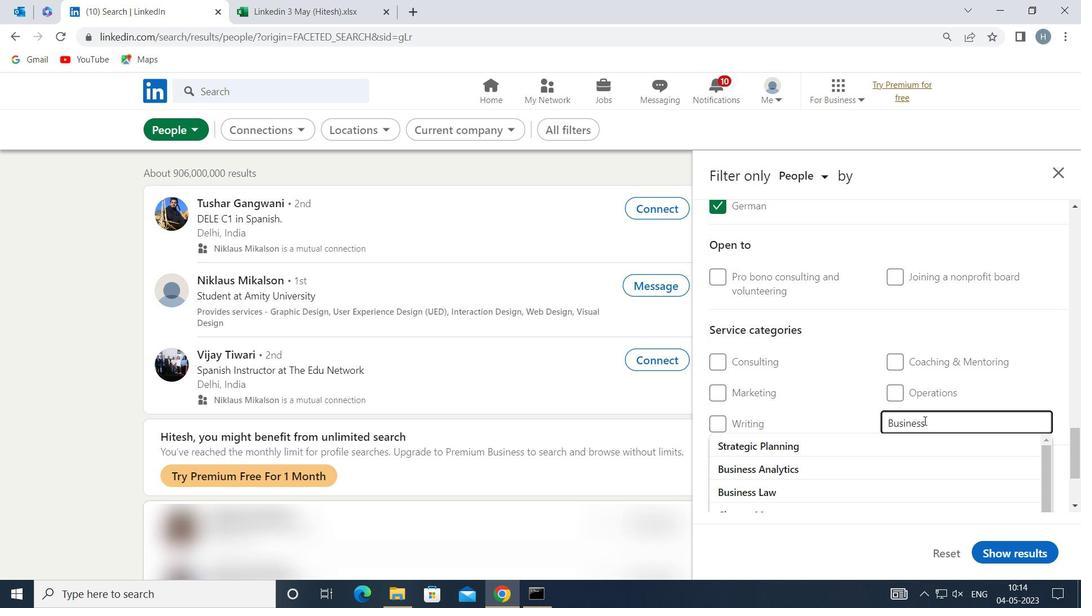 
Action: Mouse moved to (889, 436)
Screenshot: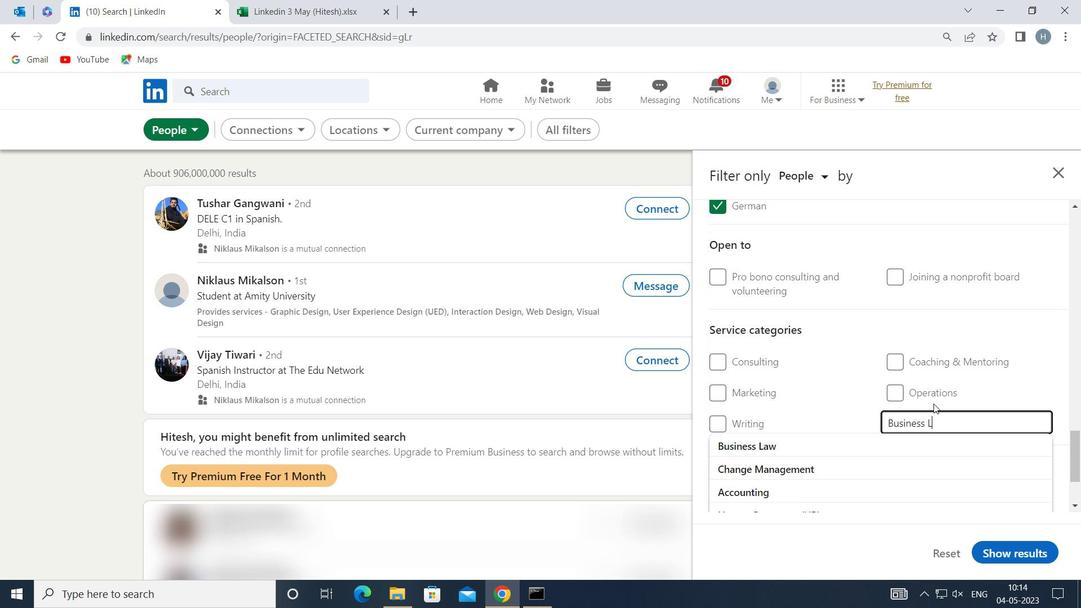 
Action: Mouse pressed left at (889, 436)
Screenshot: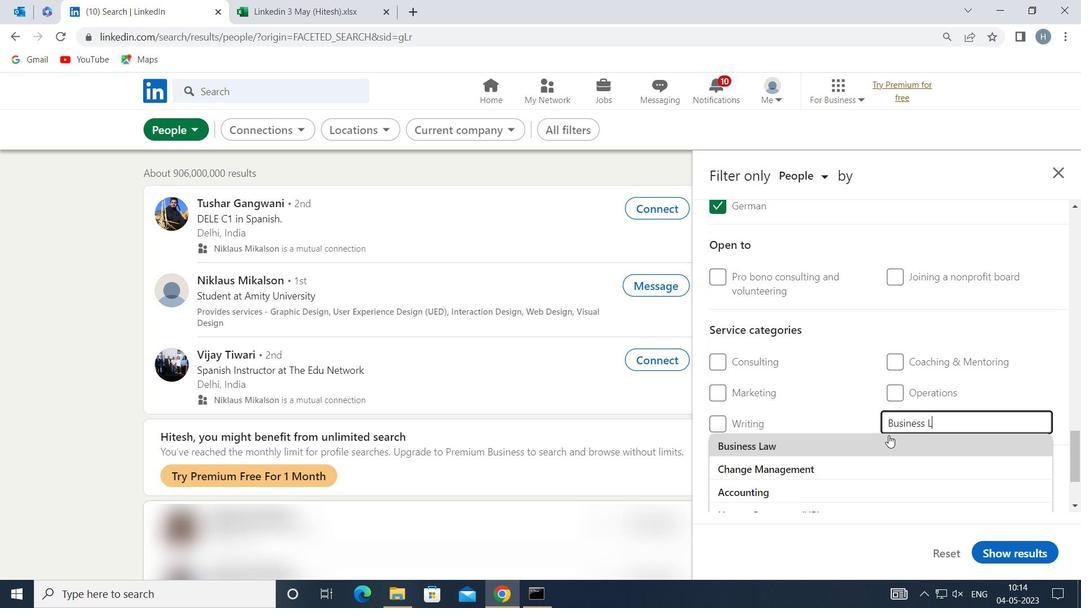 
Action: Mouse scrolled (889, 435) with delta (0, 0)
Screenshot: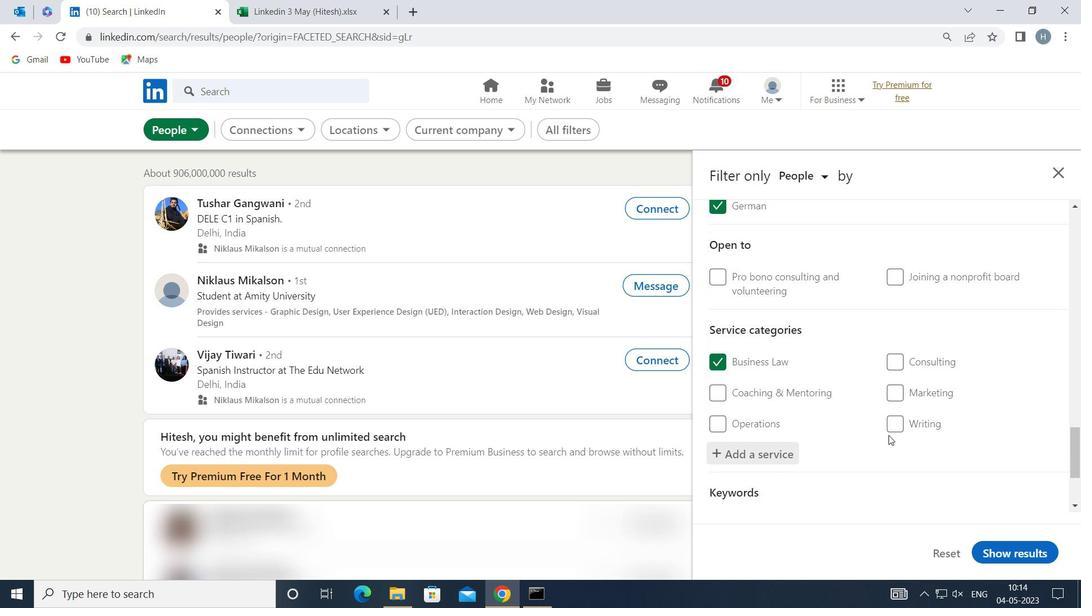 
Action: Mouse scrolled (889, 435) with delta (0, 0)
Screenshot: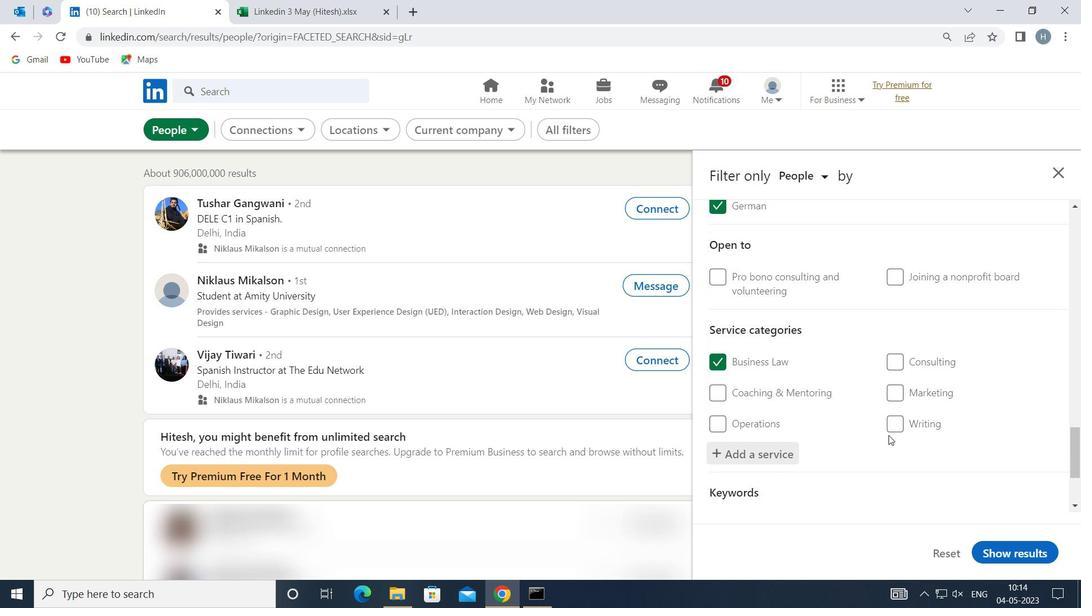 
Action: Mouse scrolled (889, 435) with delta (0, 0)
Screenshot: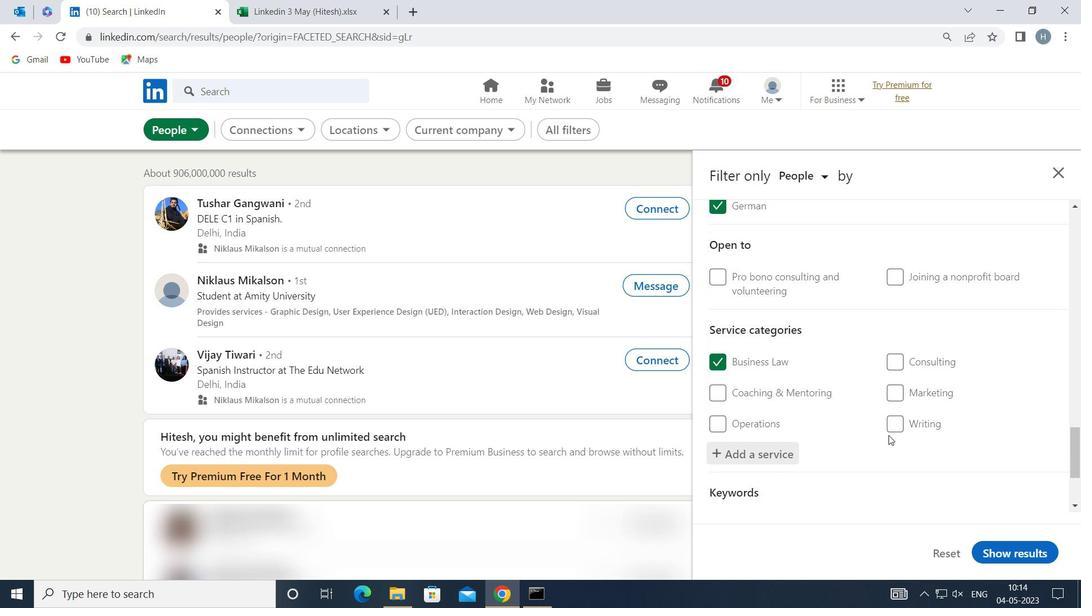 
Action: Mouse moved to (877, 432)
Screenshot: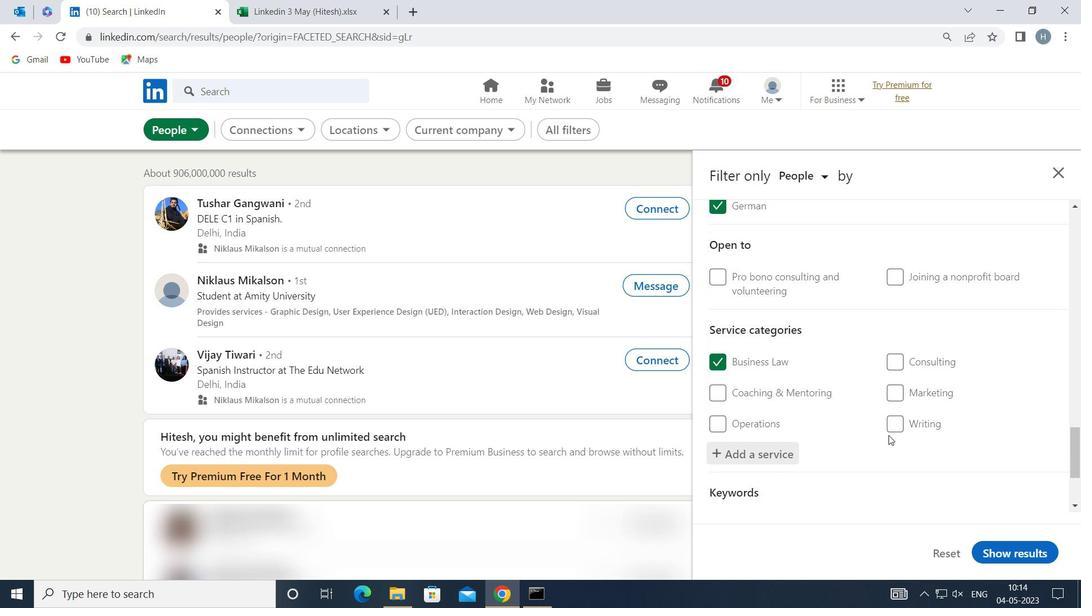
Action: Mouse scrolled (877, 431) with delta (0, 0)
Screenshot: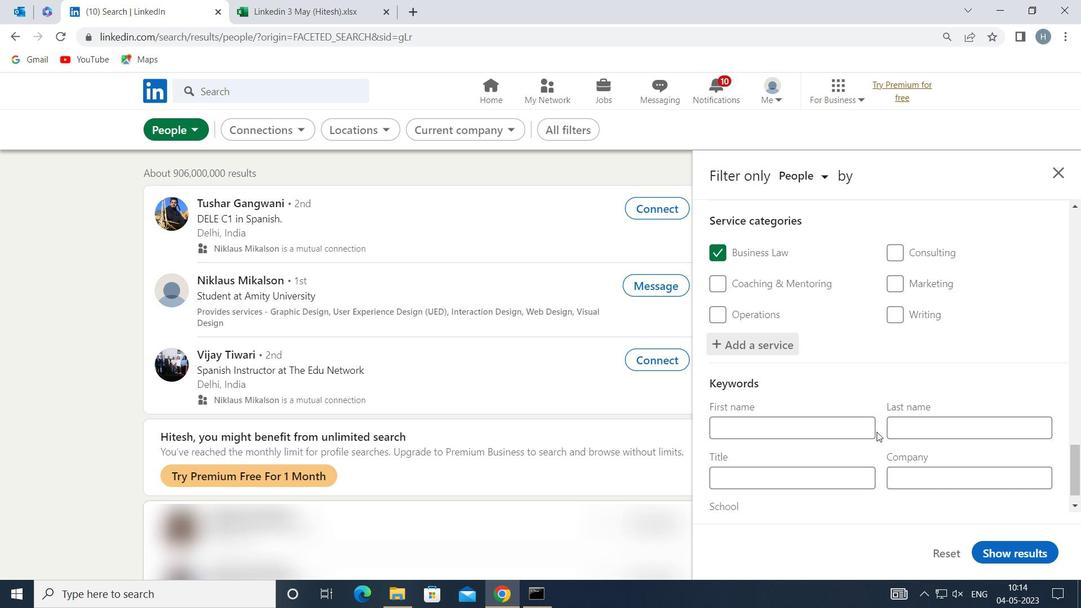 
Action: Mouse scrolled (877, 431) with delta (0, 0)
Screenshot: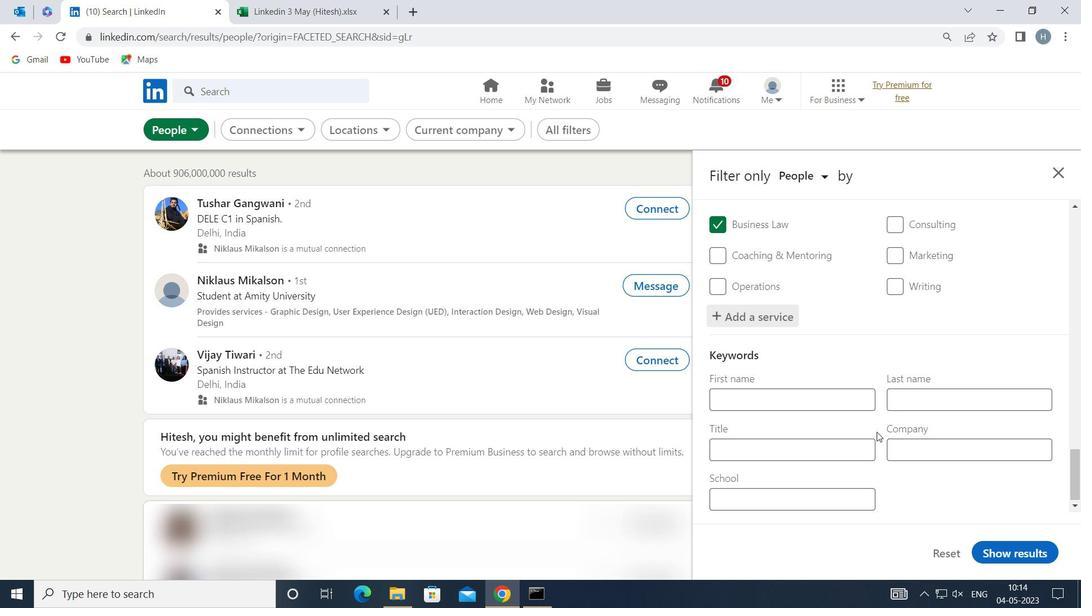 
Action: Mouse moved to (826, 444)
Screenshot: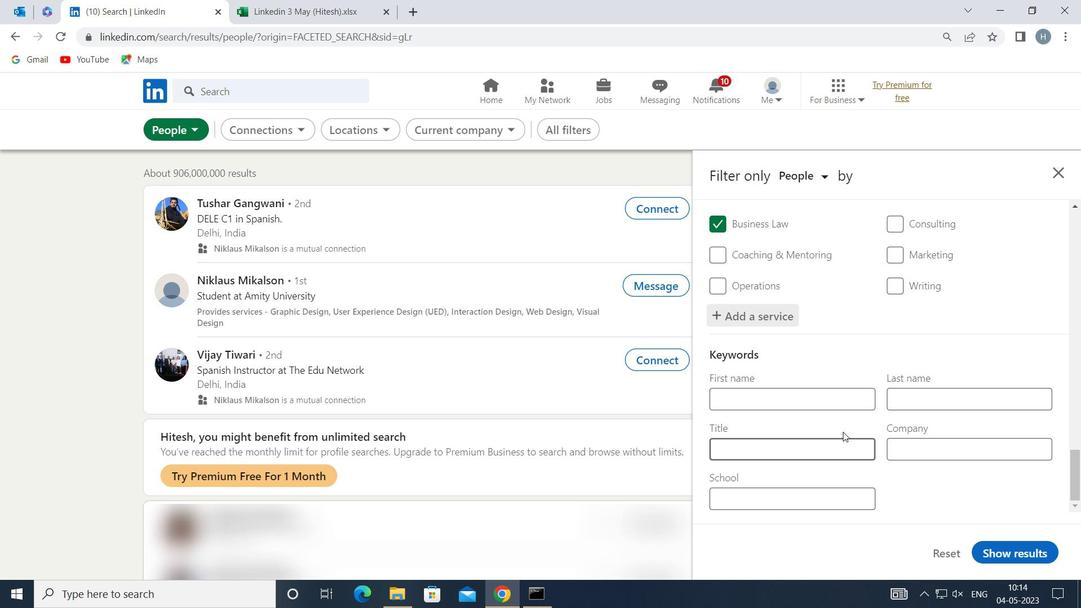
Action: Mouse pressed left at (826, 444)
Screenshot: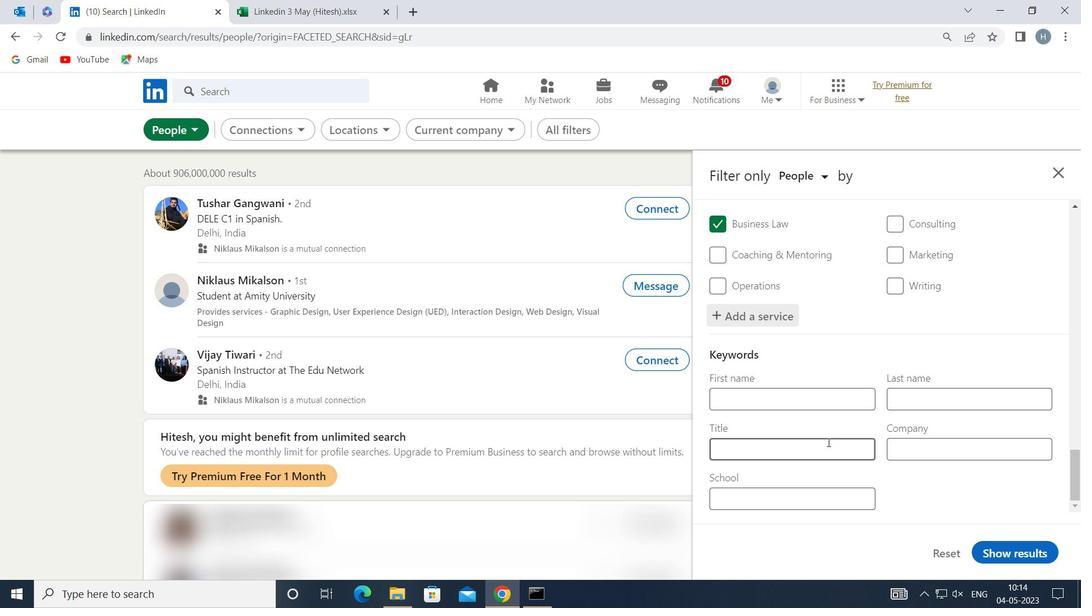 
Action: Mouse moved to (823, 445)
Screenshot: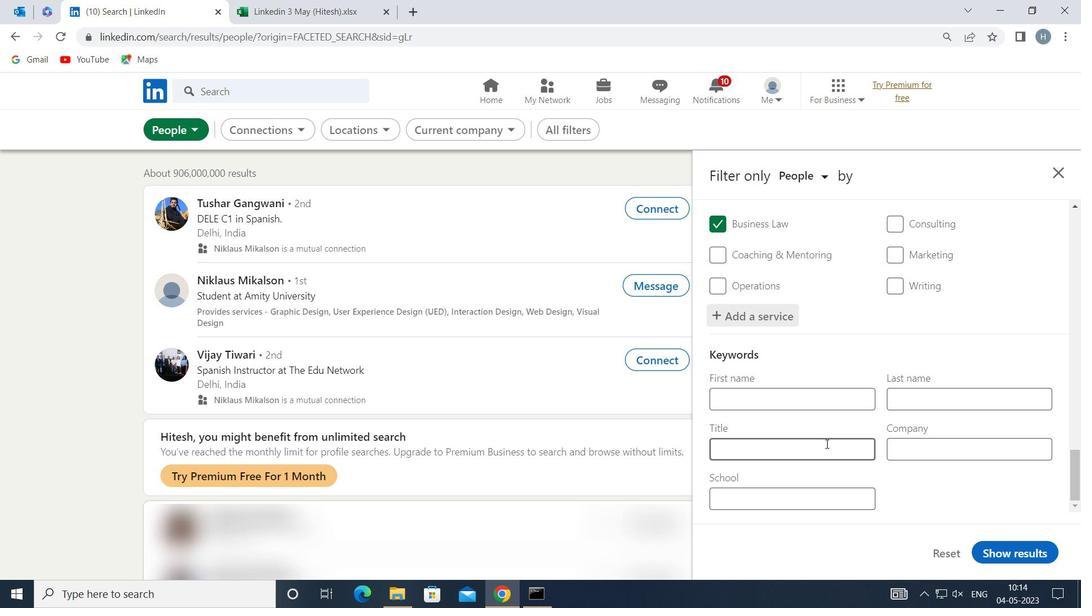 
Action: Key pressed <Key.shift>OPERATIONS<Key.space><Key.shift>ANALYST
Screenshot: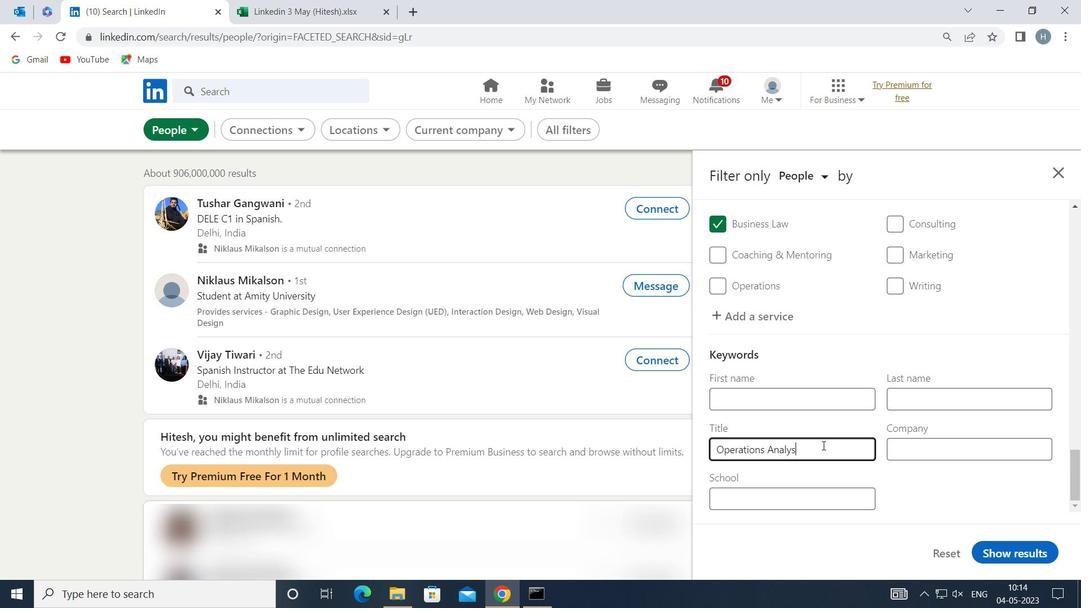 
Action: Mouse moved to (1028, 555)
Screenshot: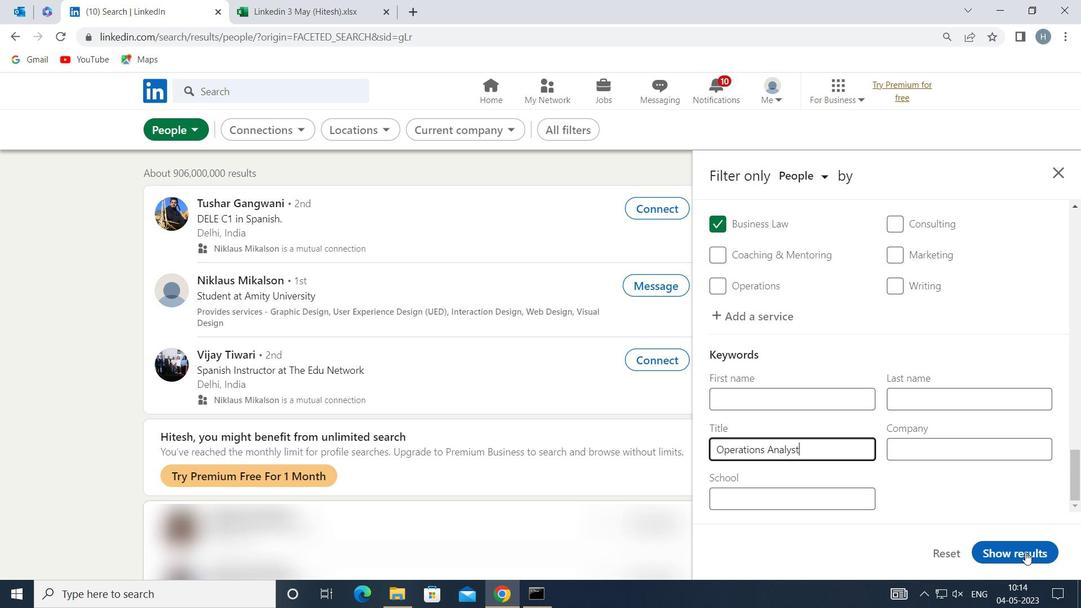 
Action: Mouse pressed left at (1028, 555)
Screenshot: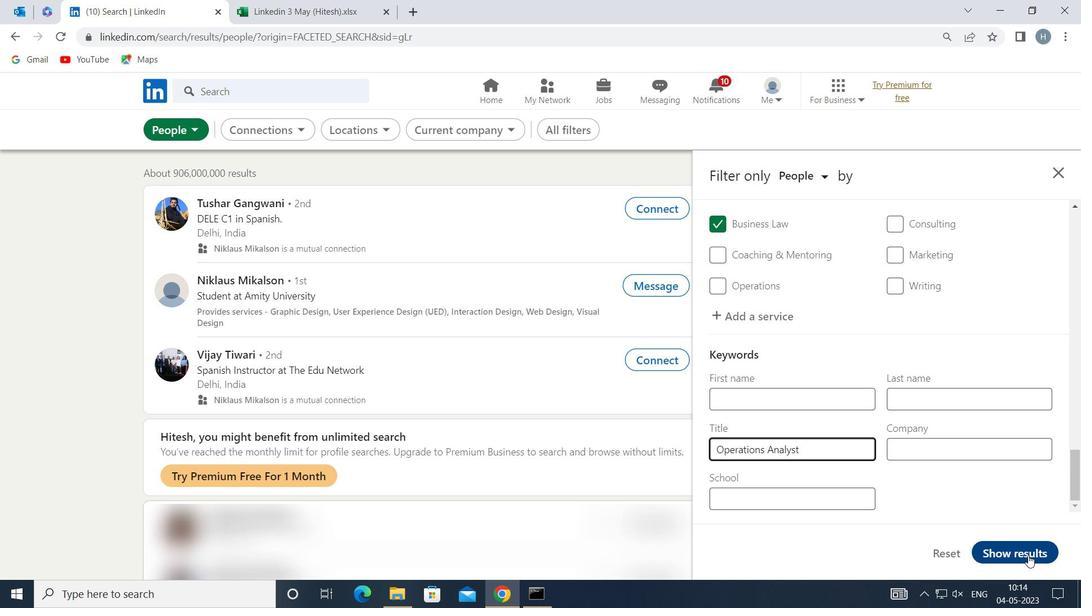 
Action: Mouse moved to (787, 369)
Screenshot: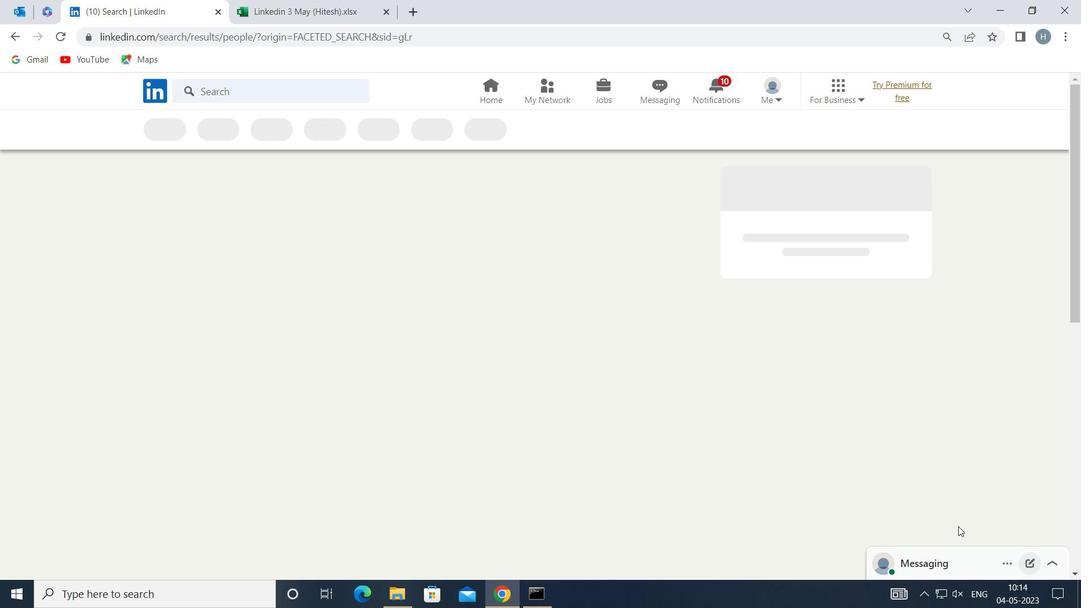 
